 Task: Select Alcohol. Add to cart, from Goody Goody Liquor for 149 Hardman Road, Brattleboro, Vermont 05301, Cell Number 802-818-8313, following items : Heineken - 2, Peller Family Cabernet Merlot 12.5% - 1, Coke_x000D_
 - 6, Miller Lite 6 Pack Cans - 1, Bulleit Bourbon 750ml - 1
Action: Mouse moved to (449, 105)
Screenshot: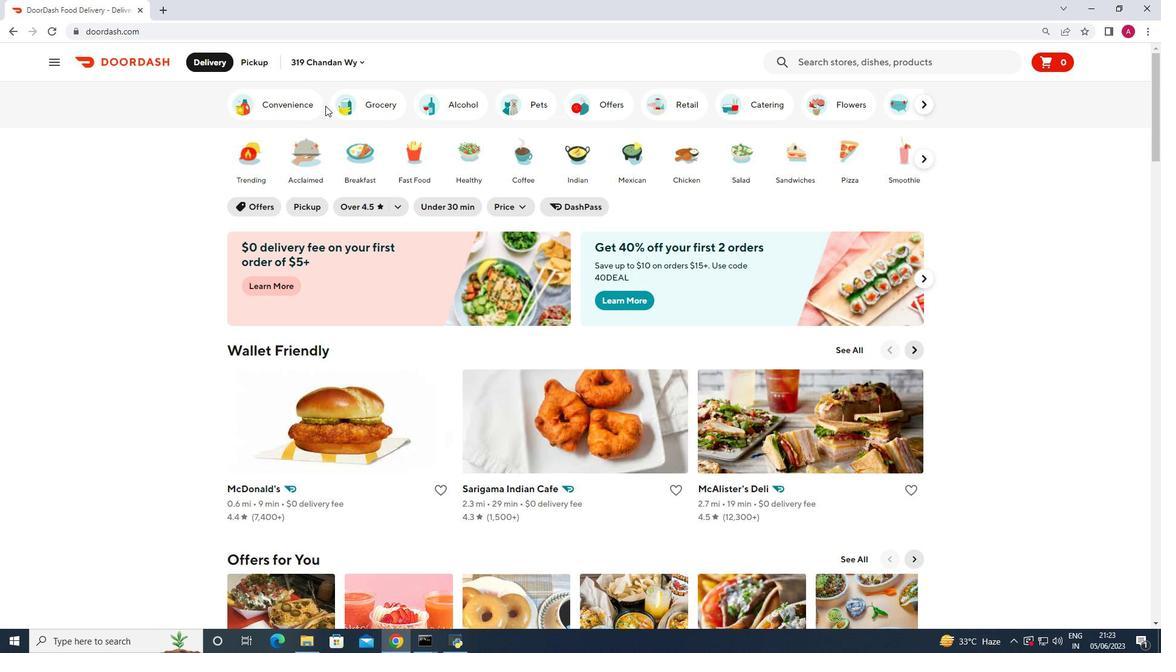 
Action: Mouse pressed left at (449, 105)
Screenshot: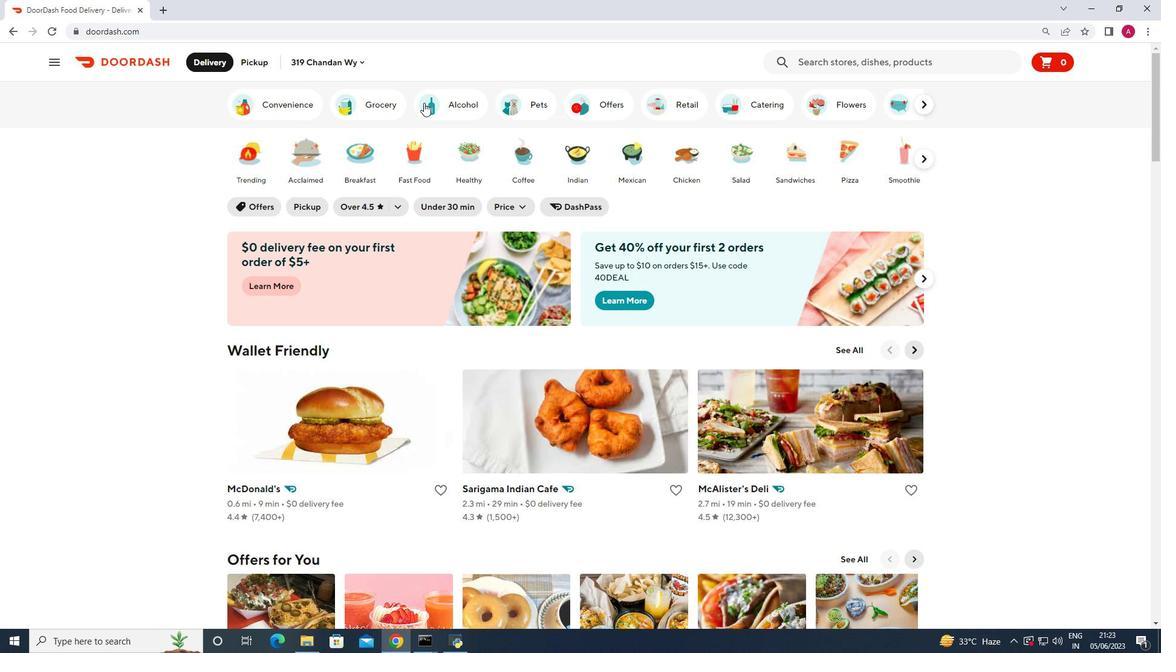 
Action: Mouse moved to (477, 256)
Screenshot: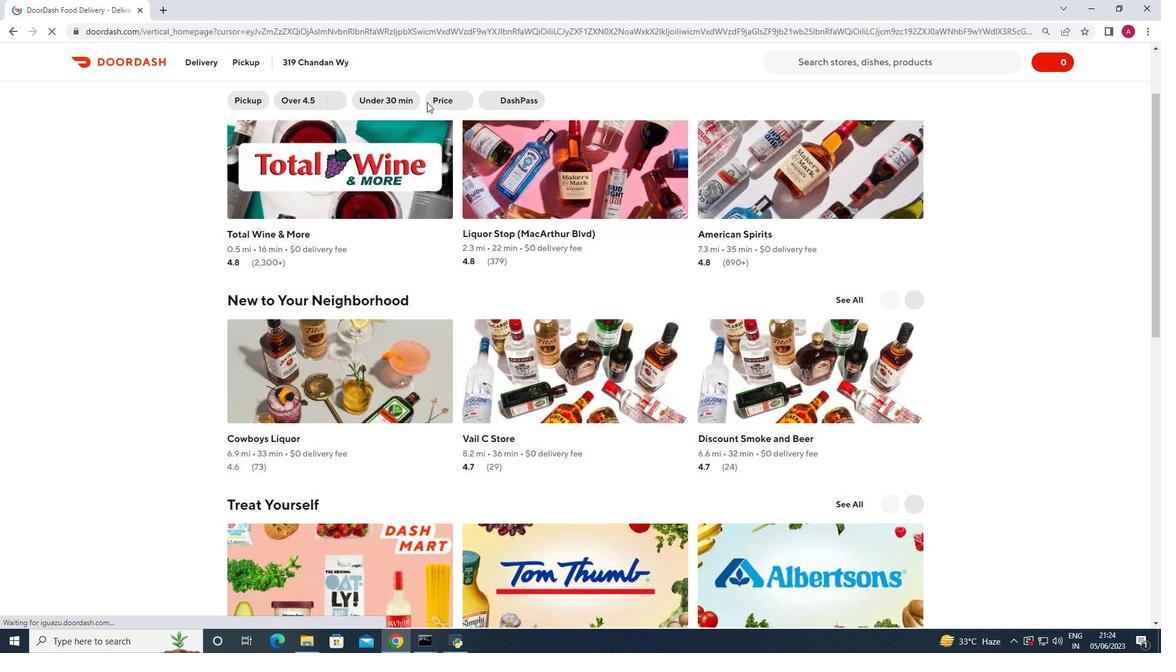 
Action: Mouse scrolled (477, 255) with delta (0, 0)
Screenshot: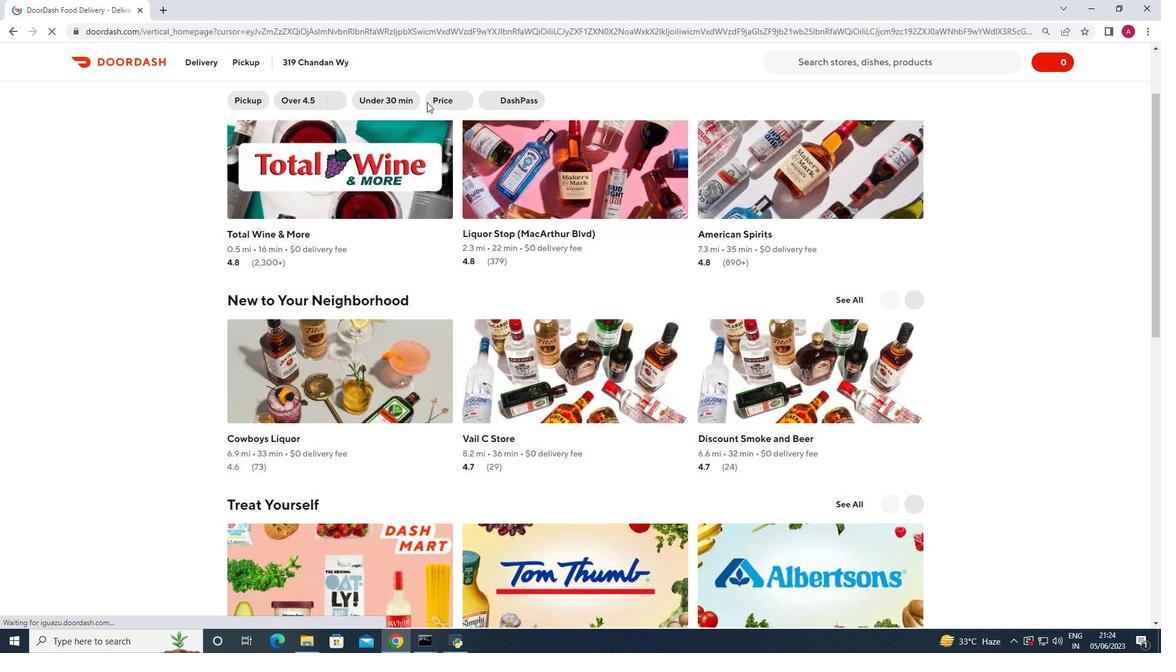 
Action: Mouse moved to (478, 261)
Screenshot: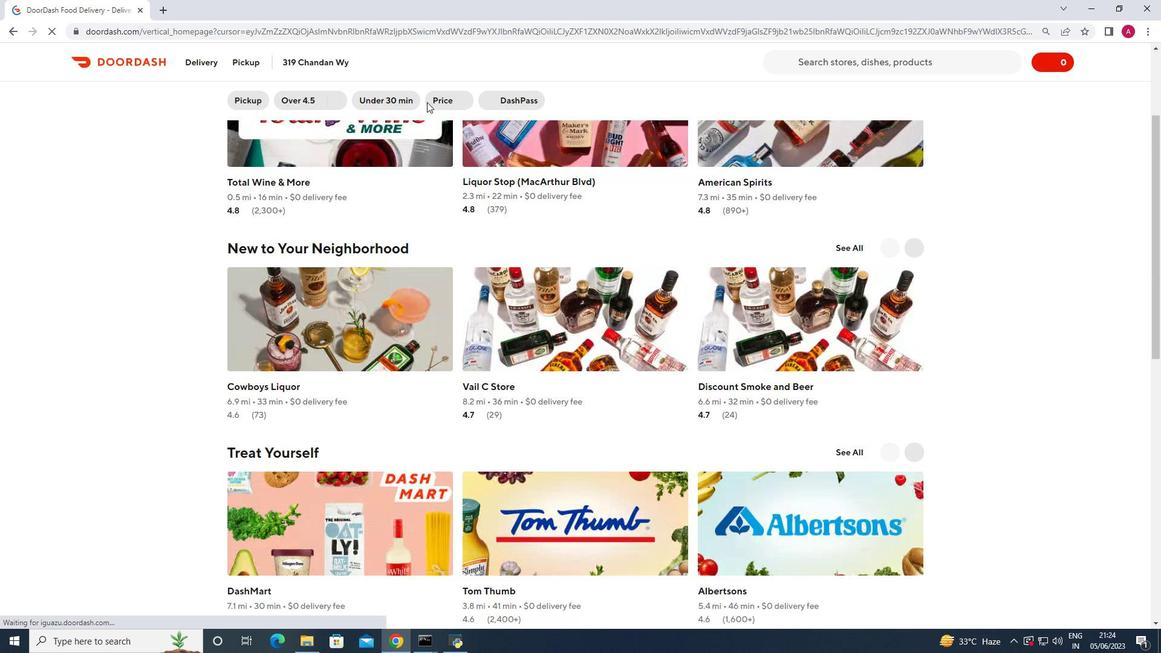 
Action: Mouse scrolled (478, 260) with delta (0, 0)
Screenshot: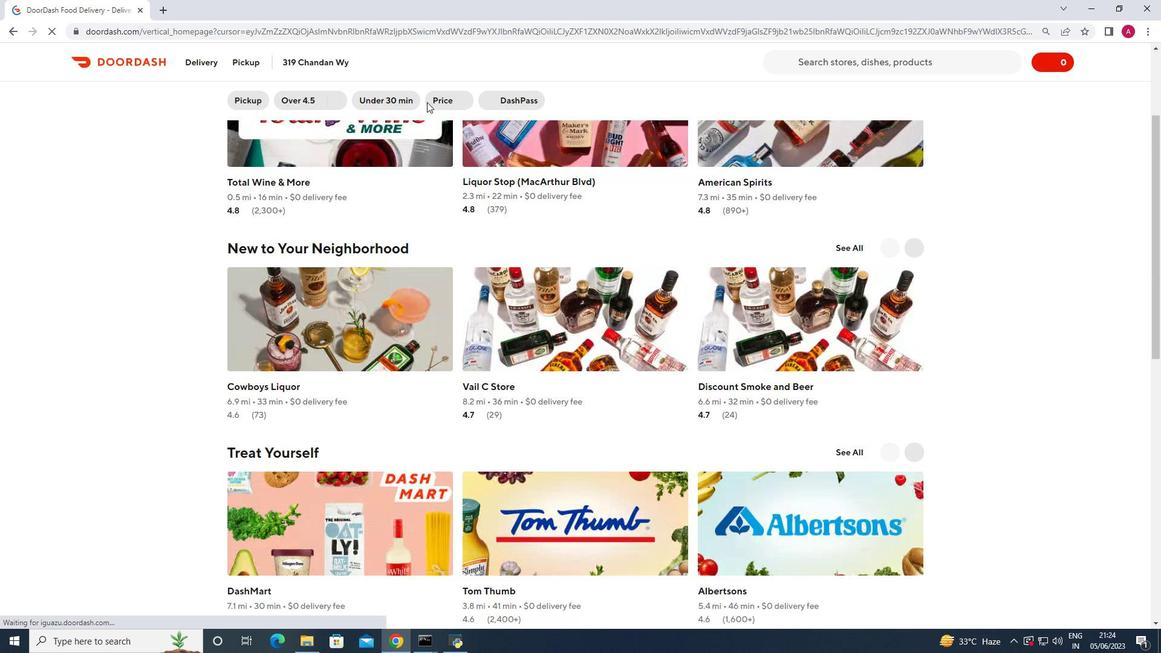 
Action: Mouse moved to (478, 263)
Screenshot: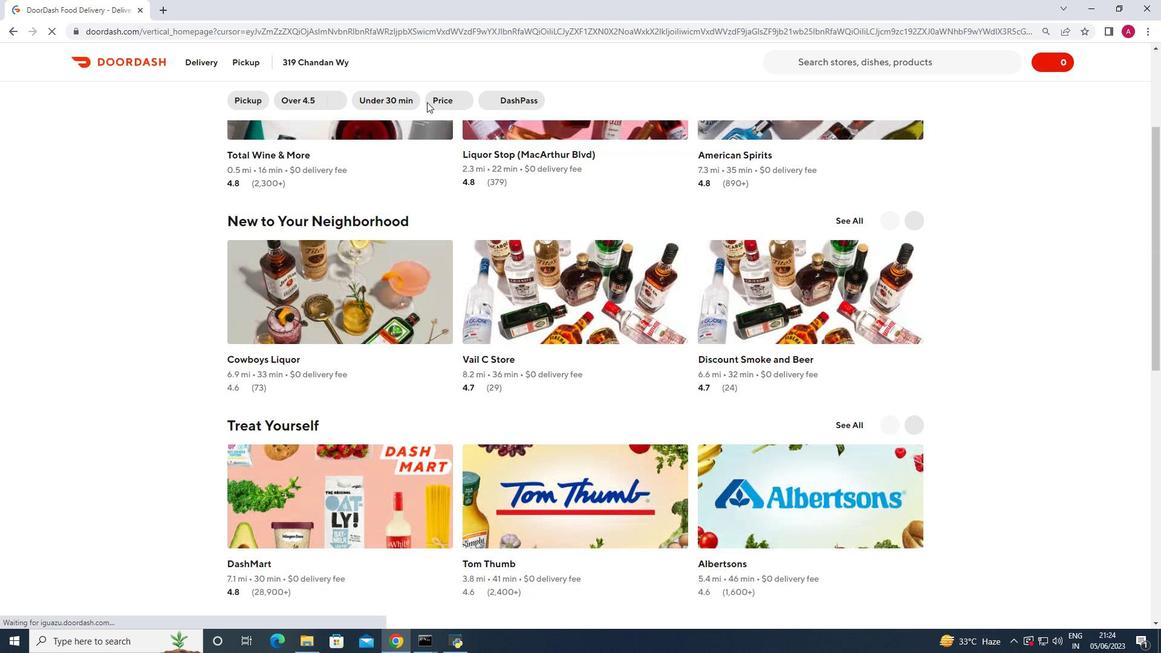 
Action: Mouse scrolled (478, 262) with delta (0, 0)
Screenshot: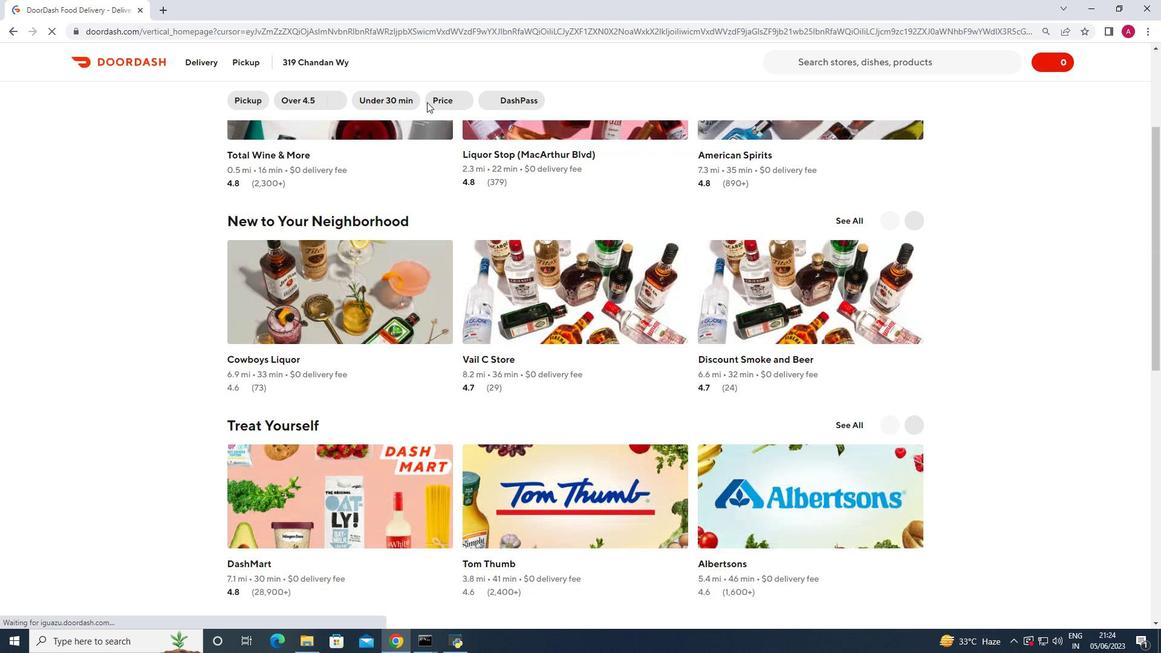 
Action: Mouse moved to (485, 294)
Screenshot: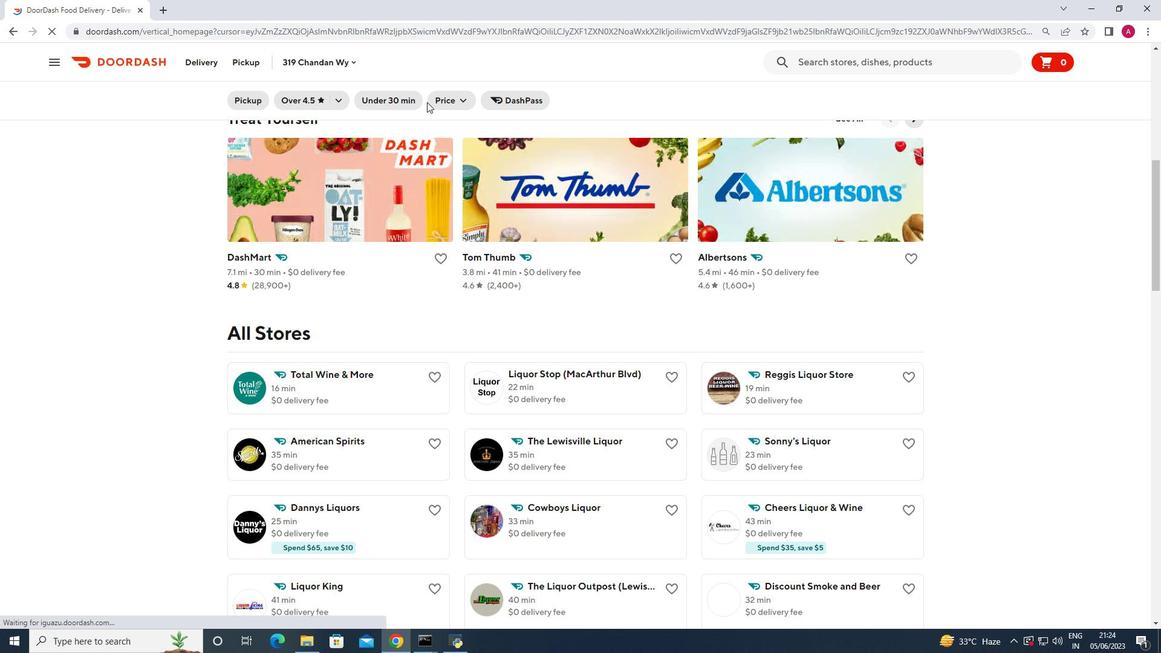 
Action: Mouse scrolled (485, 293) with delta (0, 0)
Screenshot: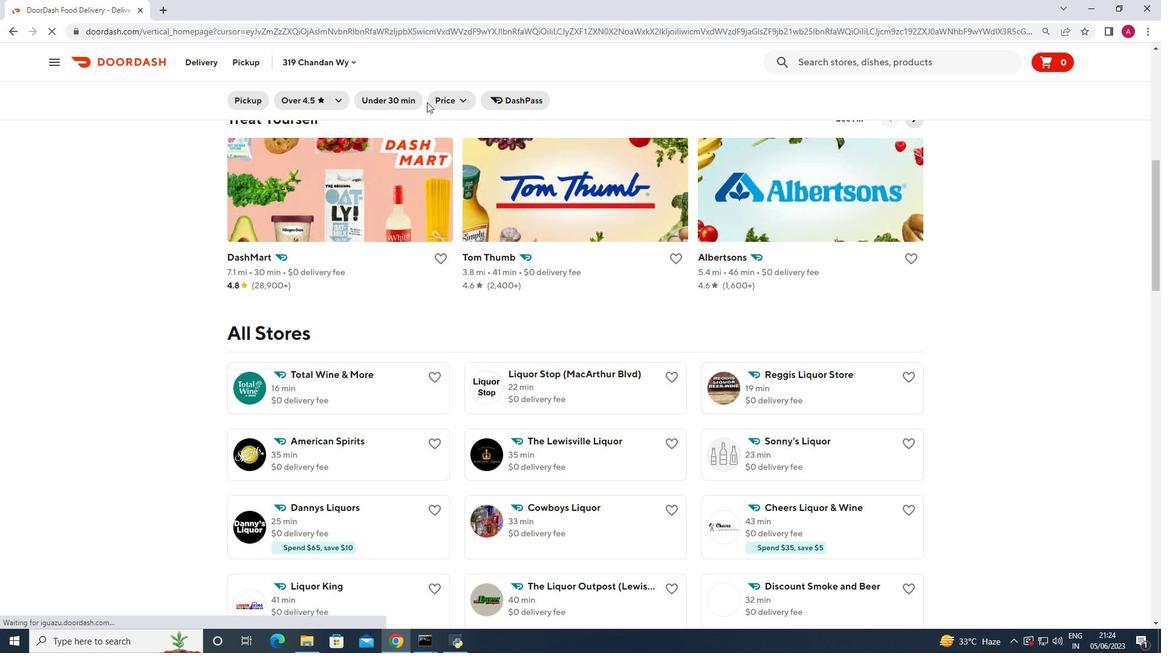 
Action: Mouse scrolled (485, 293) with delta (0, 0)
Screenshot: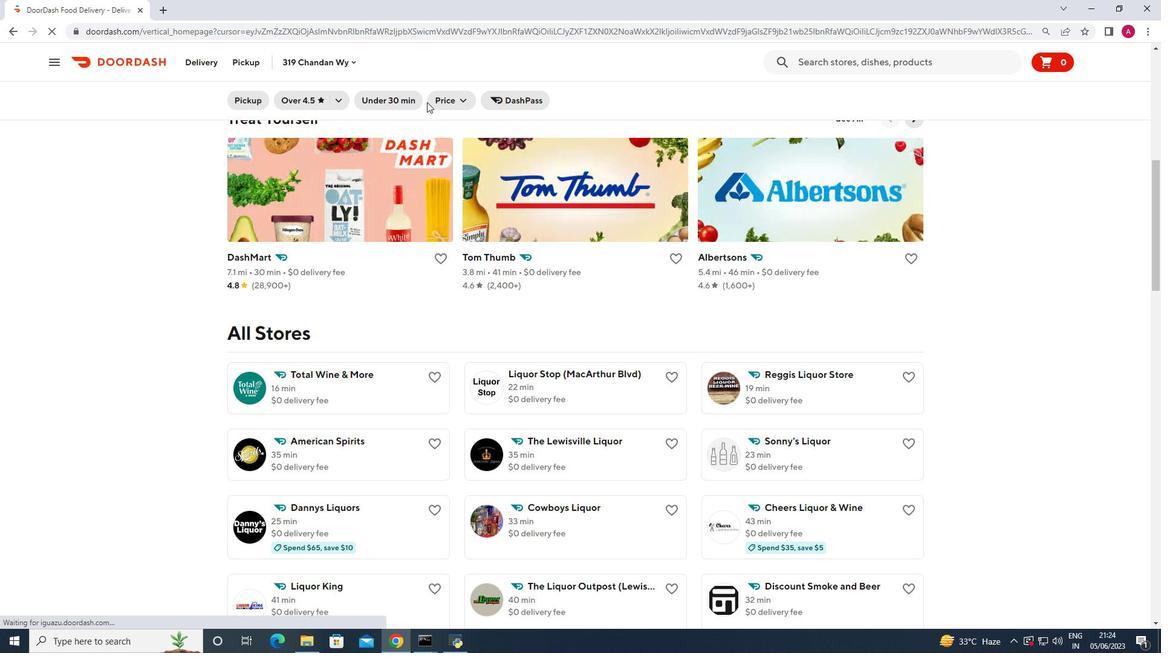 
Action: Mouse scrolled (485, 293) with delta (0, 0)
Screenshot: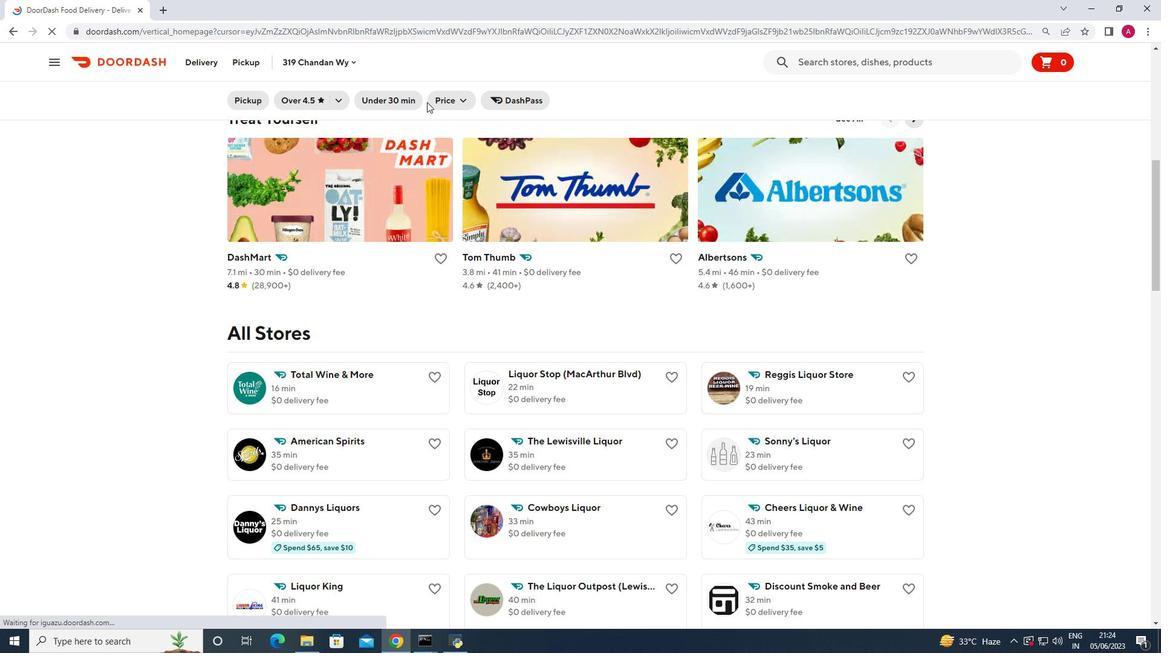 
Action: Mouse scrolled (485, 293) with delta (0, 0)
Screenshot: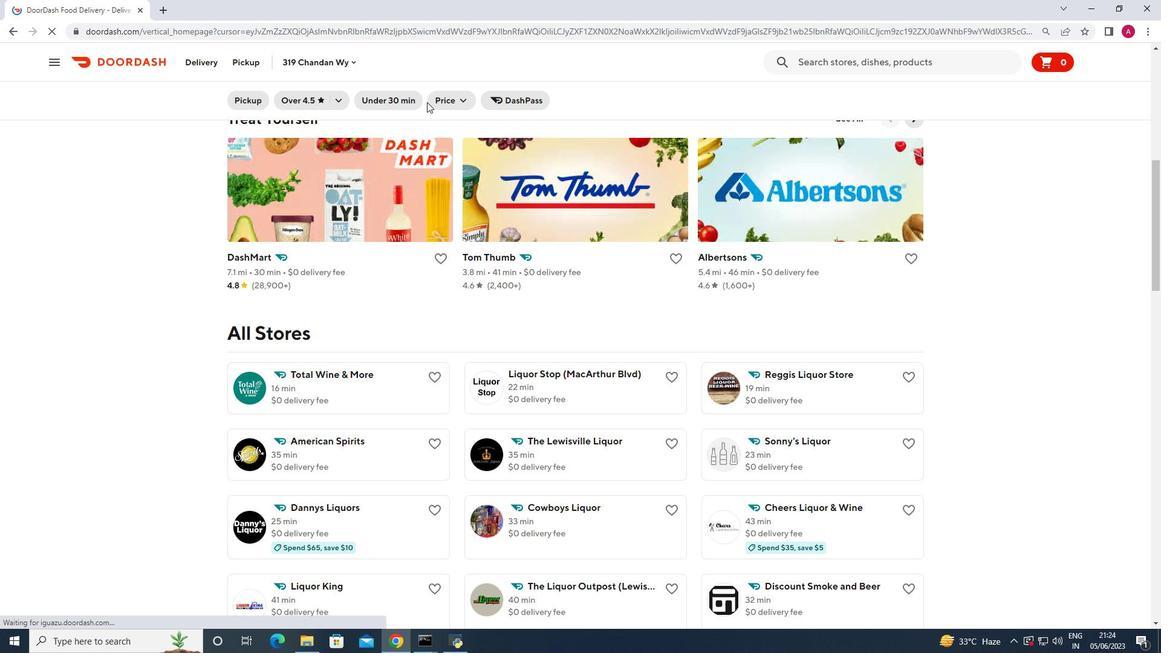 
Action: Mouse scrolled (485, 293) with delta (0, 0)
Screenshot: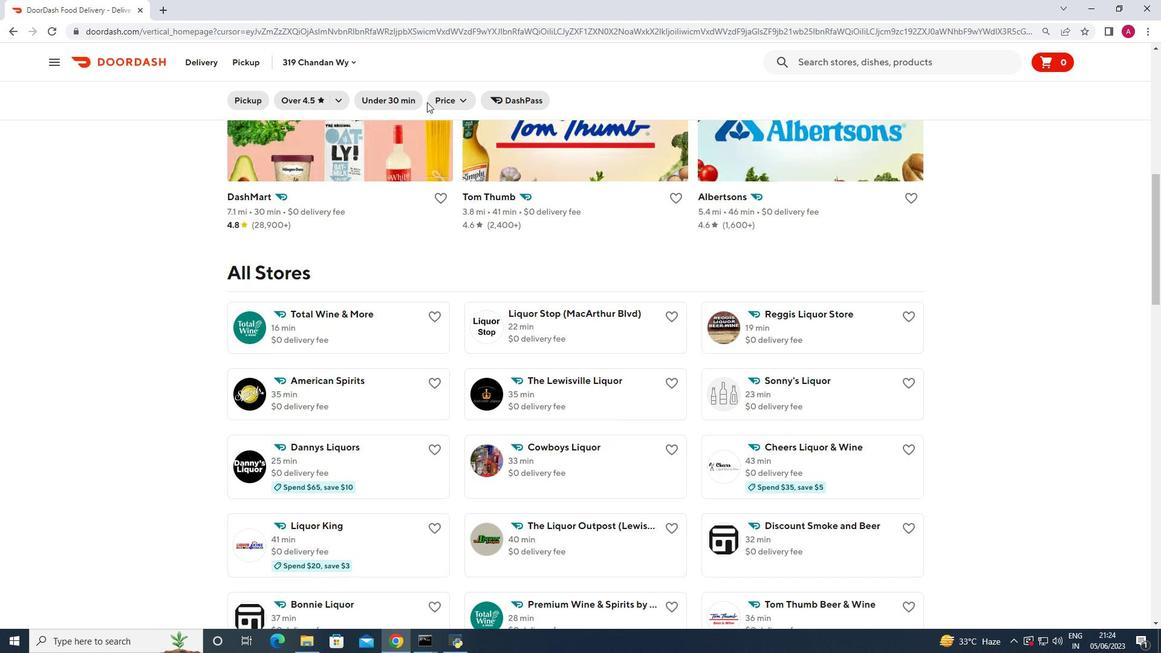 
Action: Mouse scrolled (485, 293) with delta (0, 0)
Screenshot: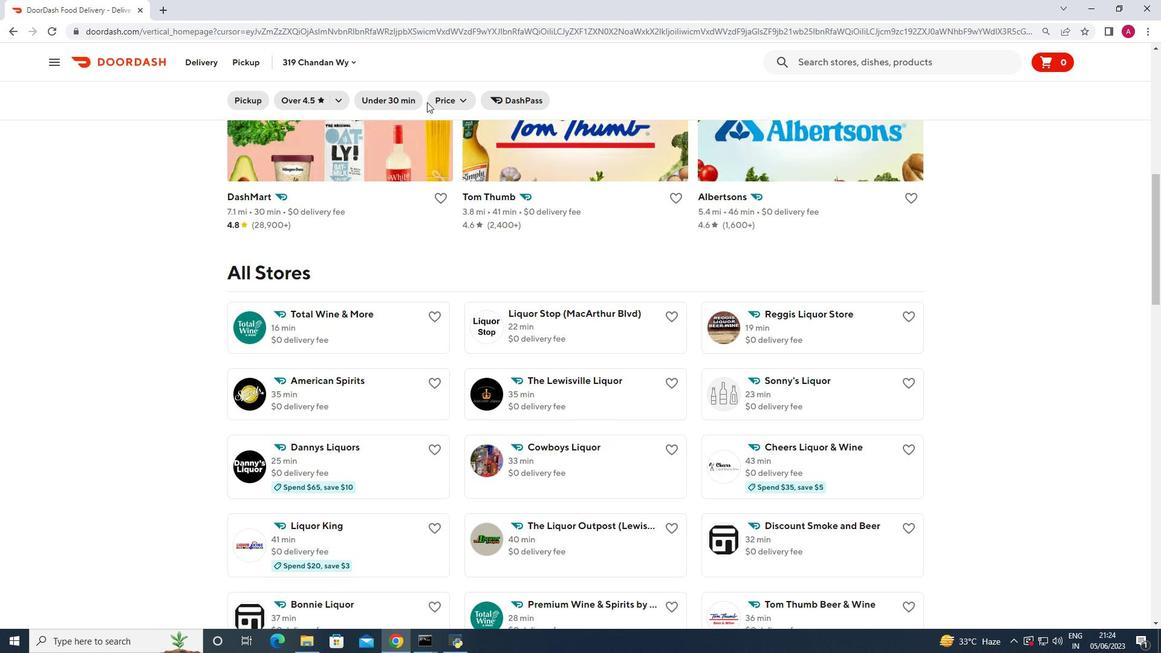 
Action: Mouse scrolled (485, 293) with delta (0, 0)
Screenshot: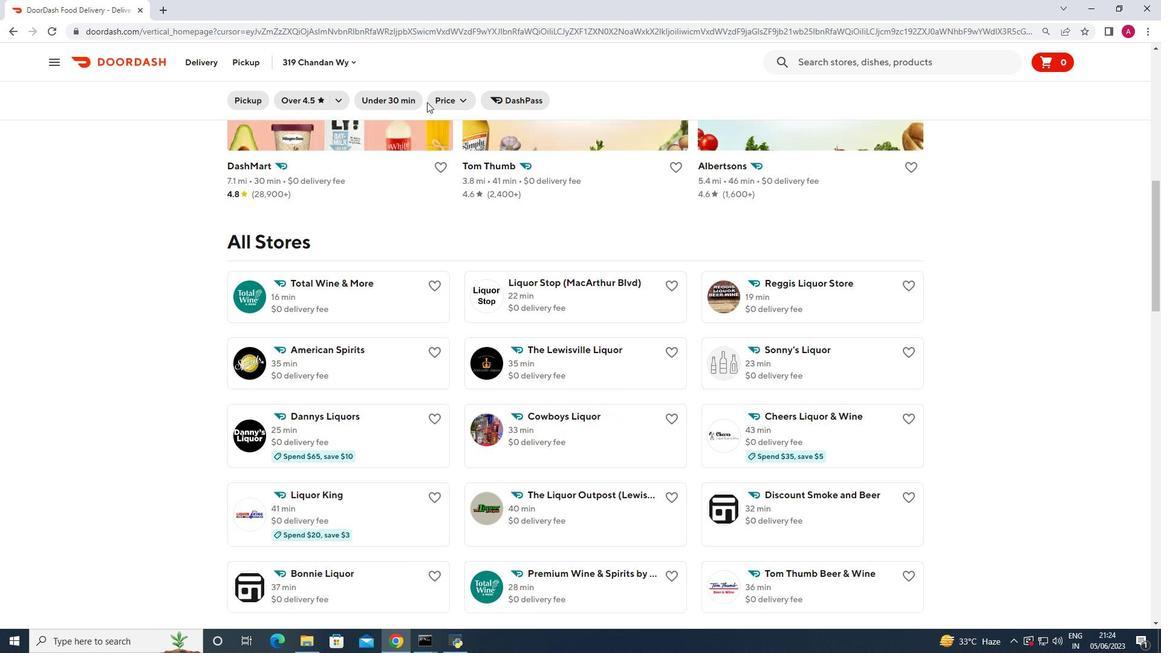 
Action: Mouse scrolled (485, 293) with delta (0, 0)
Screenshot: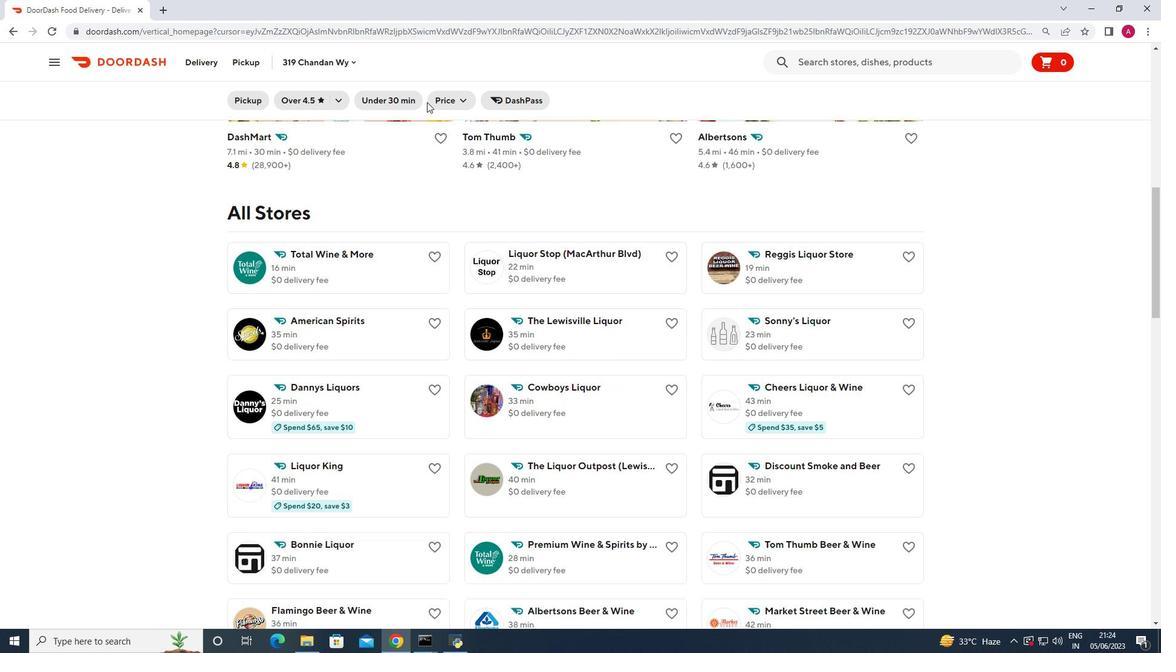 
Action: Mouse scrolled (485, 293) with delta (0, 0)
Screenshot: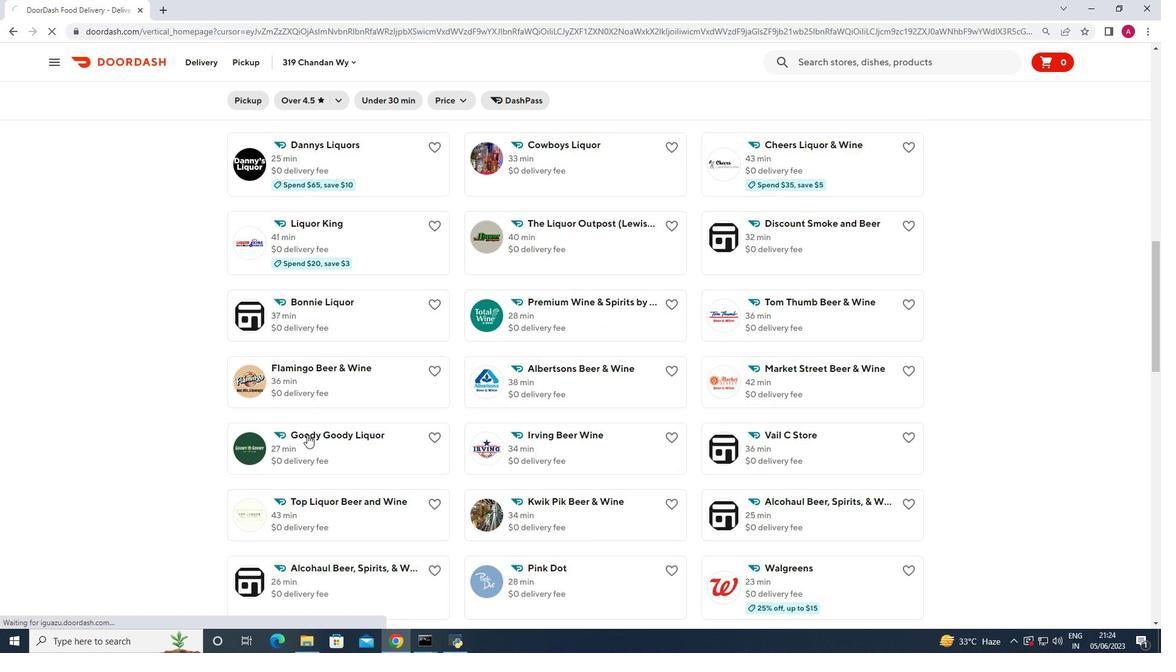 
Action: Mouse scrolled (485, 293) with delta (0, 0)
Screenshot: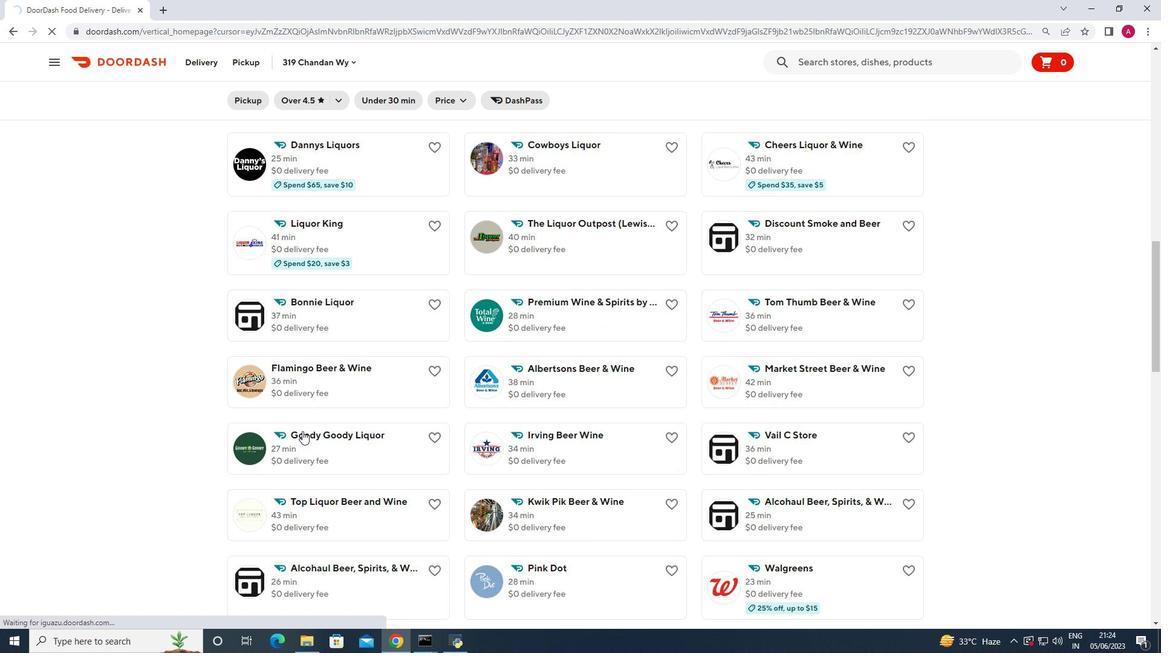 
Action: Mouse scrolled (485, 293) with delta (0, 0)
Screenshot: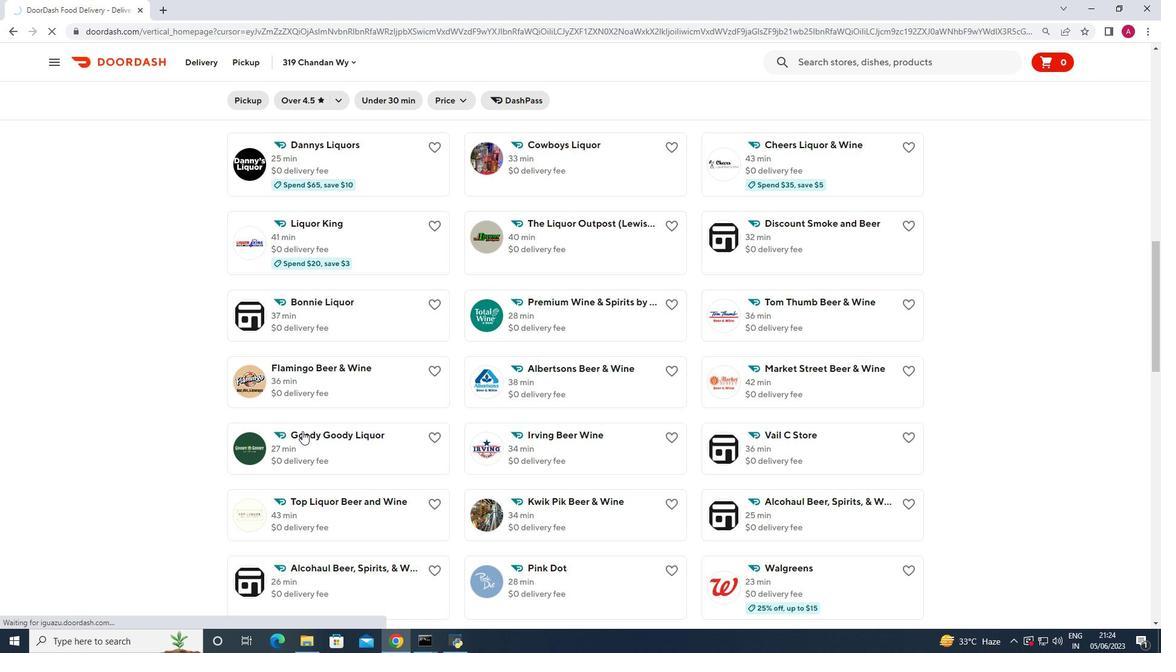
Action: Mouse scrolled (485, 293) with delta (0, 0)
Screenshot: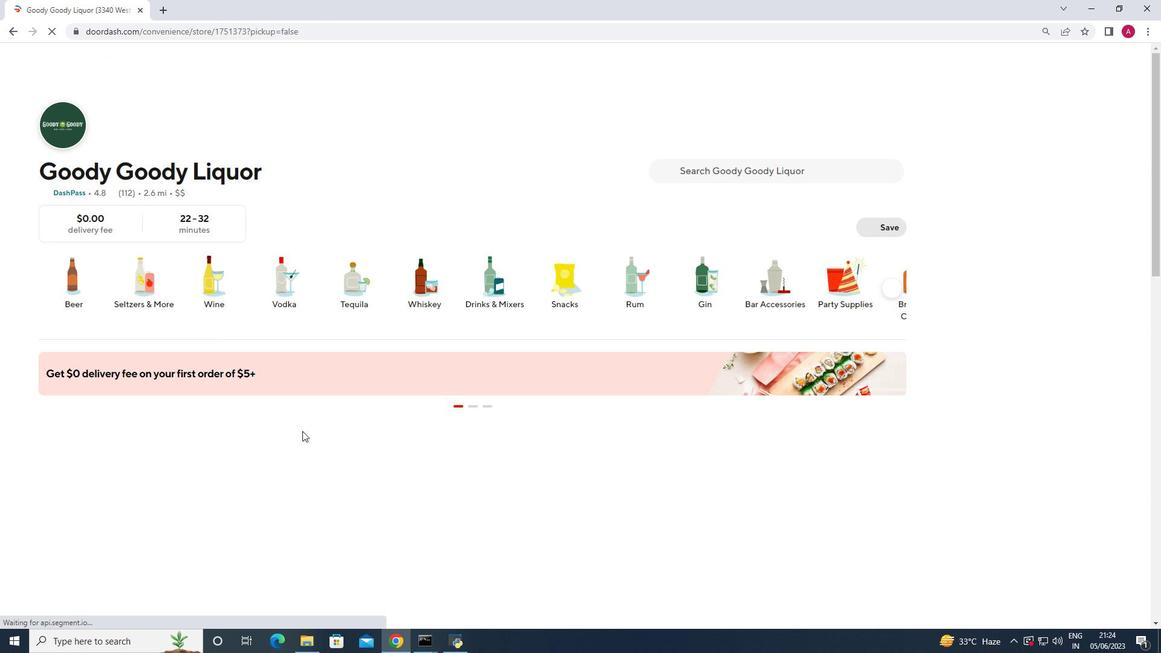
Action: Mouse scrolled (485, 293) with delta (0, 0)
Screenshot: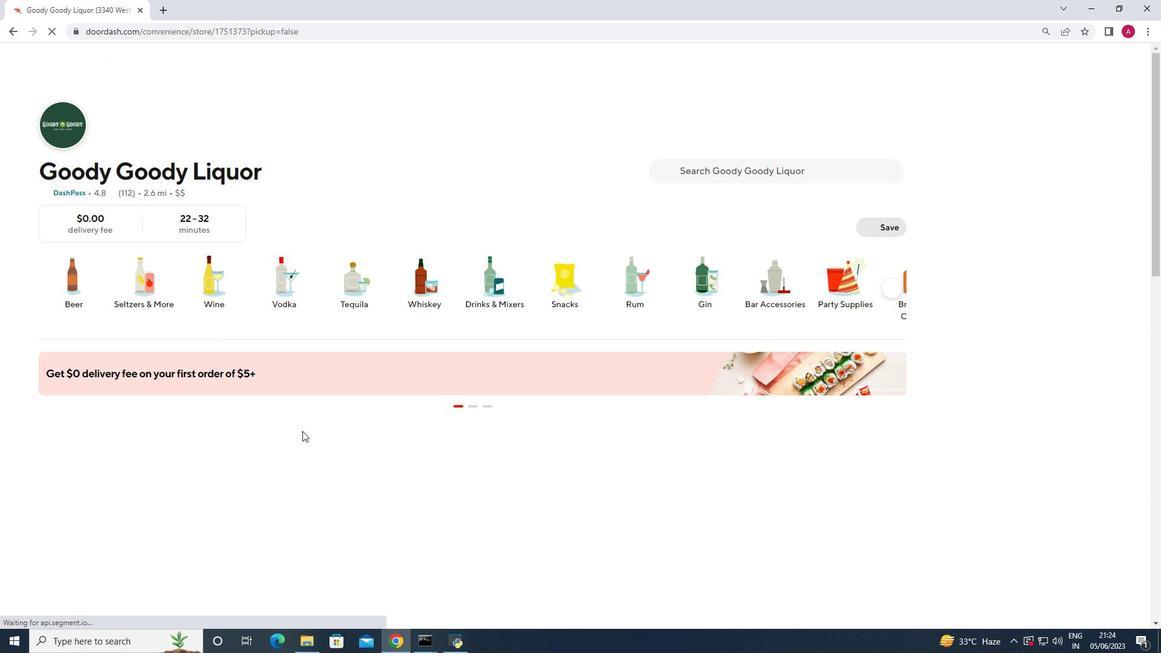 
Action: Mouse moved to (381, 492)
Screenshot: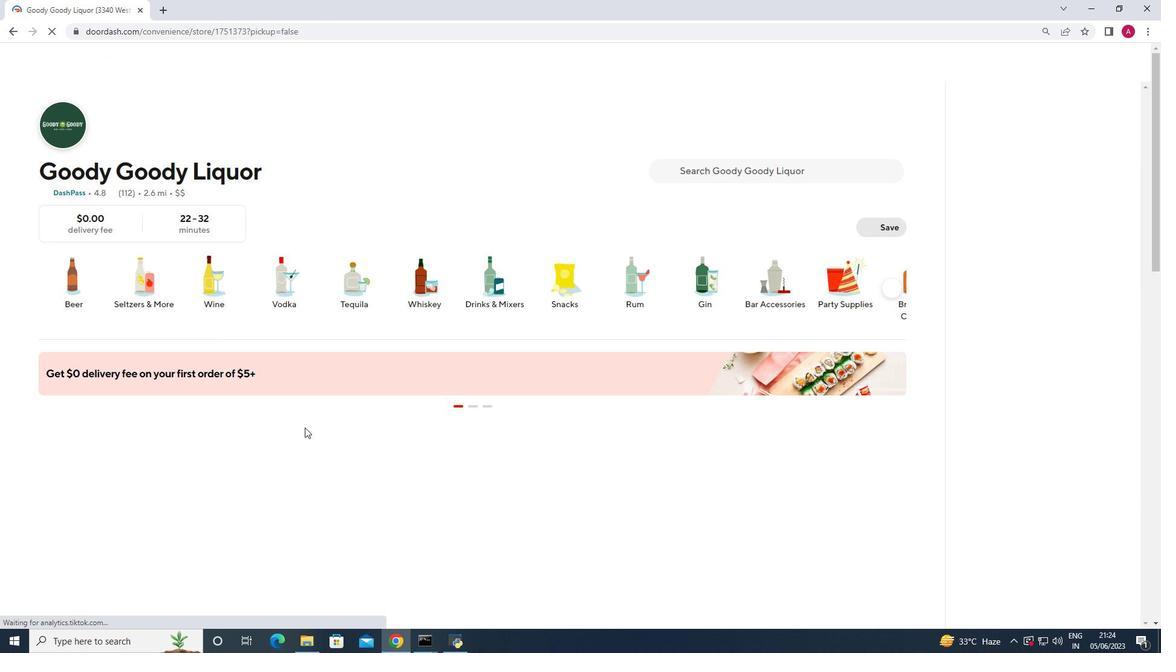 
Action: Mouse pressed left at (381, 492)
Screenshot: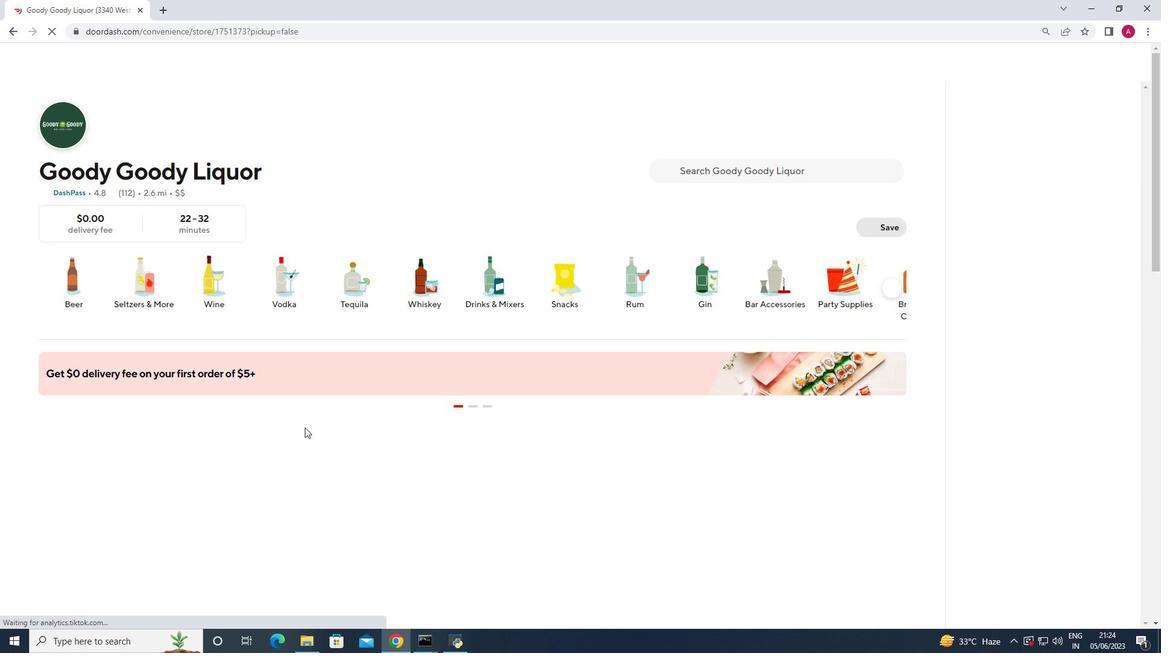 
Action: Mouse moved to (232, 56)
Screenshot: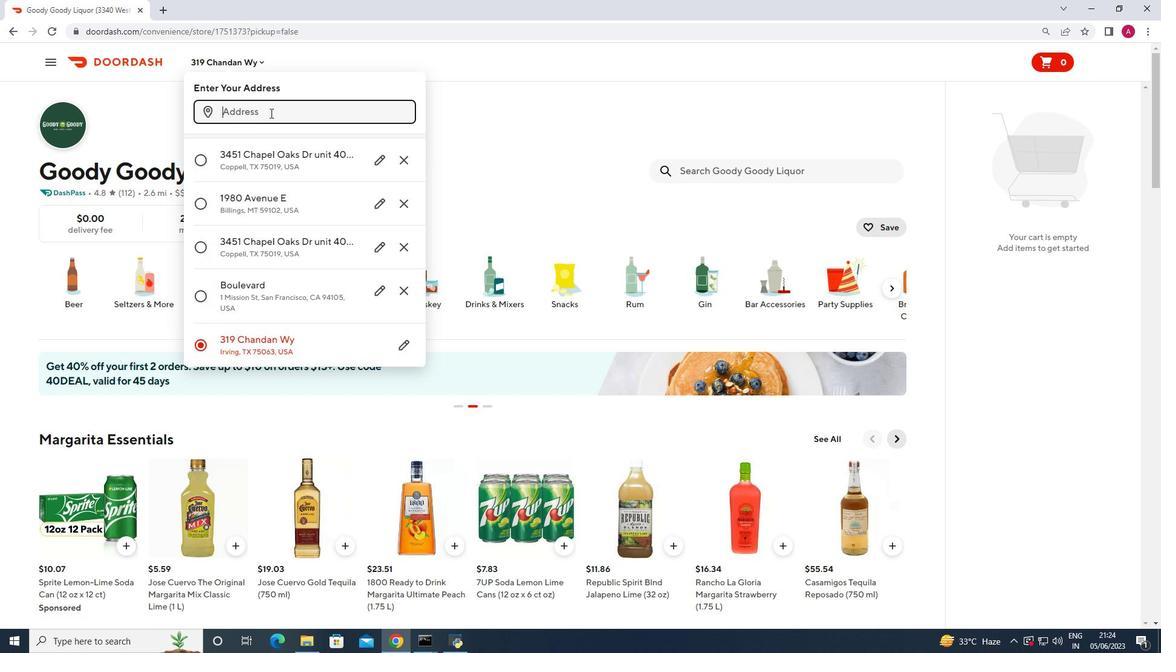 
Action: Mouse pressed left at (232, 56)
Screenshot: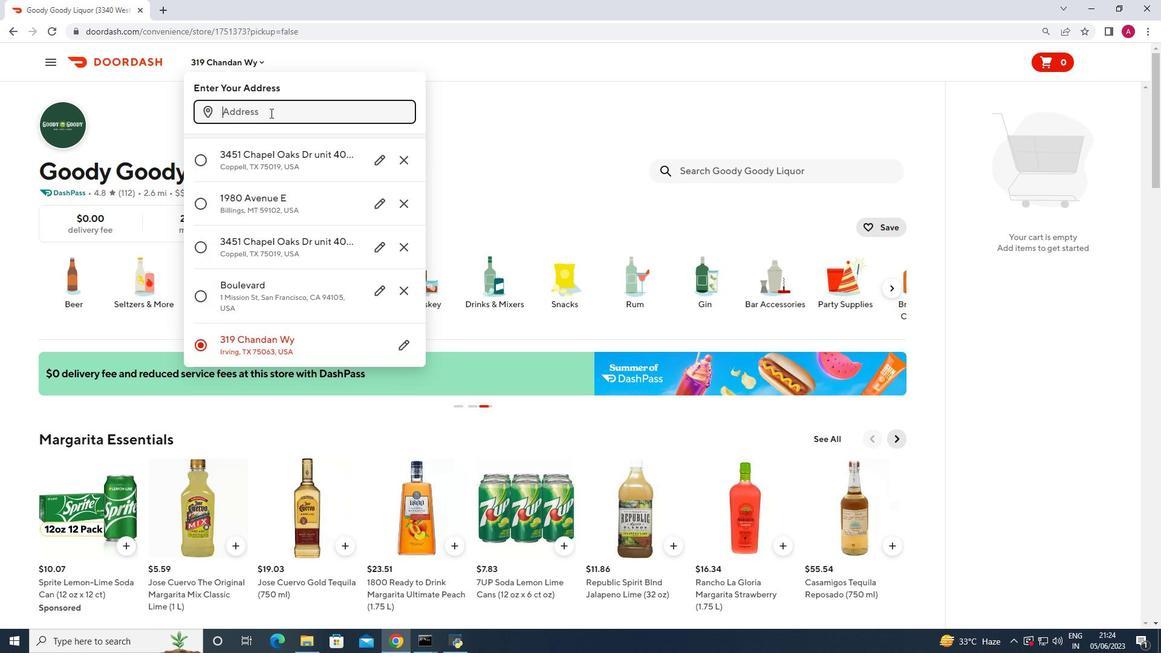 
Action: Mouse moved to (229, 118)
Screenshot: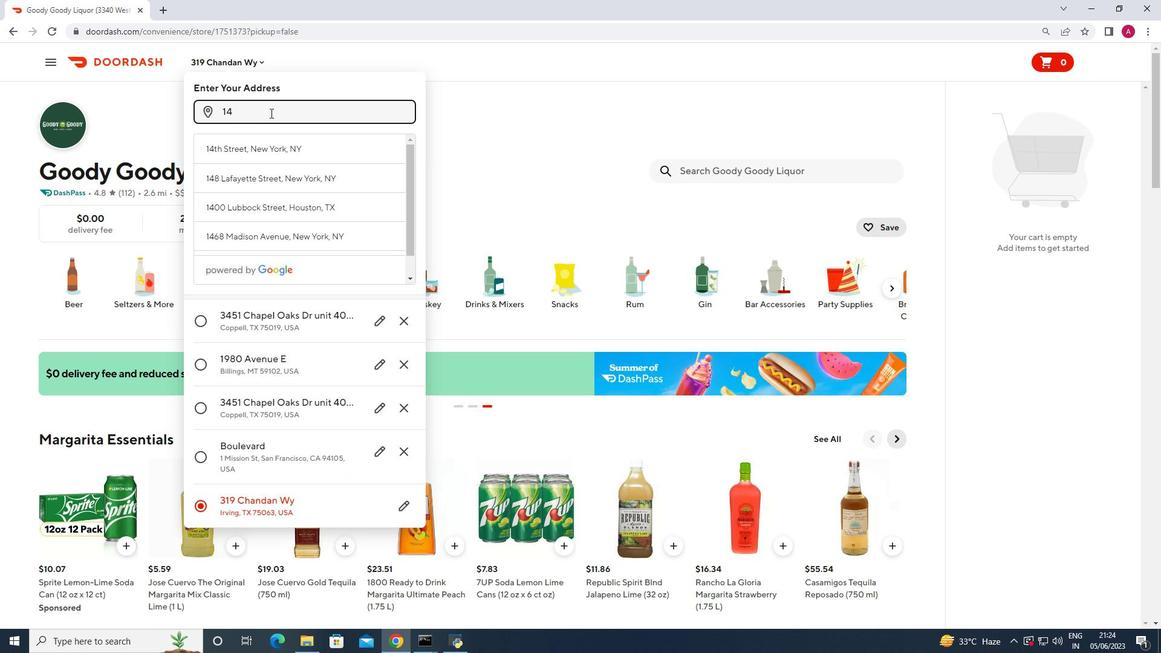 
Action: Mouse pressed left at (229, 118)
Screenshot: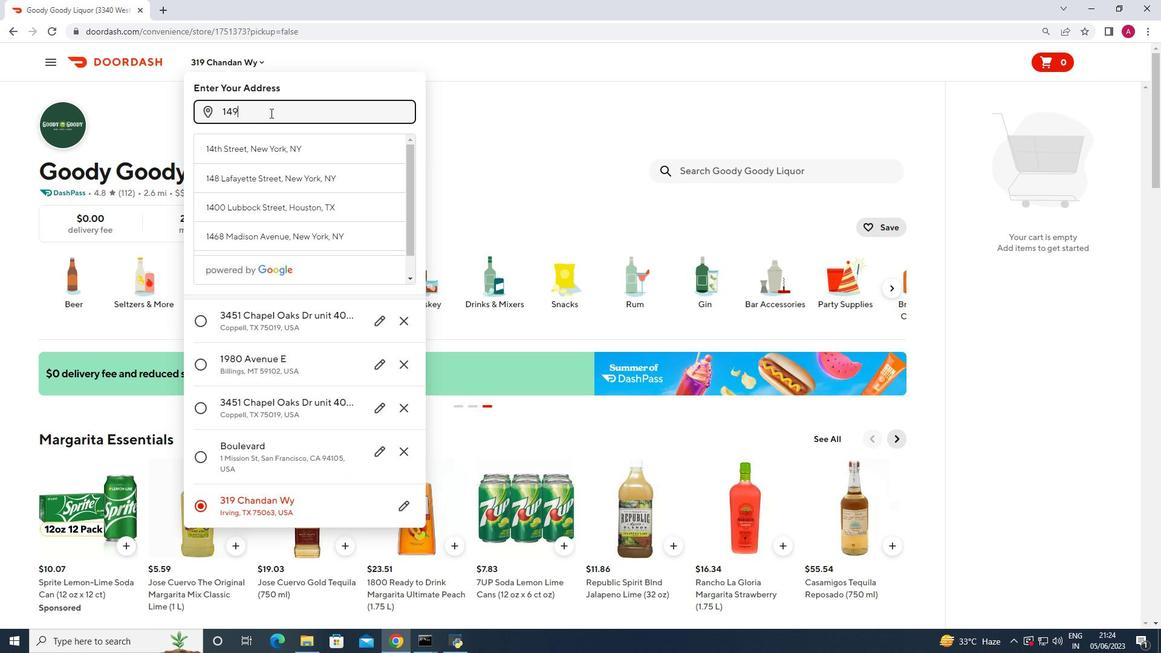 
Action: Mouse moved to (231, 118)
Screenshot: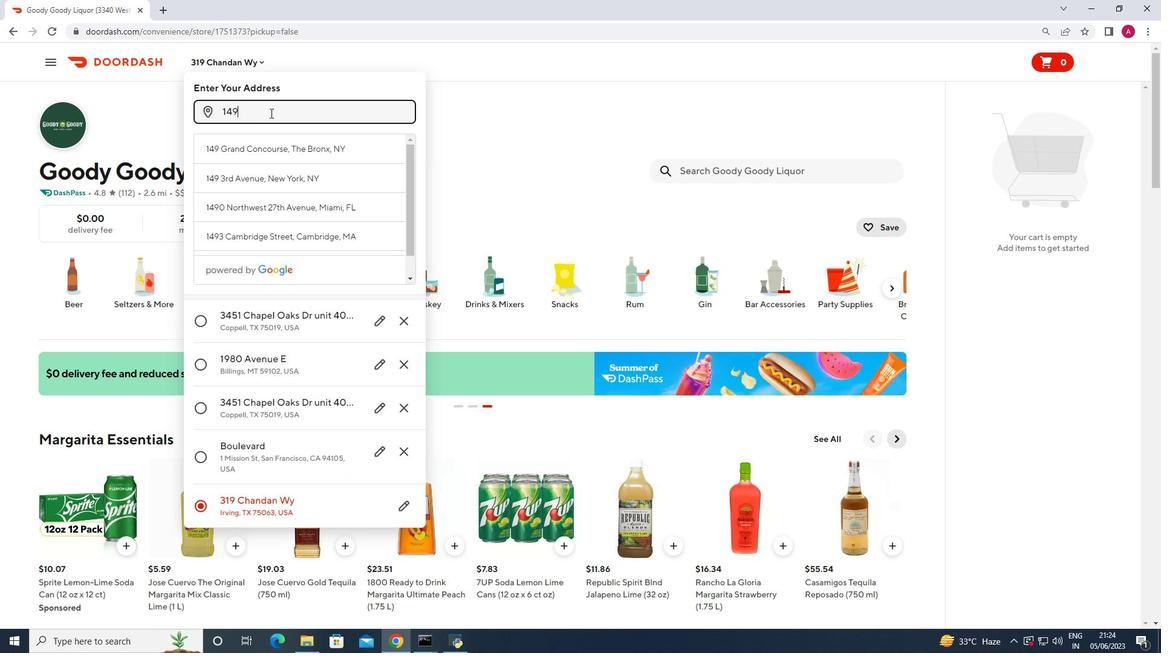 
Action: Key pressed 149<Key.space>hardman<Key.space>road<Key.space>brattleboro<Key.space>vermont<Key.space>05301<Key.enter>
Screenshot: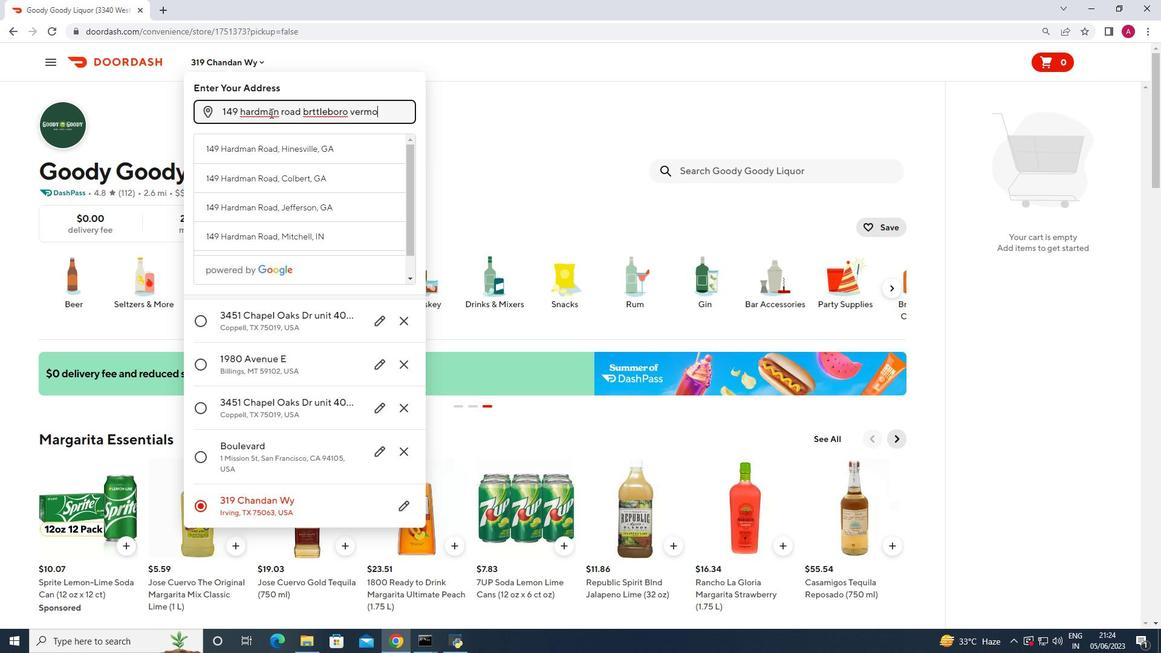 
Action: Mouse moved to (347, 442)
Screenshot: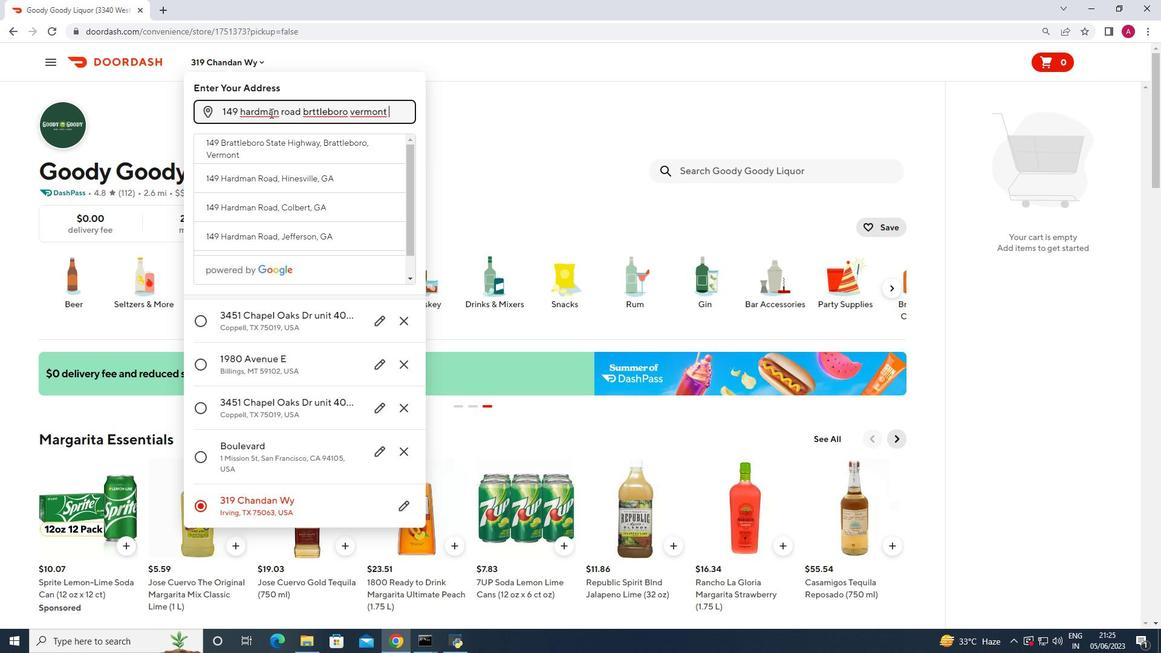 
Action: Mouse scrolled (347, 442) with delta (0, 0)
Screenshot: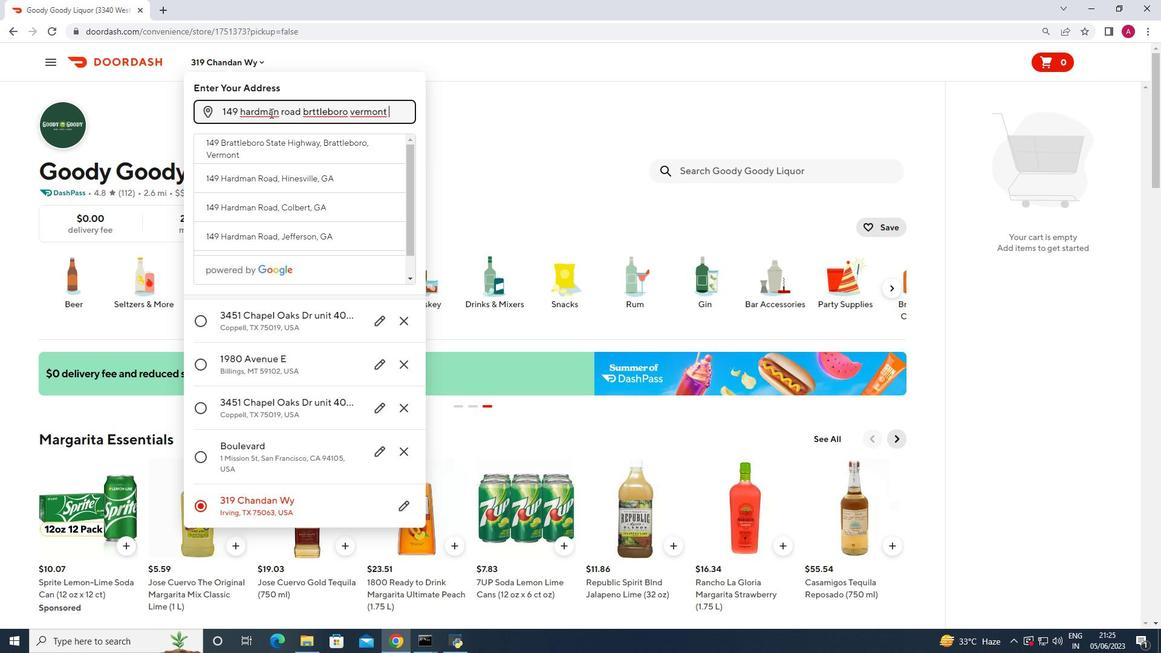 
Action: Mouse moved to (348, 451)
Screenshot: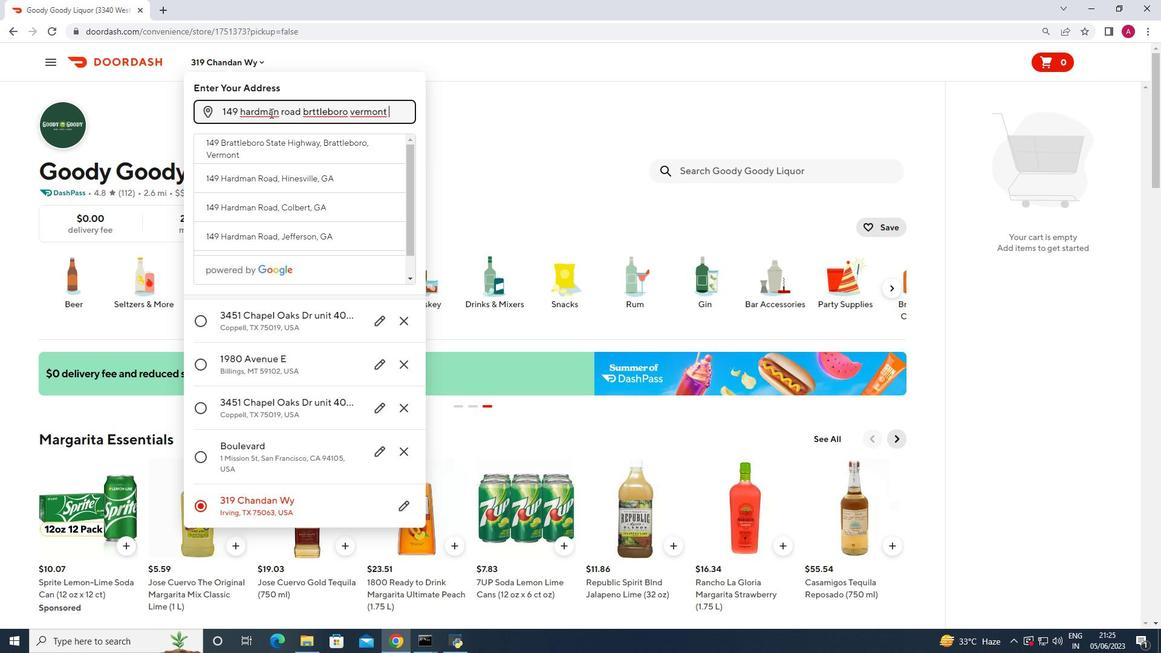 
Action: Mouse scrolled (348, 450) with delta (0, 0)
Screenshot: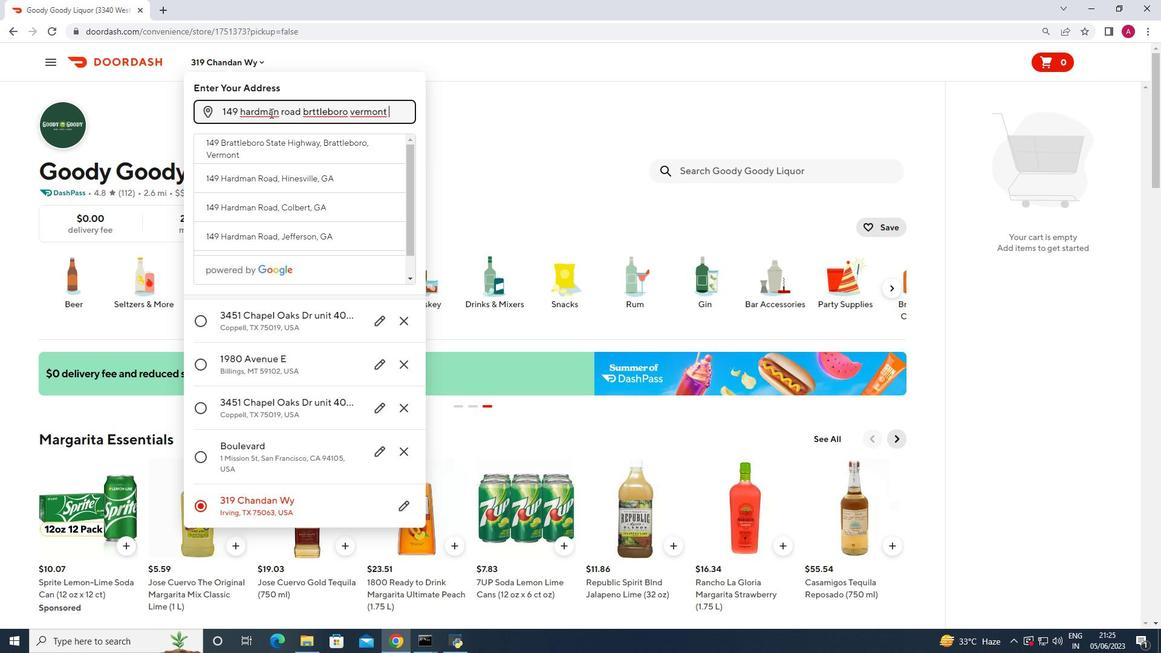 
Action: Mouse moved to (354, 518)
Screenshot: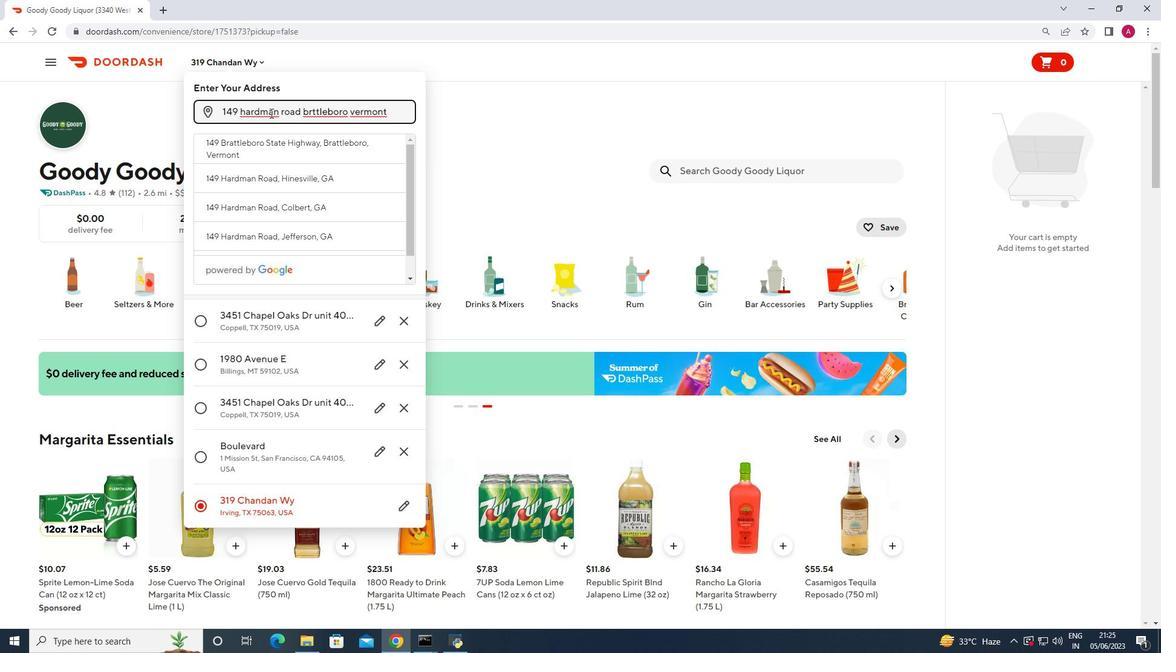 
Action: Mouse pressed left at (354, 518)
Screenshot: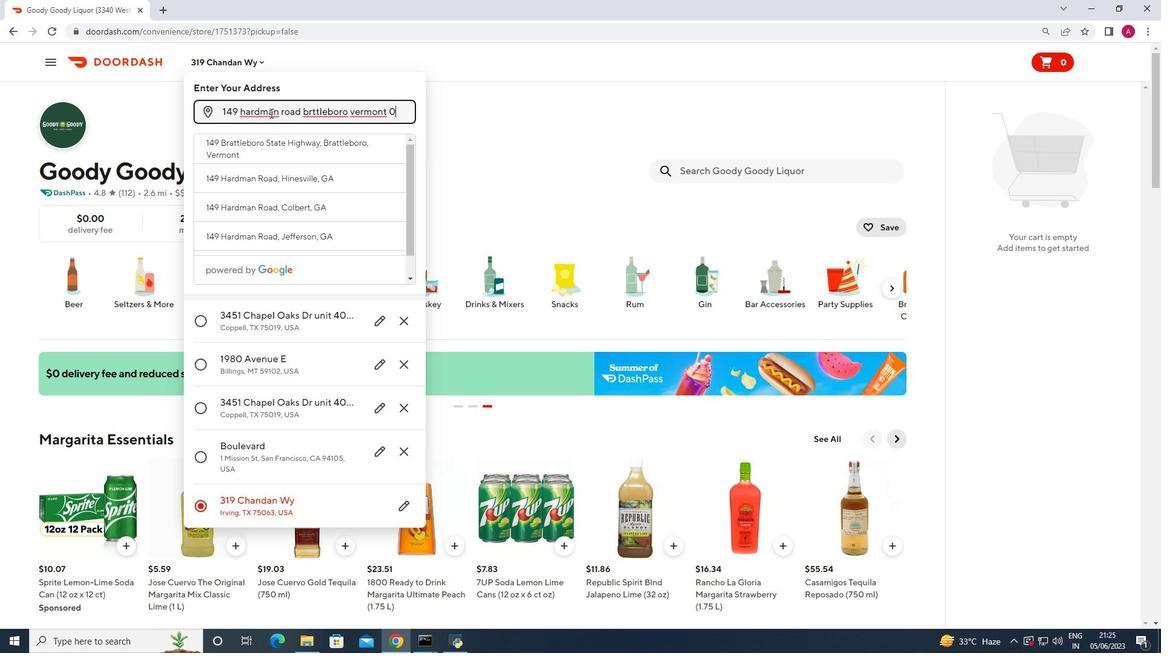 
Action: Mouse moved to (710, 172)
Screenshot: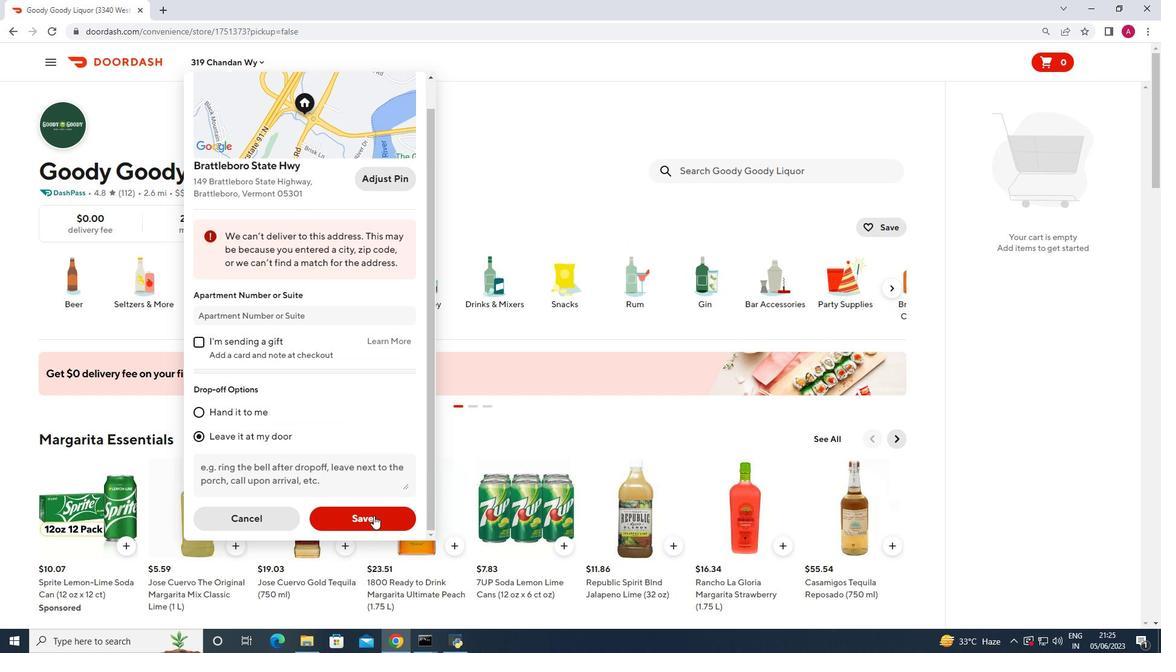 
Action: Mouse pressed left at (710, 172)
Screenshot: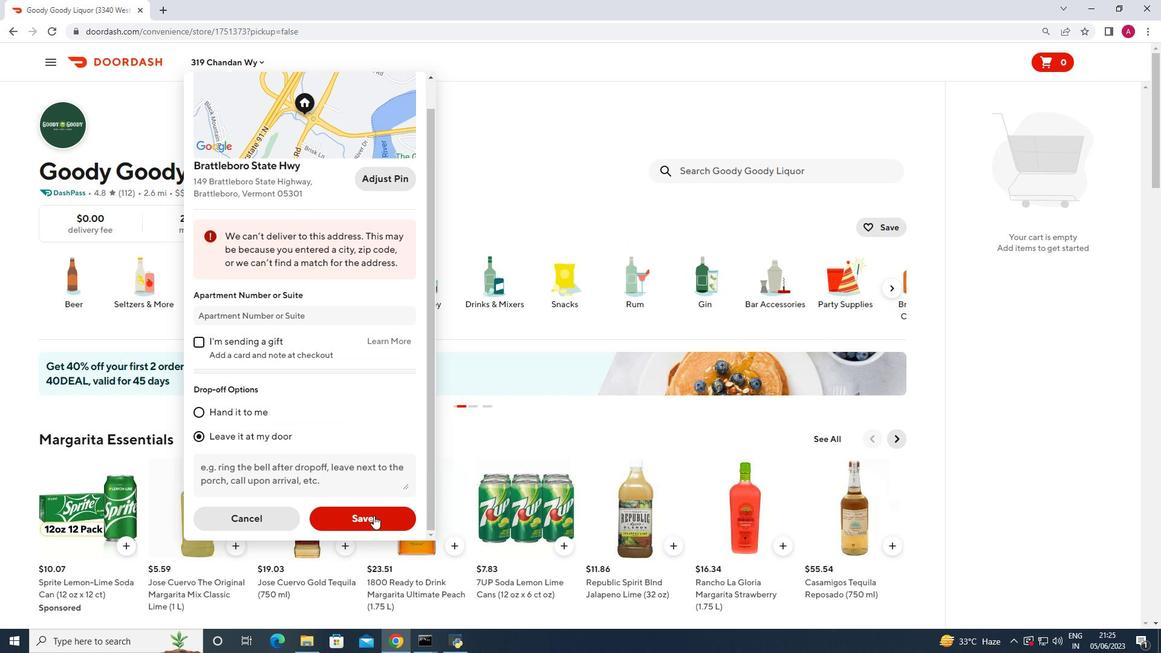 
Action: Key pressed heink<Key.backspace>eken<Key.enter>
Screenshot: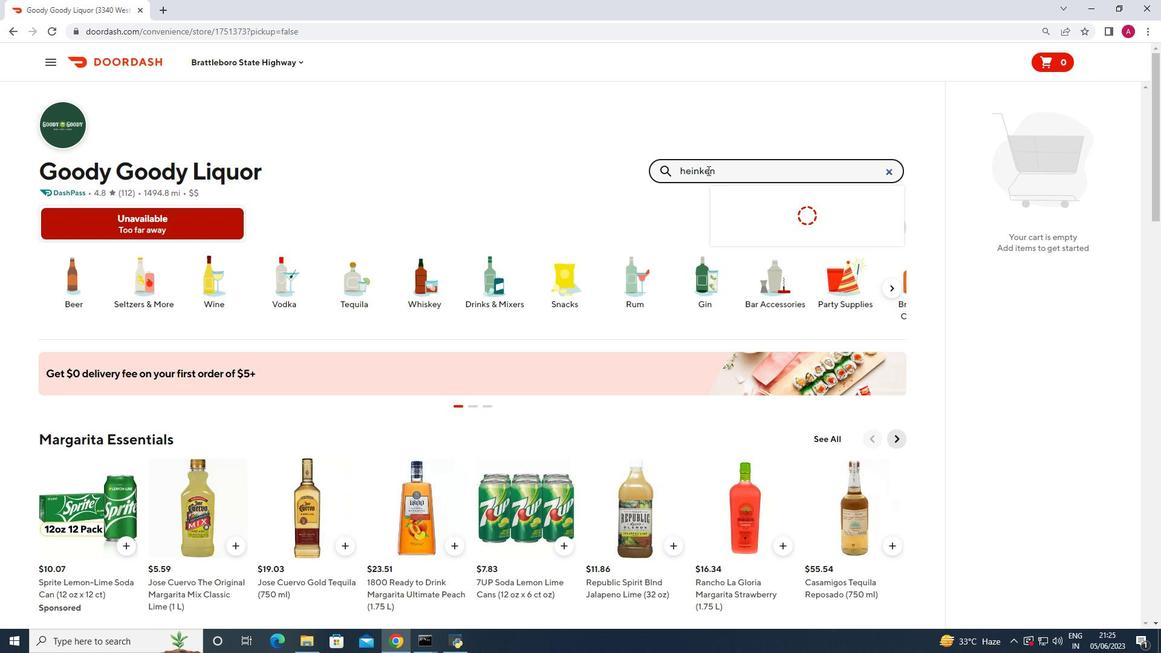 
Action: Mouse moved to (117, 293)
Screenshot: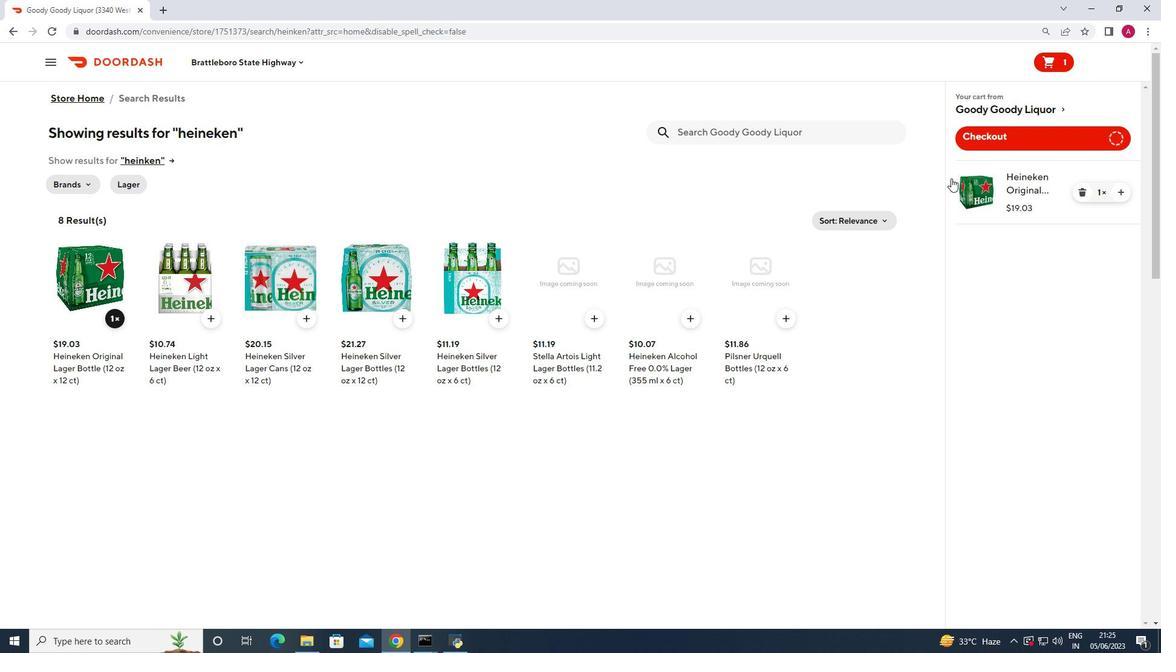 
Action: Mouse pressed left at (117, 293)
Screenshot: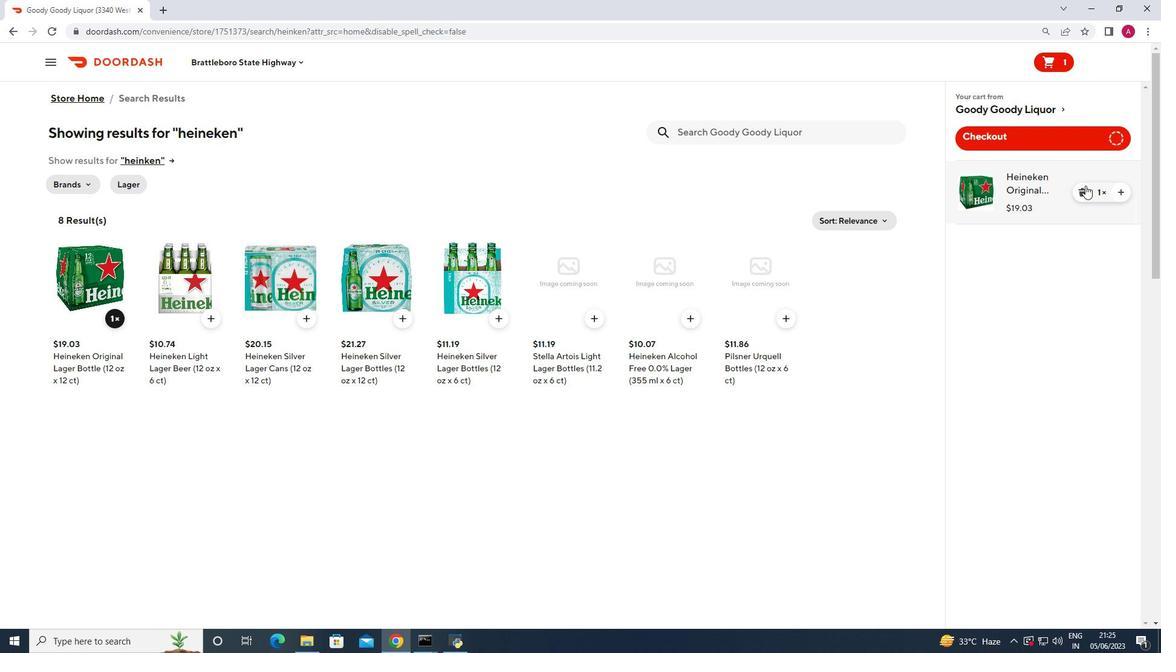 
Action: Mouse moved to (1125, 187)
Screenshot: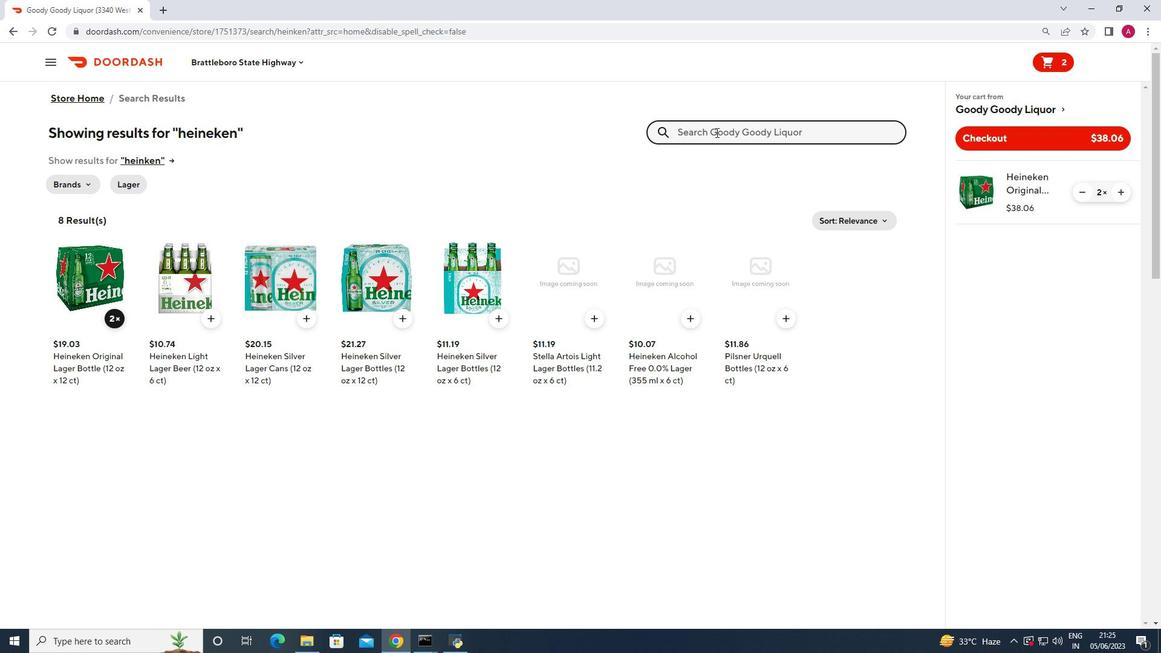 
Action: Mouse pressed left at (1125, 187)
Screenshot: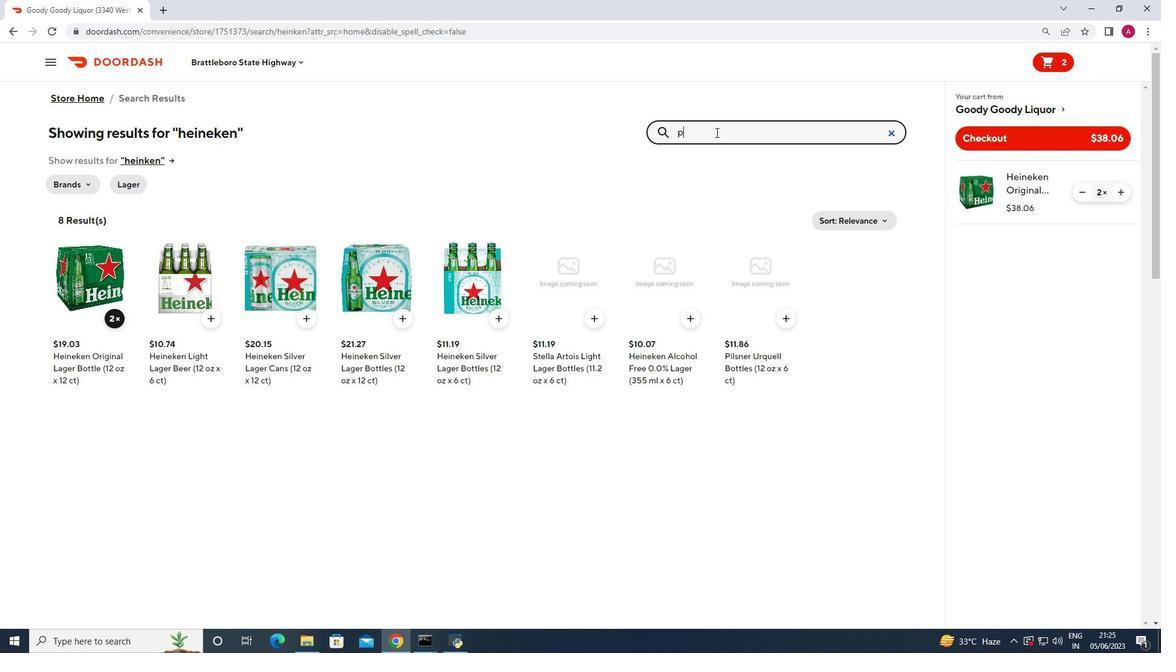 
Action: Mouse moved to (725, 134)
Screenshot: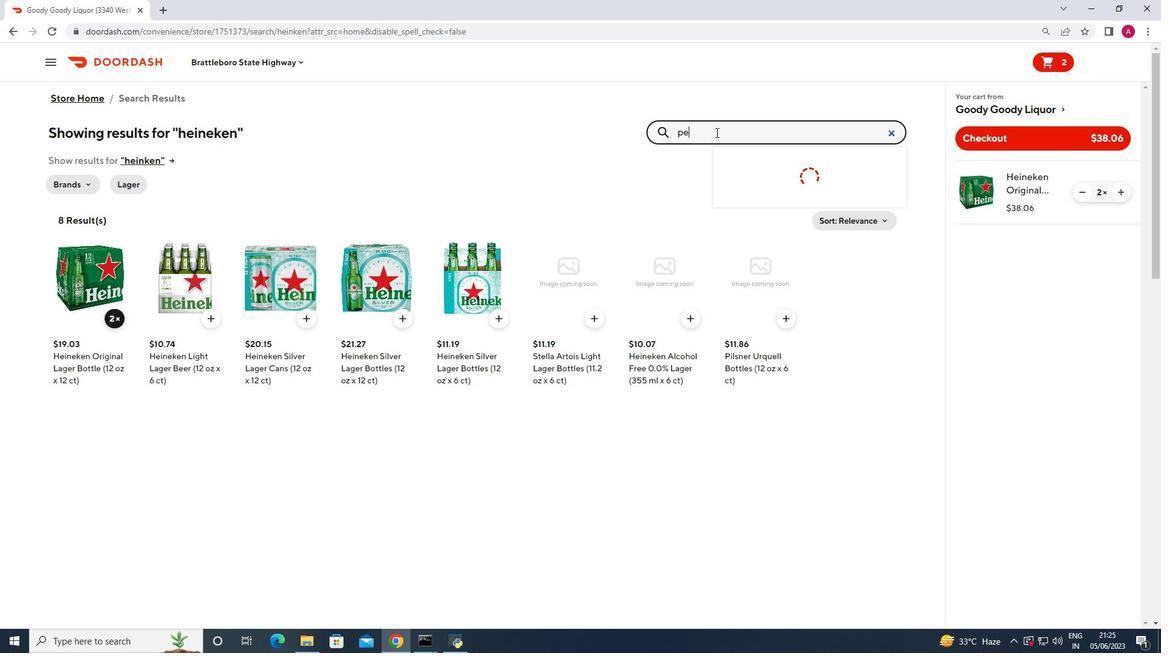 
Action: Mouse pressed left at (725, 134)
Screenshot: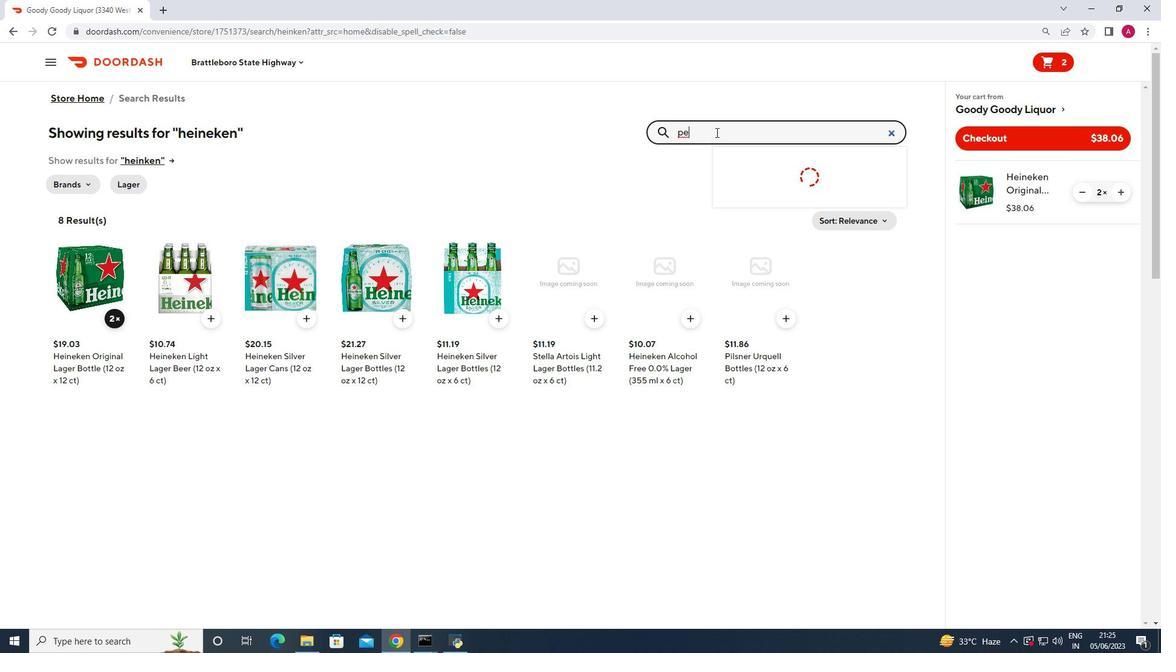 
Action: Key pressed peller<Key.space>faimly<Key.space>cbernet<Key.space>merlot<Key.space>12.5<Key.shift>%<Key.space><Key.enter>
Screenshot: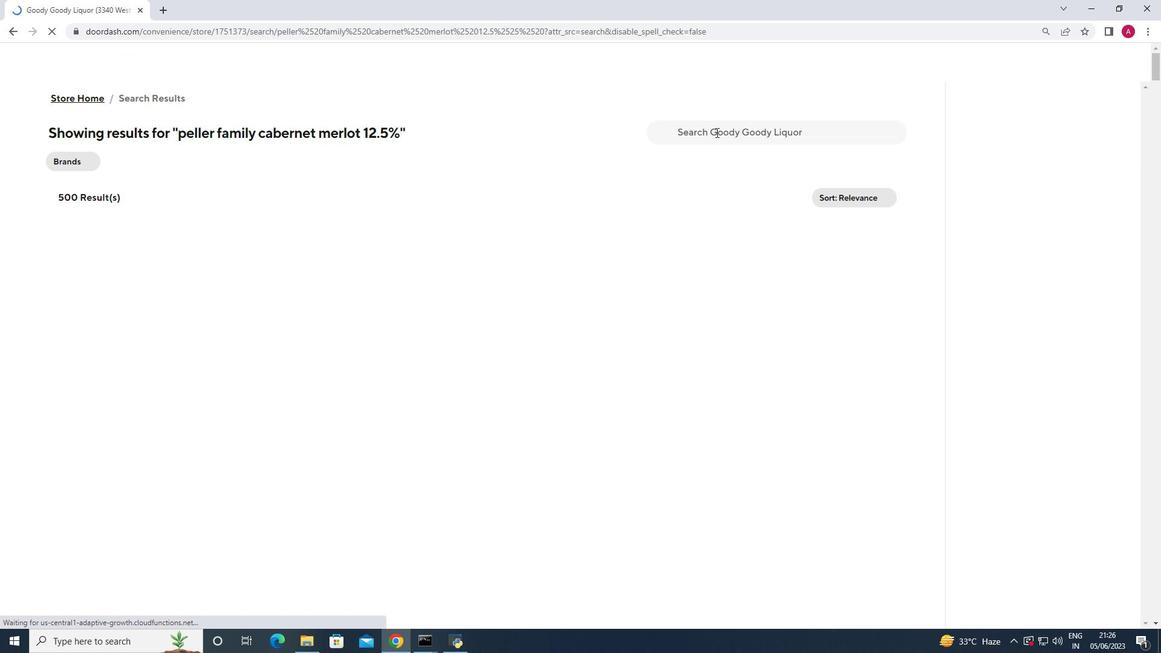 
Action: Mouse moved to (729, 128)
Screenshot: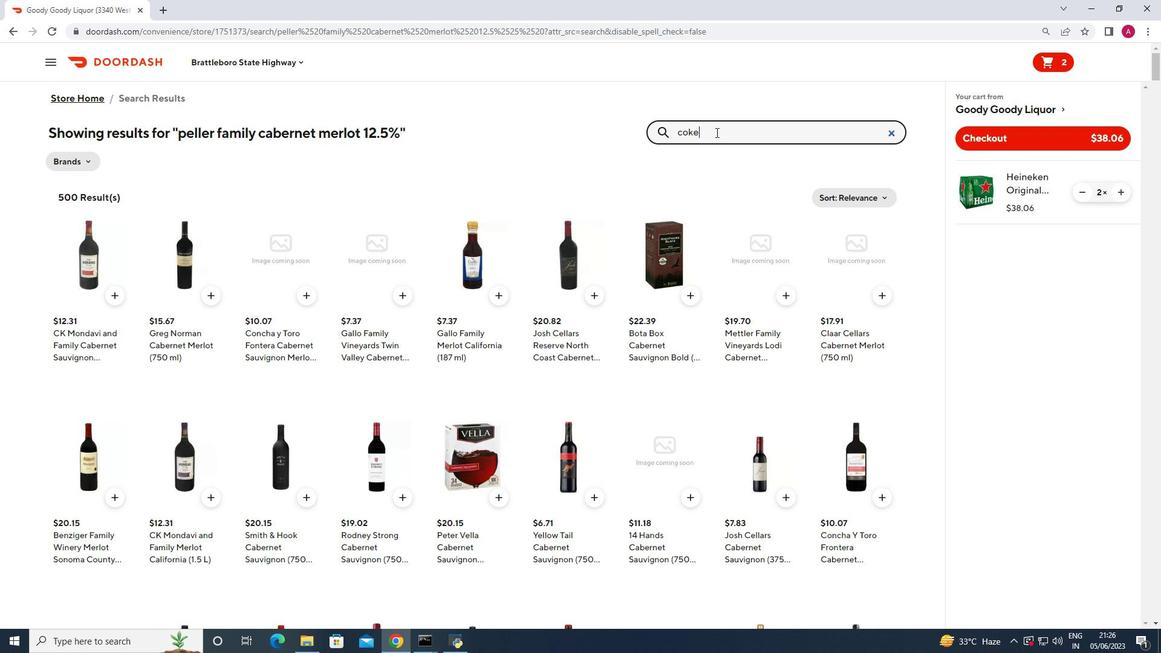 
Action: Mouse pressed left at (729, 128)
Screenshot: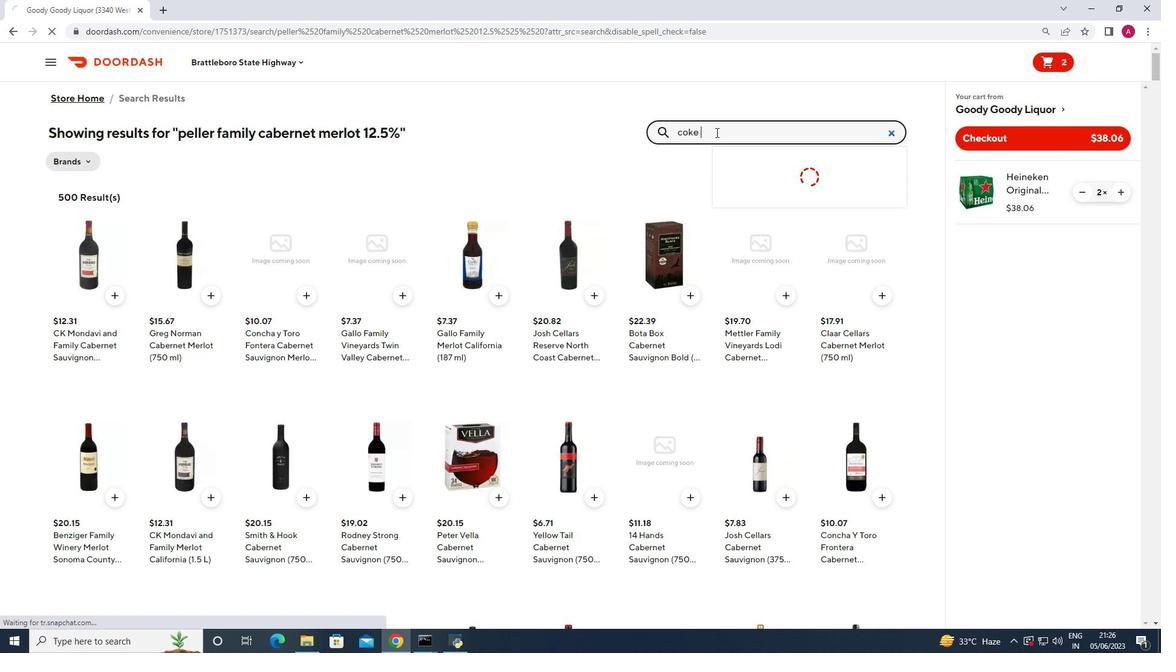 
Action: Key pressed coke<Key.enter>
Screenshot: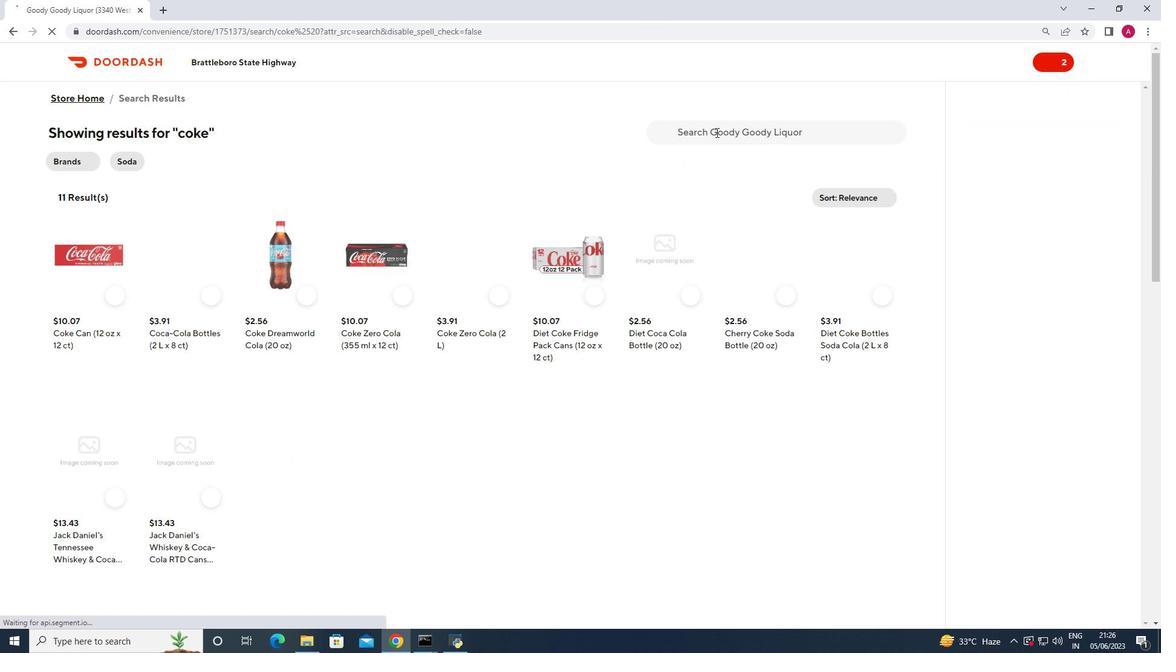 
Action: Mouse moved to (119, 293)
Screenshot: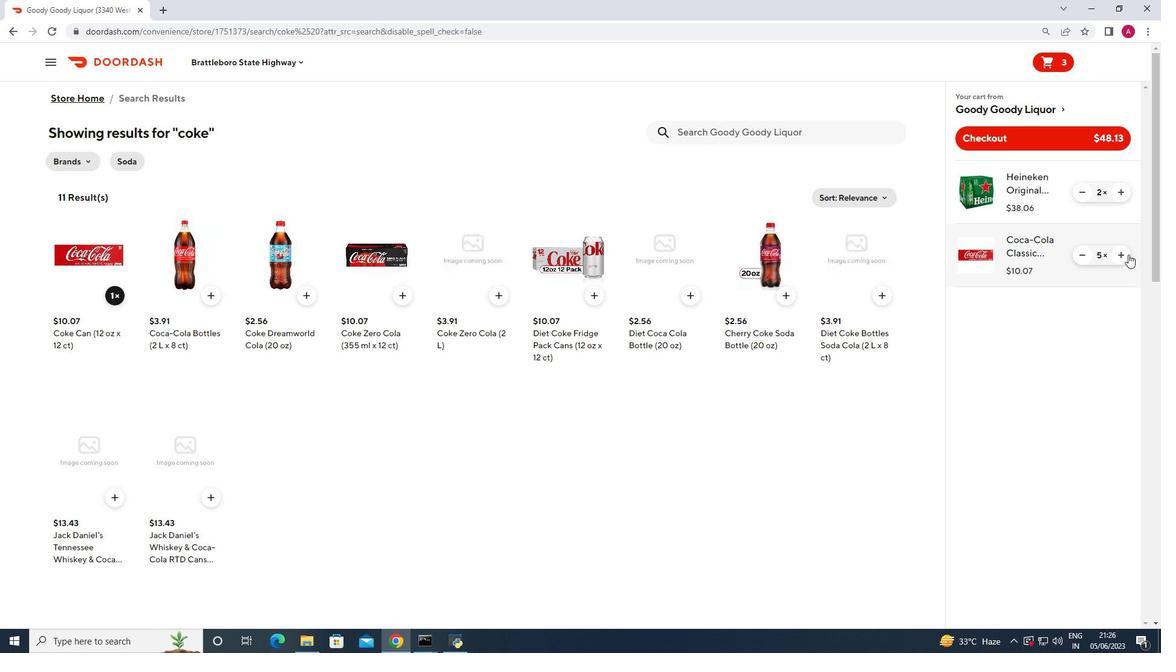 
Action: Mouse pressed left at (119, 293)
Screenshot: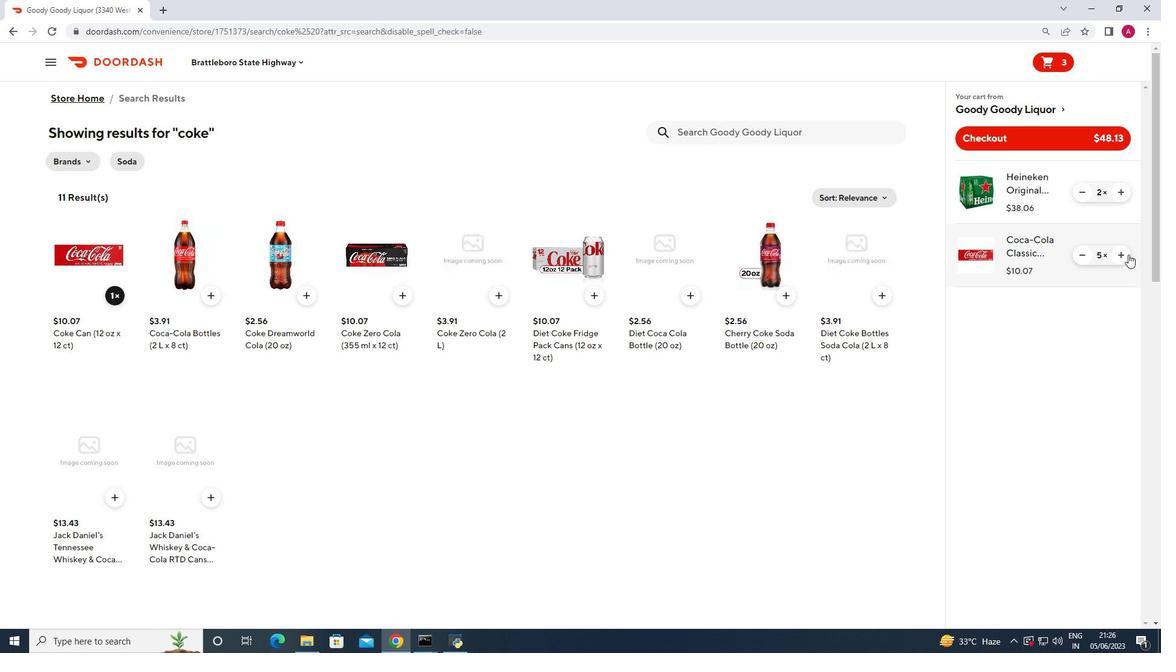 
Action: Mouse moved to (1125, 253)
Screenshot: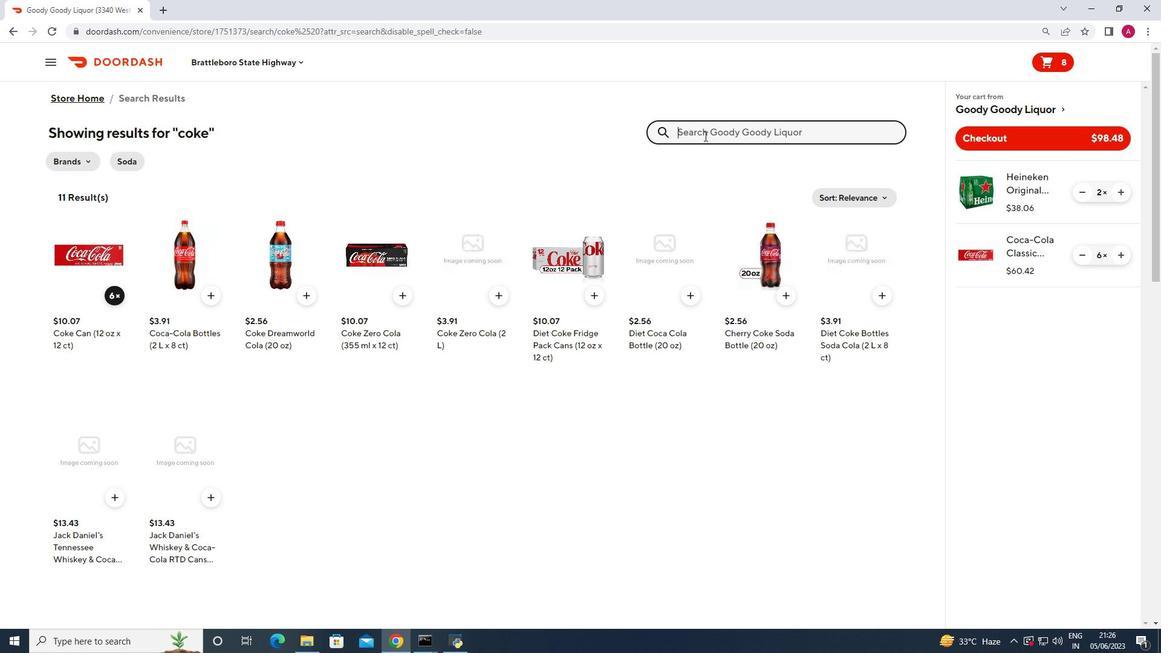 
Action: Mouse pressed left at (1125, 253)
Screenshot: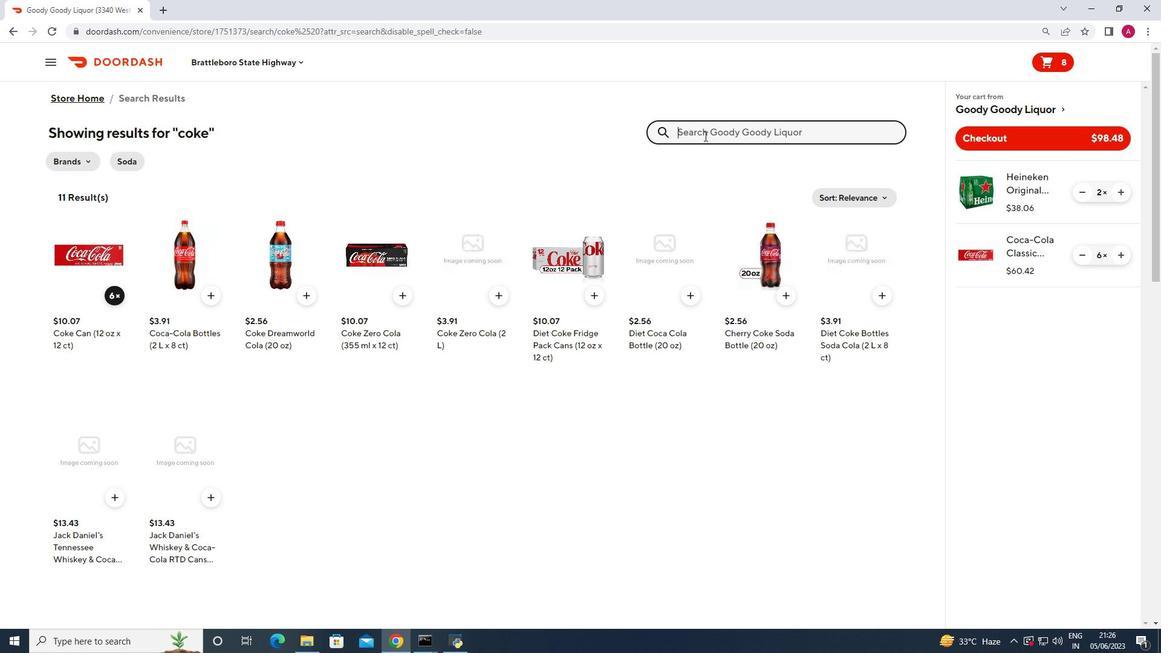 
Action: Mouse pressed left at (1125, 253)
Screenshot: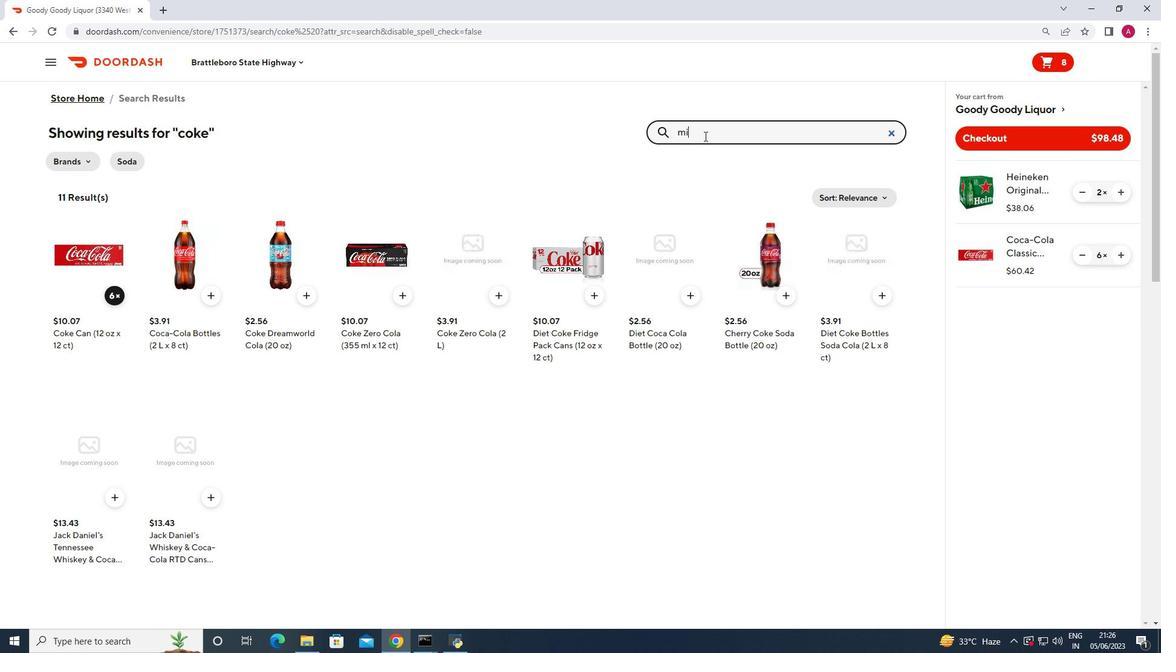 
Action: Mouse pressed left at (1125, 253)
Screenshot: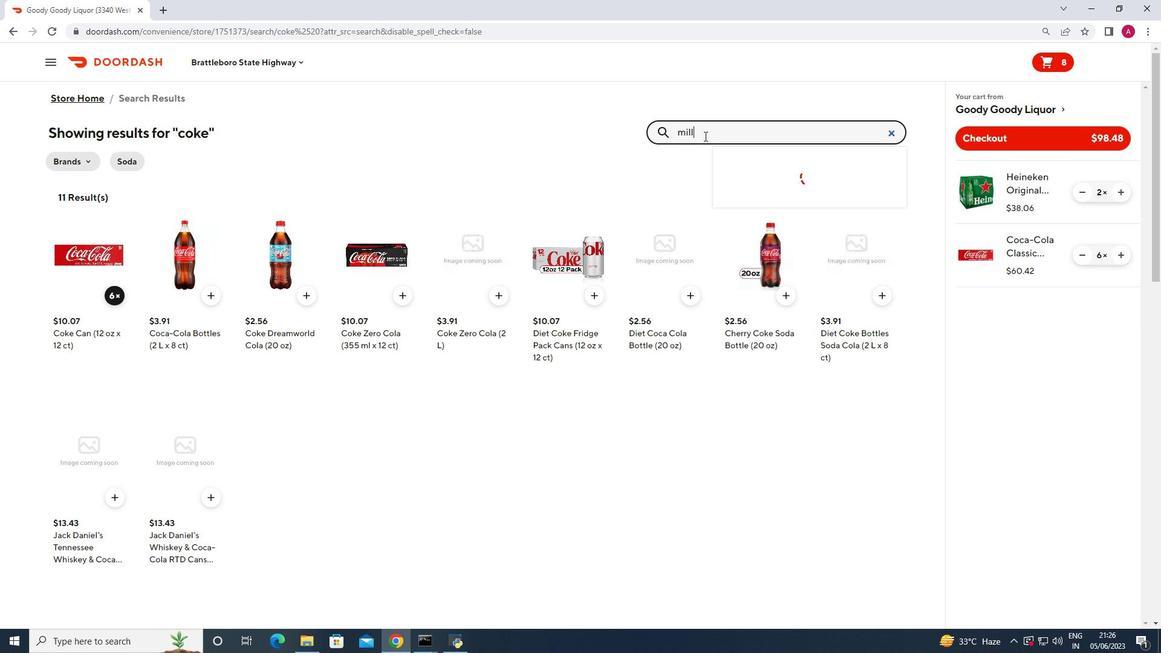 
Action: Mouse pressed left at (1125, 253)
Screenshot: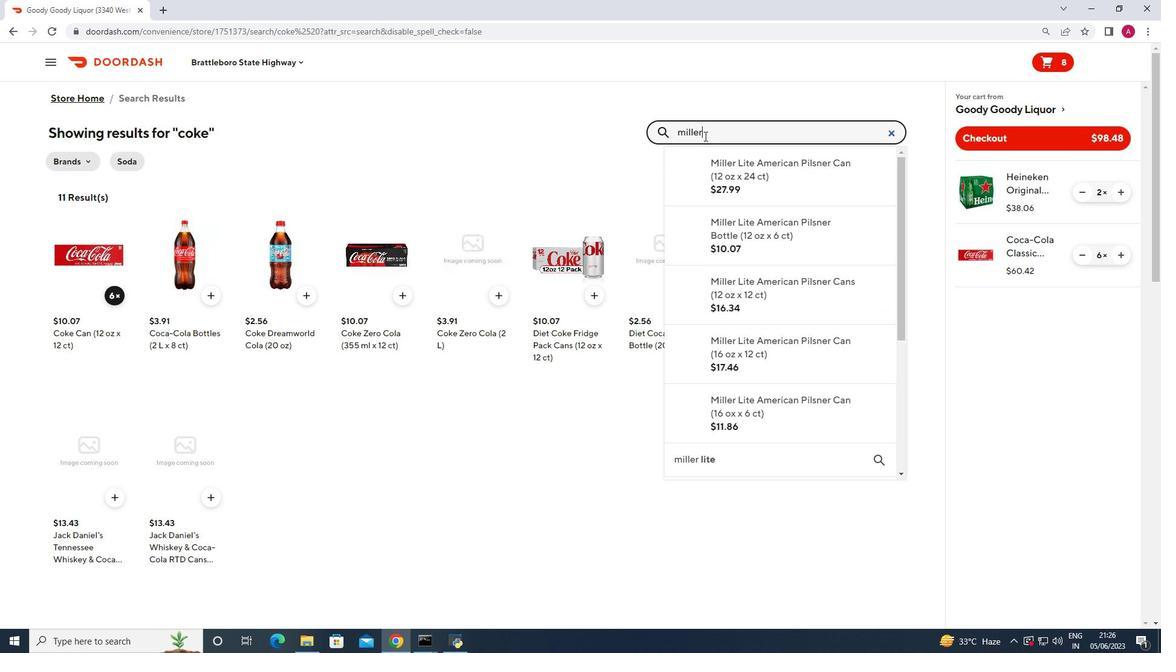 
Action: Mouse pressed left at (1125, 253)
Screenshot: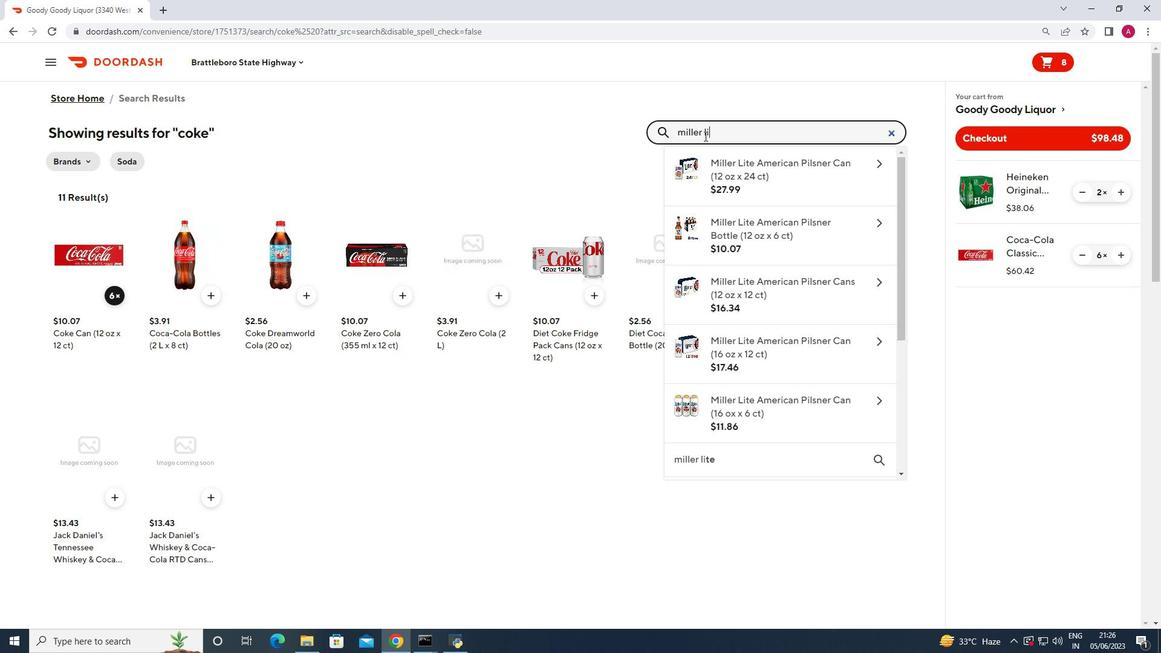 
Action: Mouse moved to (720, 130)
Screenshot: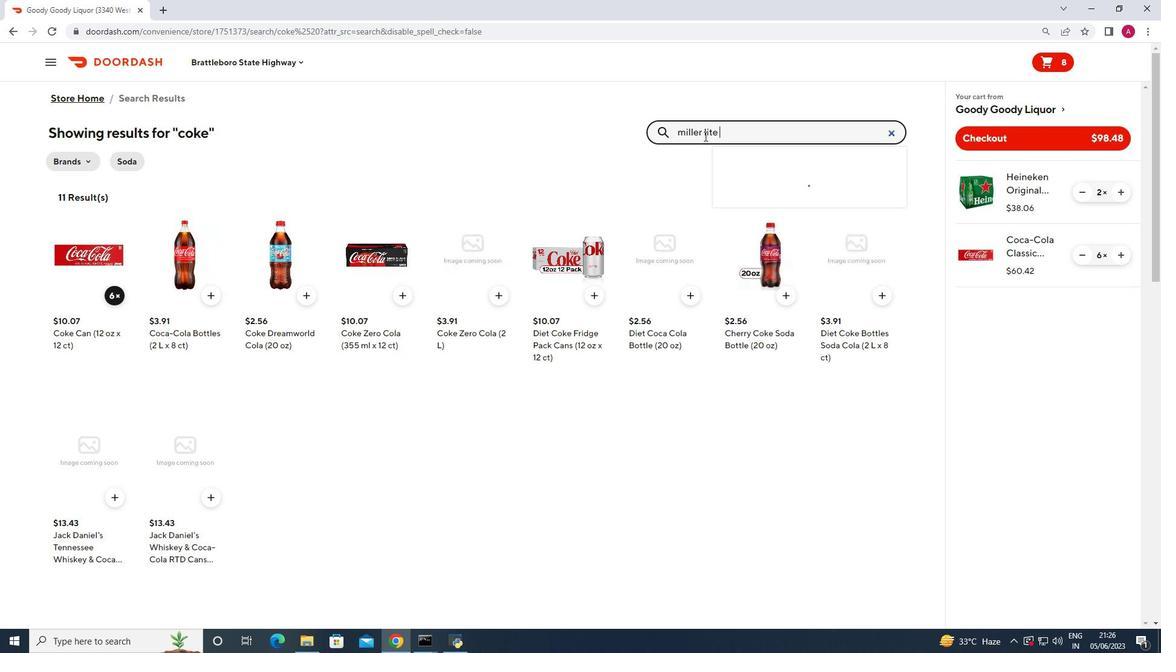 
Action: Mouse pressed left at (720, 130)
Screenshot: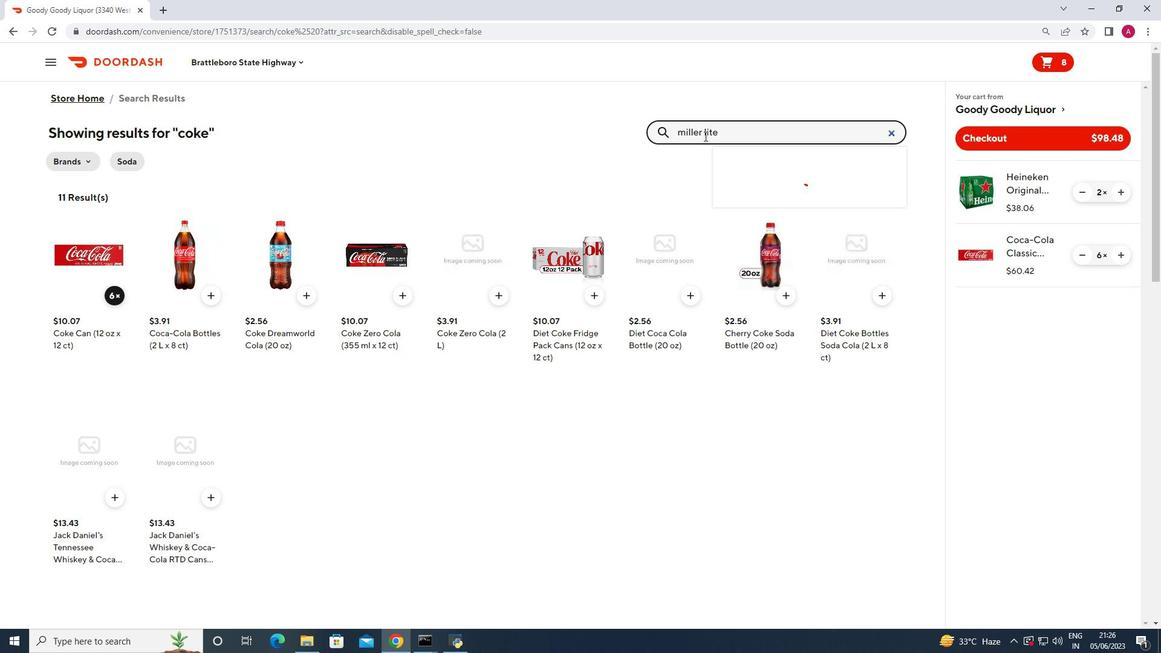 
Action: Key pressed miller<Key.space>lite<Key.space>6<Key.space>pack<Key.space>cans<Key.space><Key.enter>
Screenshot: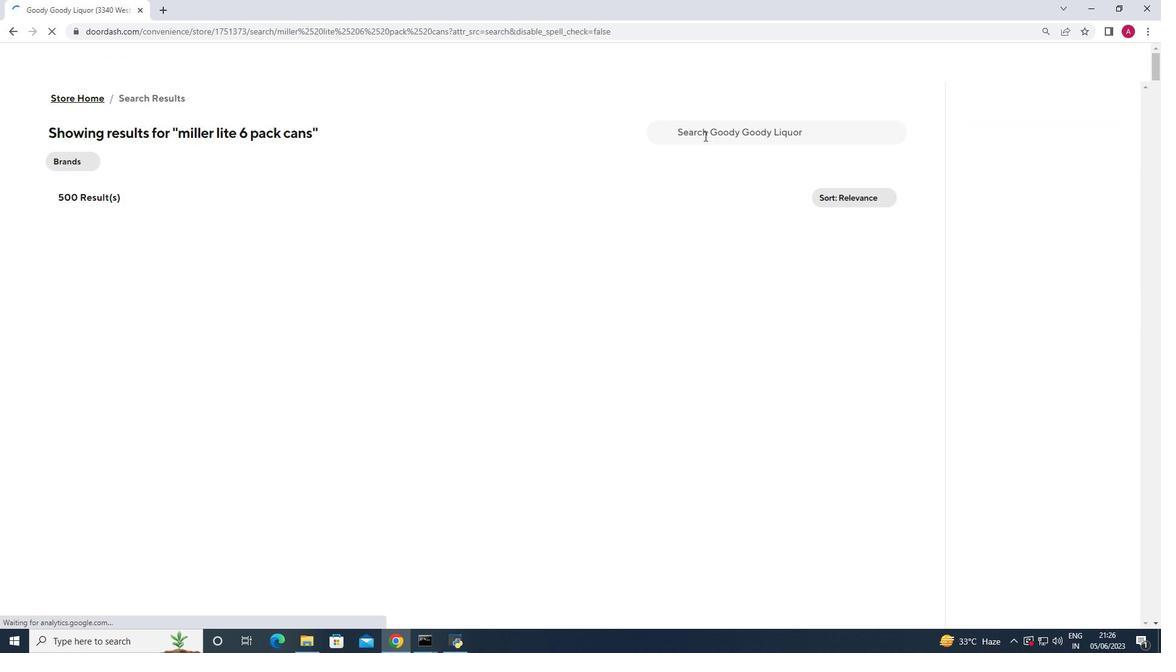 
Action: Mouse pressed left at (720, 130)
Screenshot: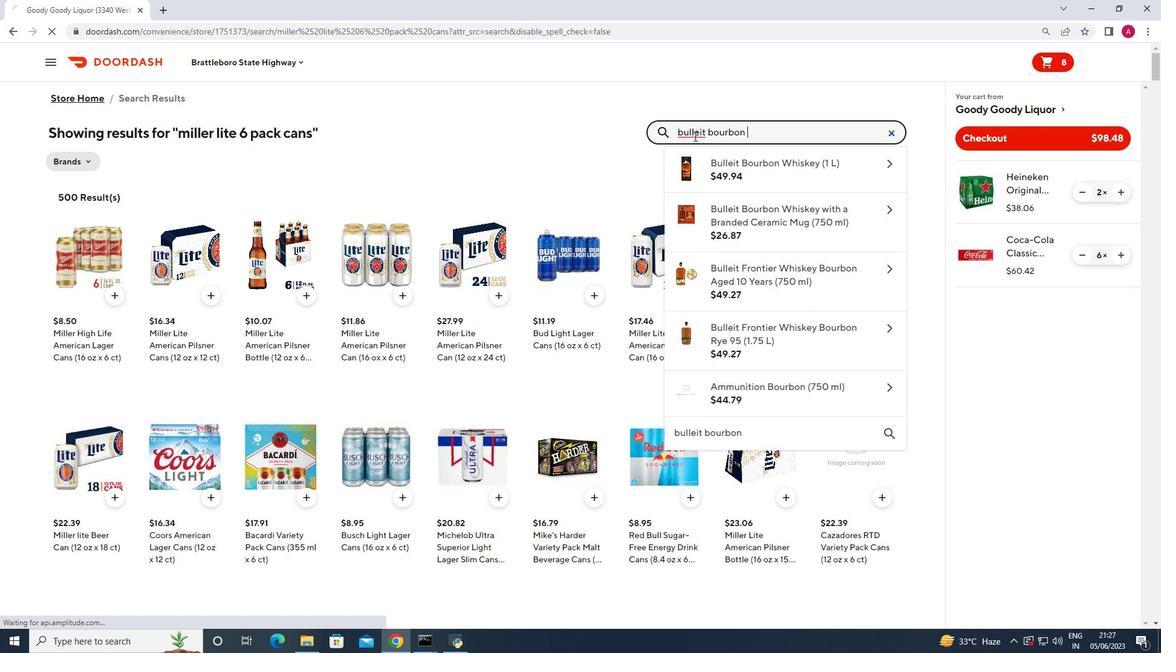 
Action: Key pressed bulleit<Key.space>bourbon<Key.space><Key.enter>
Screenshot: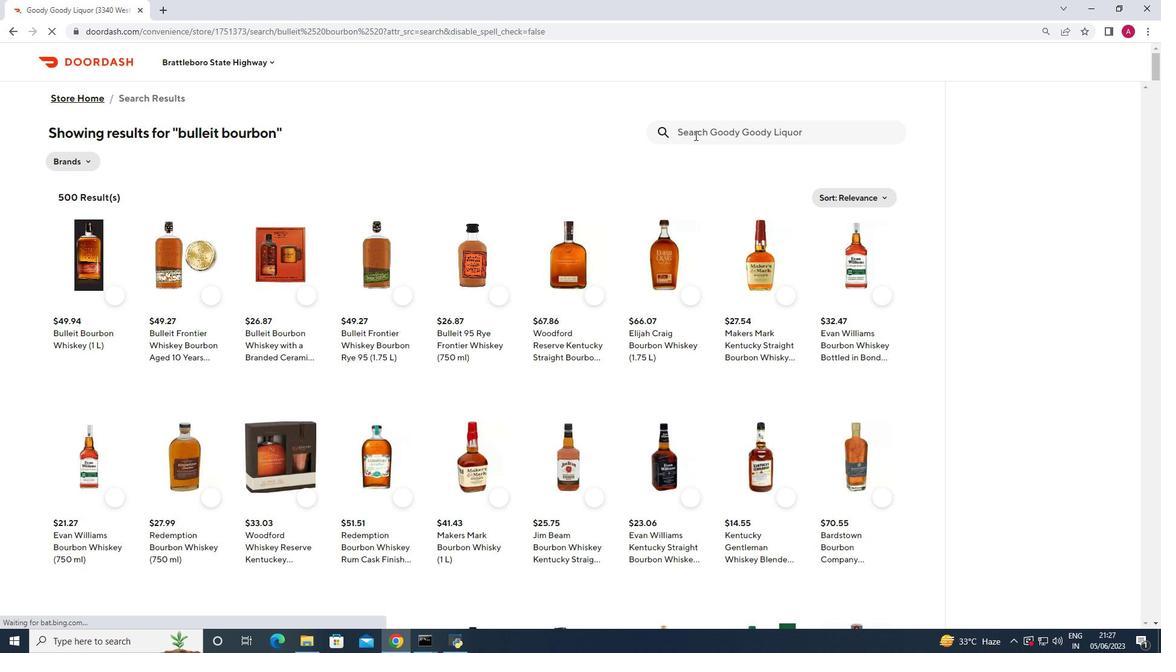 
Action: Mouse moved to (423, 102)
Screenshot: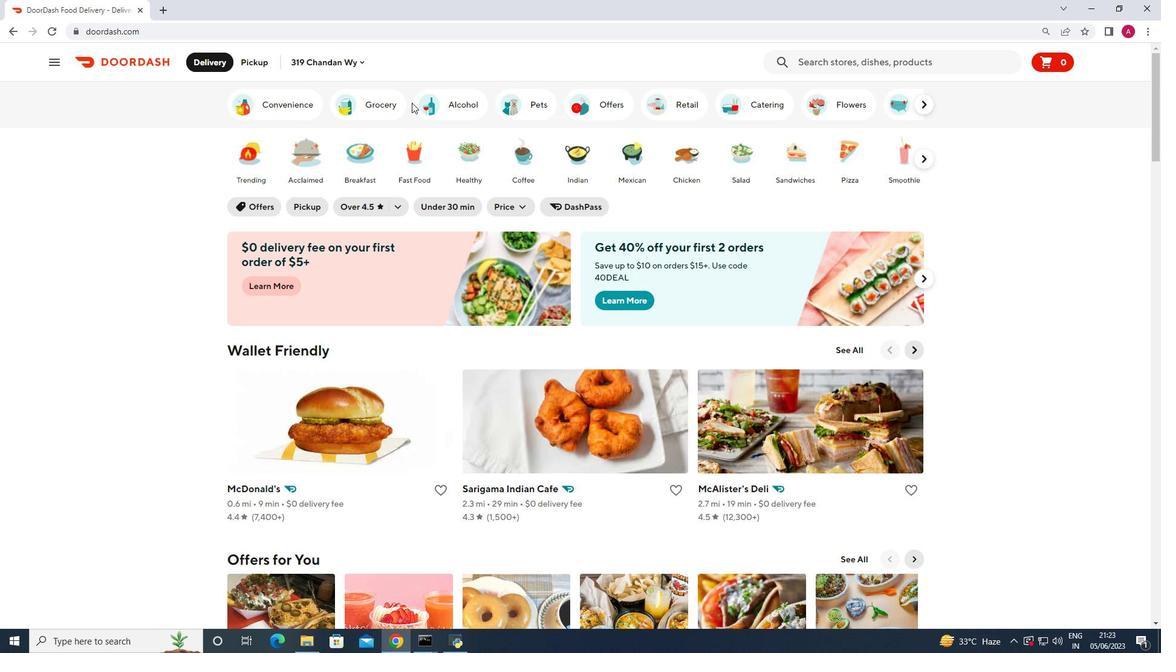 
Action: Mouse pressed left at (423, 102)
Screenshot: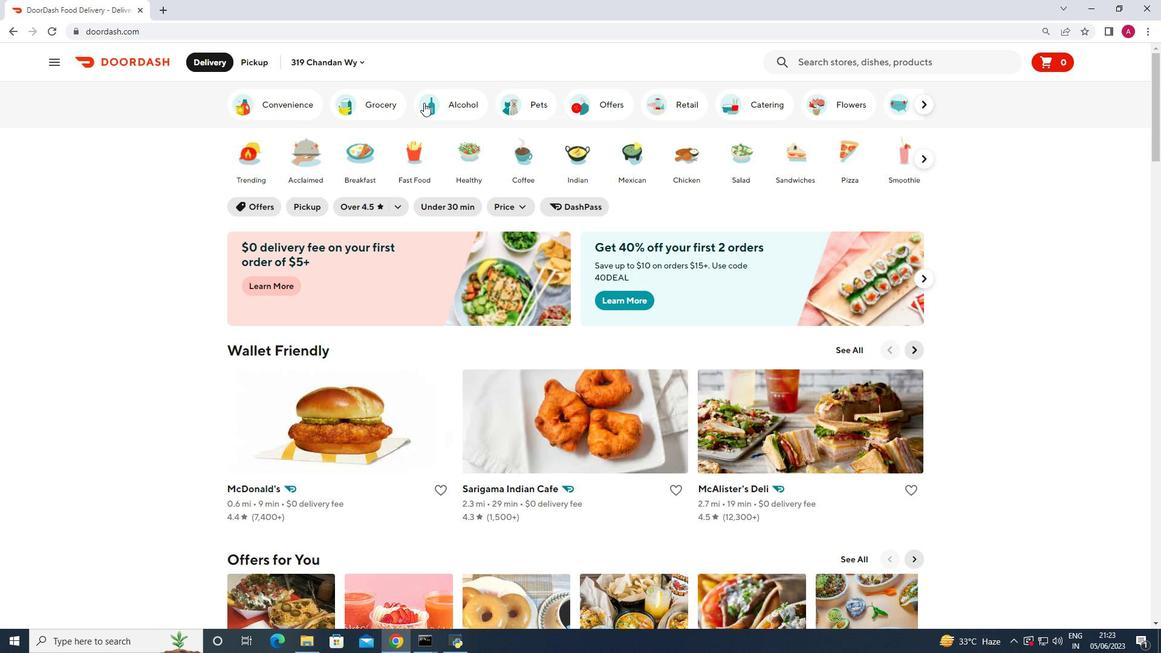 
Action: Mouse moved to (426, 102)
Screenshot: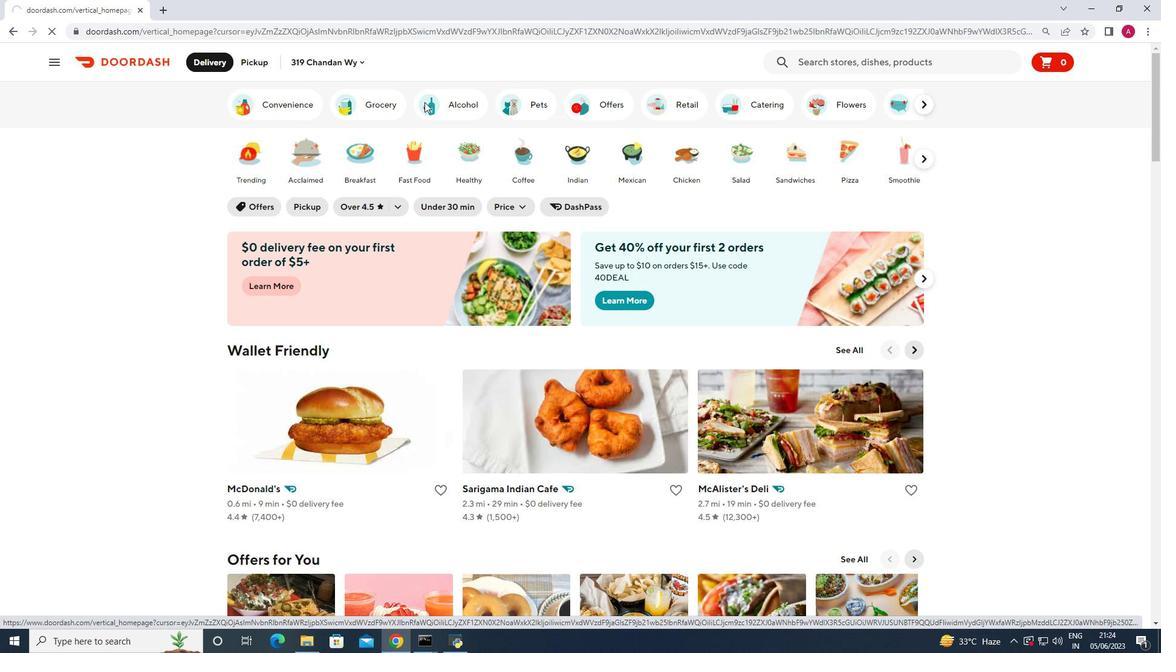 
Action: Mouse scrolled (426, 101) with delta (0, 0)
Screenshot: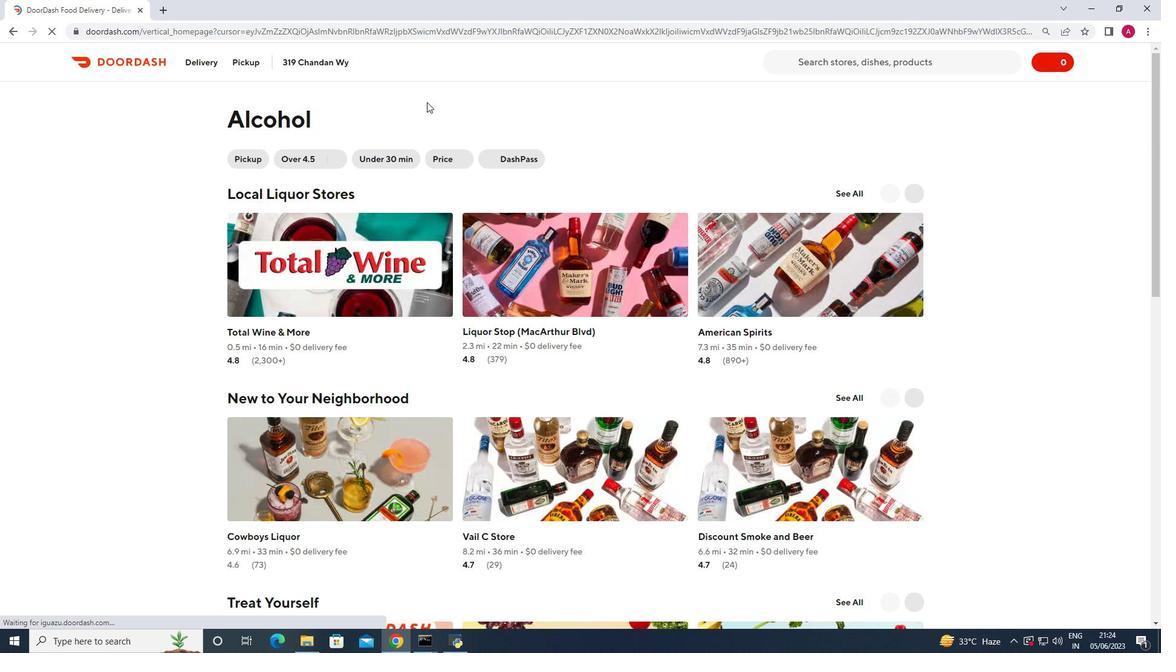
Action: Mouse scrolled (426, 101) with delta (0, 0)
Screenshot: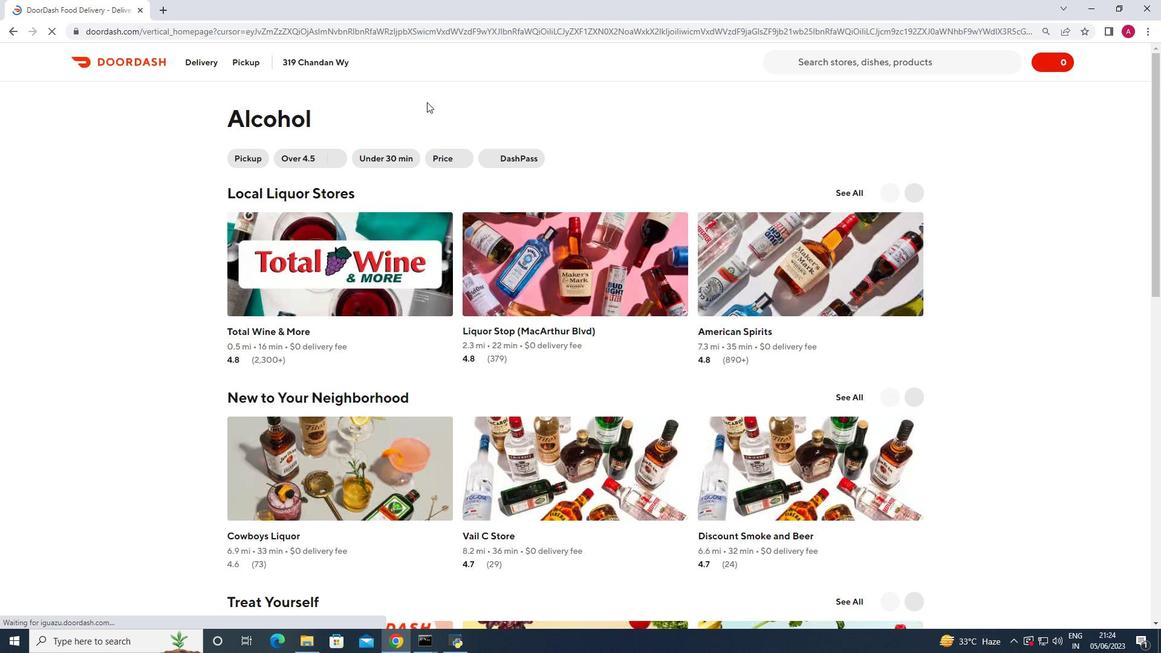 
Action: Mouse scrolled (426, 101) with delta (0, 0)
Screenshot: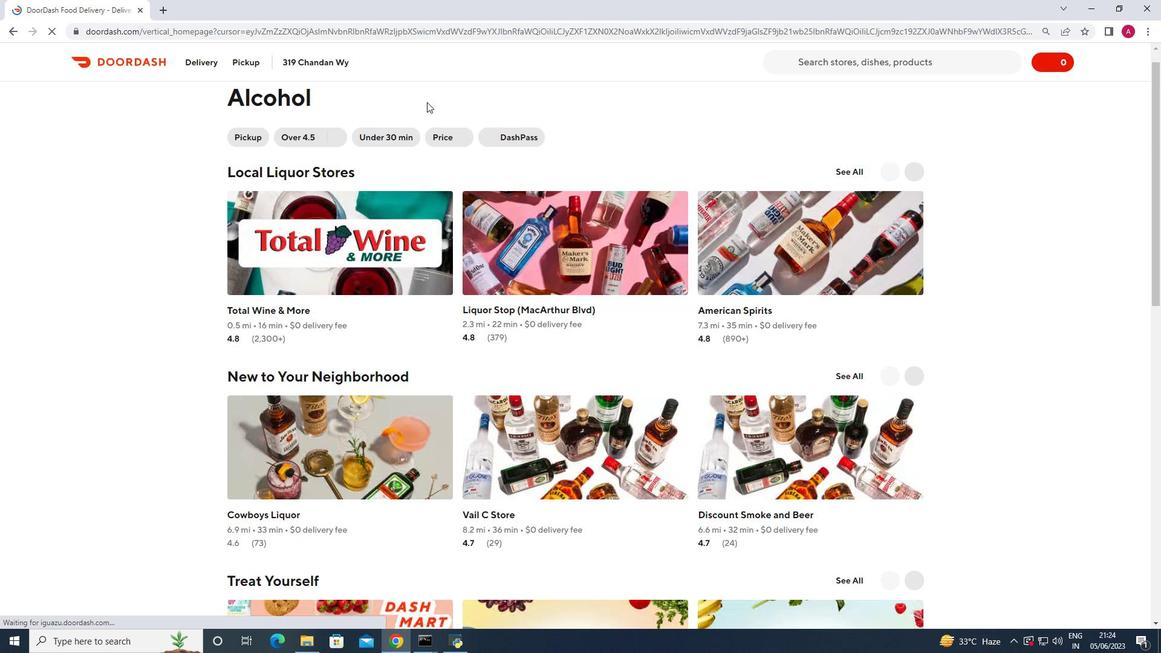 
Action: Mouse scrolled (426, 101) with delta (0, 0)
Screenshot: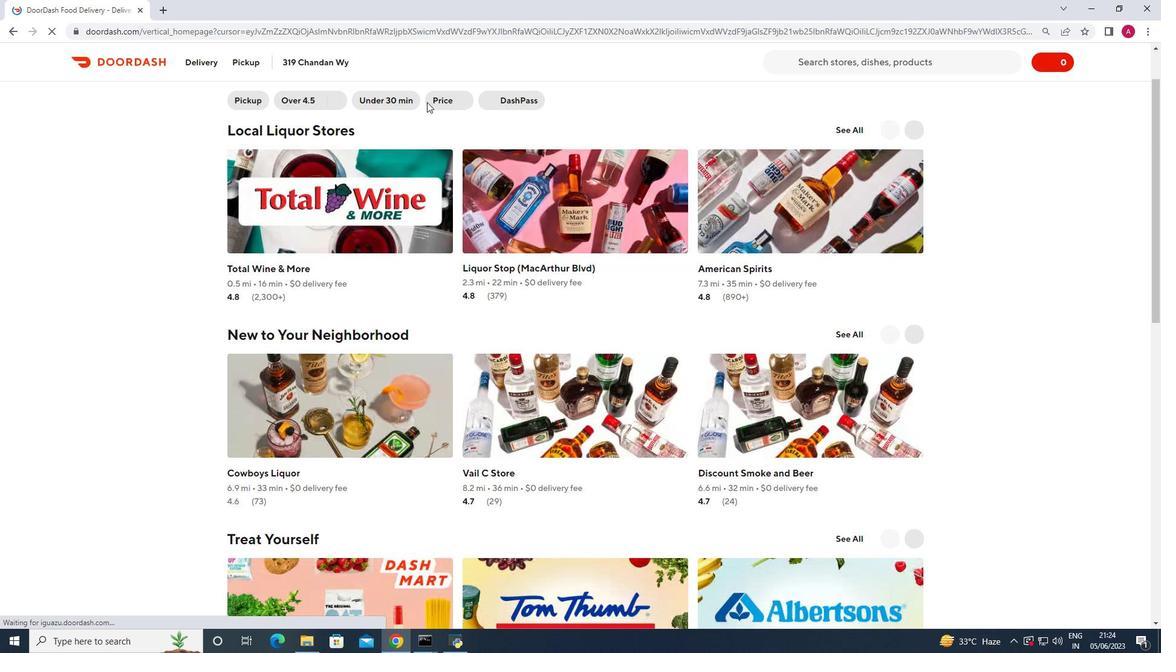 
Action: Mouse scrolled (426, 101) with delta (0, 0)
Screenshot: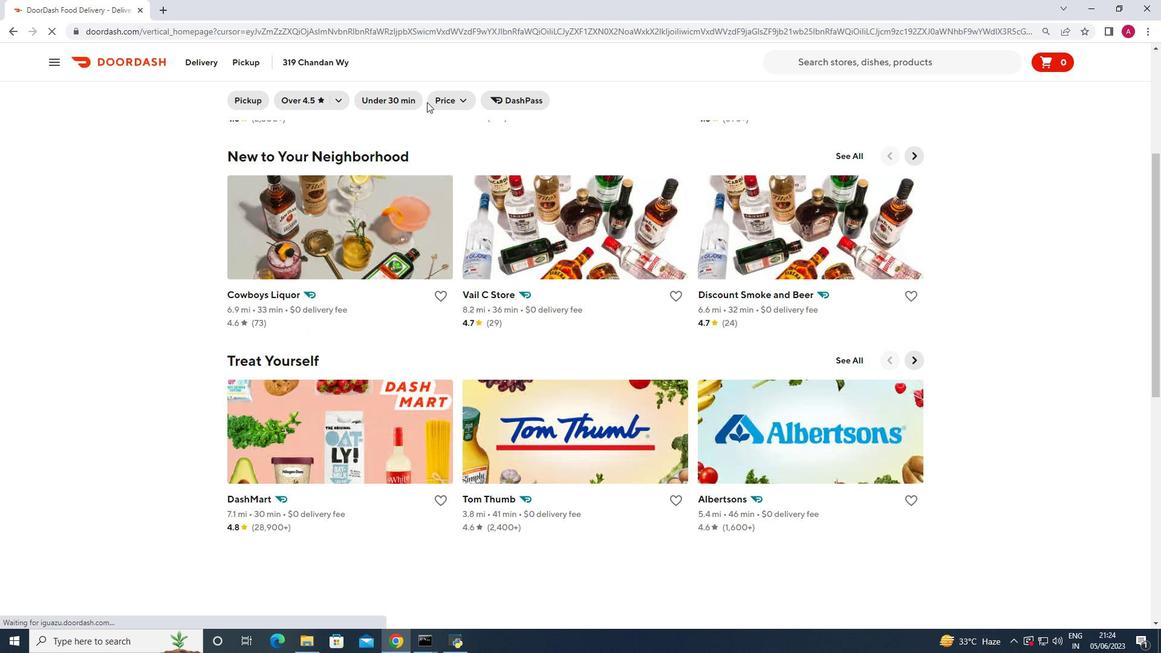 
Action: Mouse scrolled (426, 101) with delta (0, 0)
Screenshot: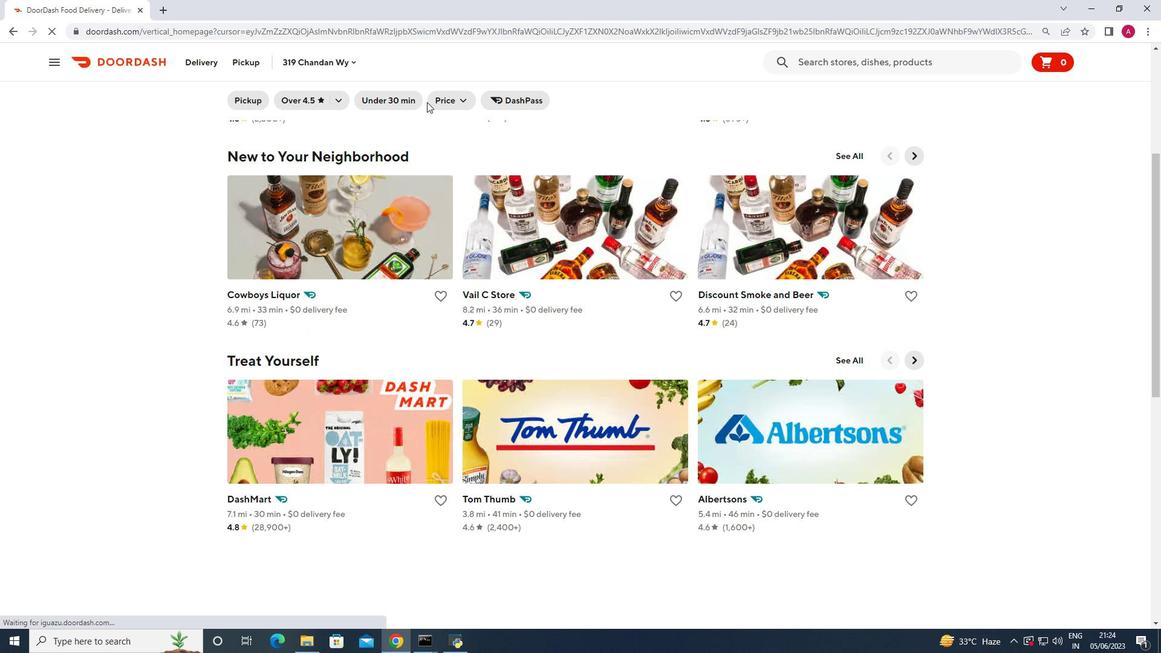 
Action: Mouse scrolled (426, 101) with delta (0, 0)
Screenshot: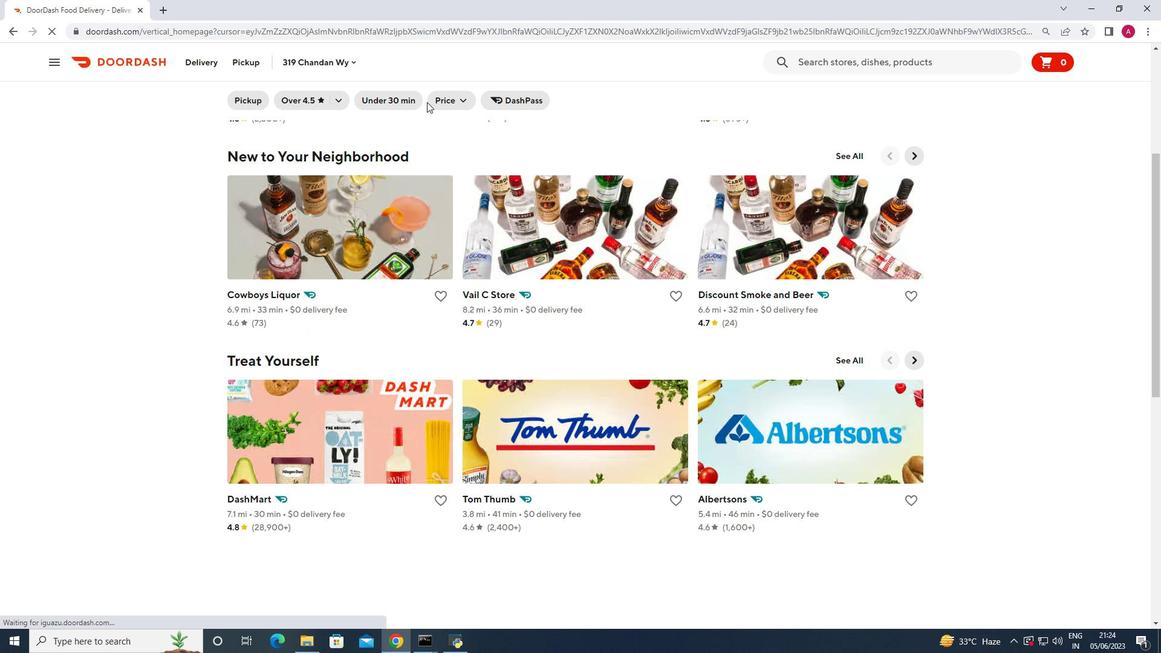 
Action: Mouse scrolled (426, 101) with delta (0, 0)
Screenshot: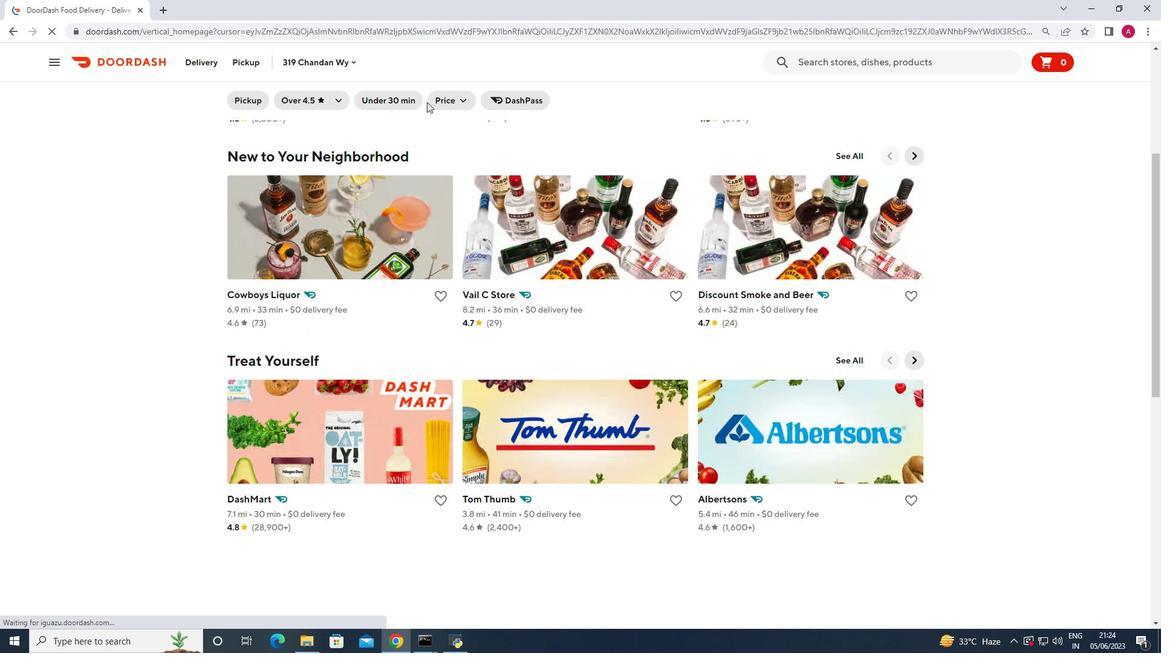 
Action: Mouse scrolled (426, 101) with delta (0, 0)
Screenshot: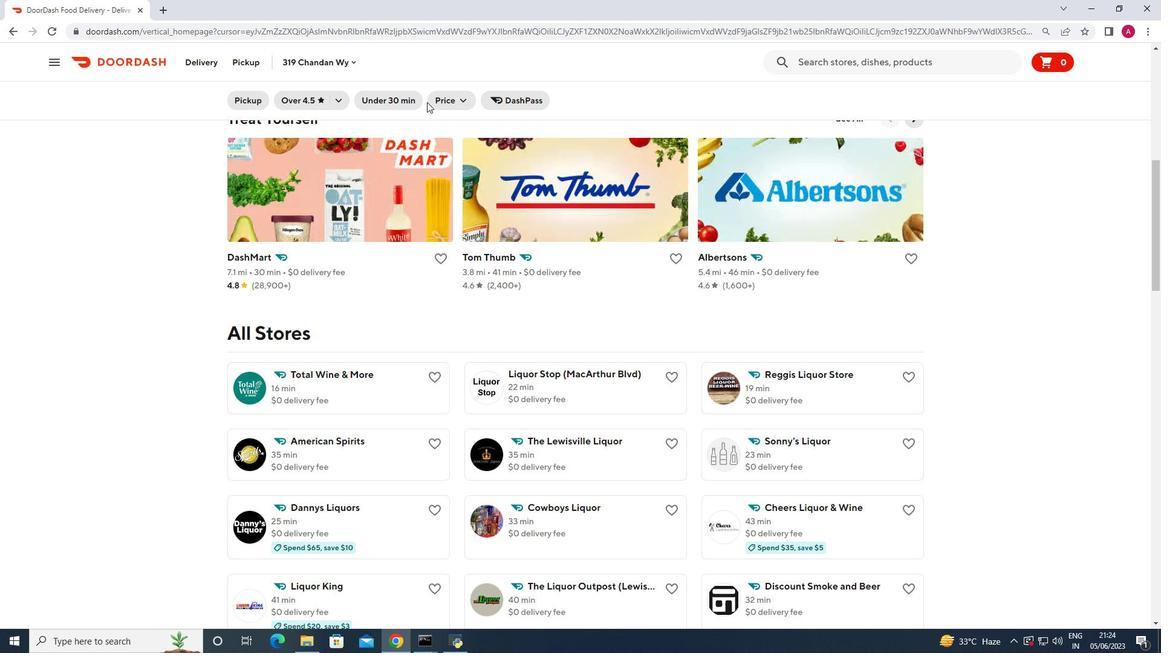 
Action: Mouse scrolled (426, 101) with delta (0, 0)
Screenshot: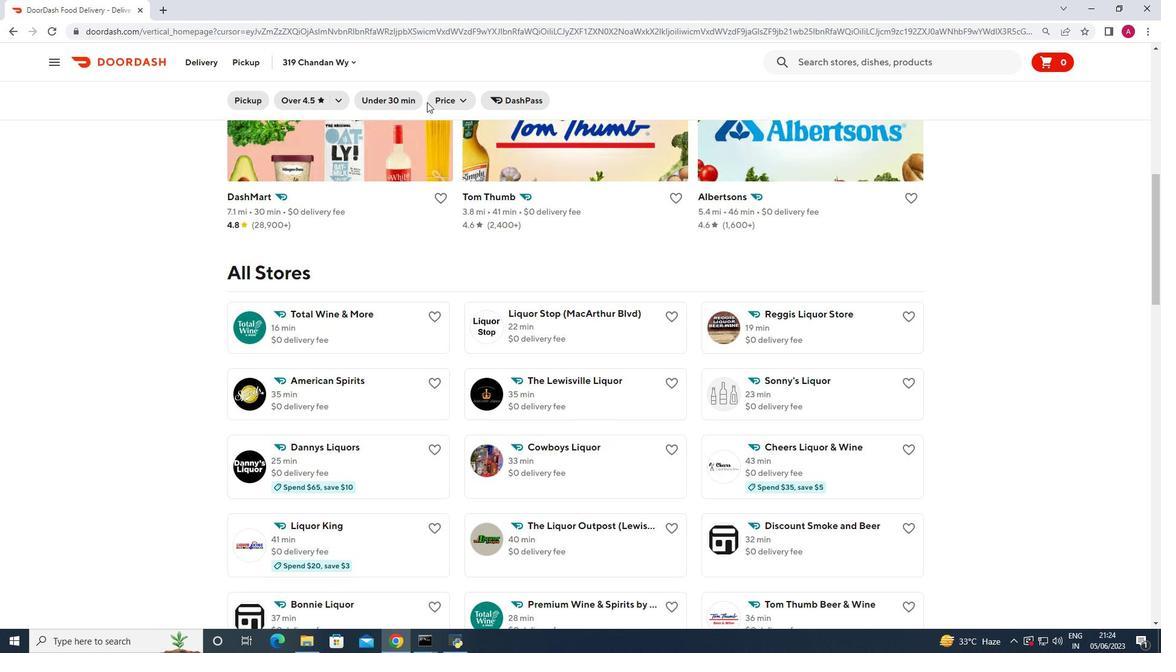 
Action: Mouse scrolled (426, 101) with delta (0, 0)
Screenshot: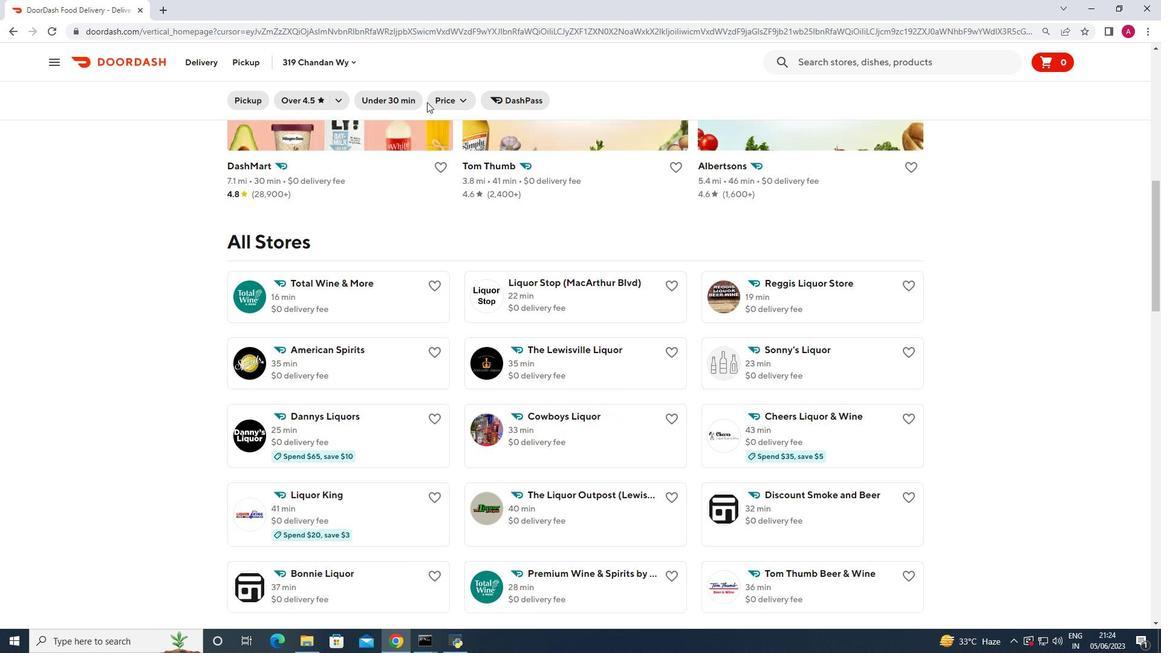 
Action: Mouse scrolled (426, 101) with delta (0, 0)
Screenshot: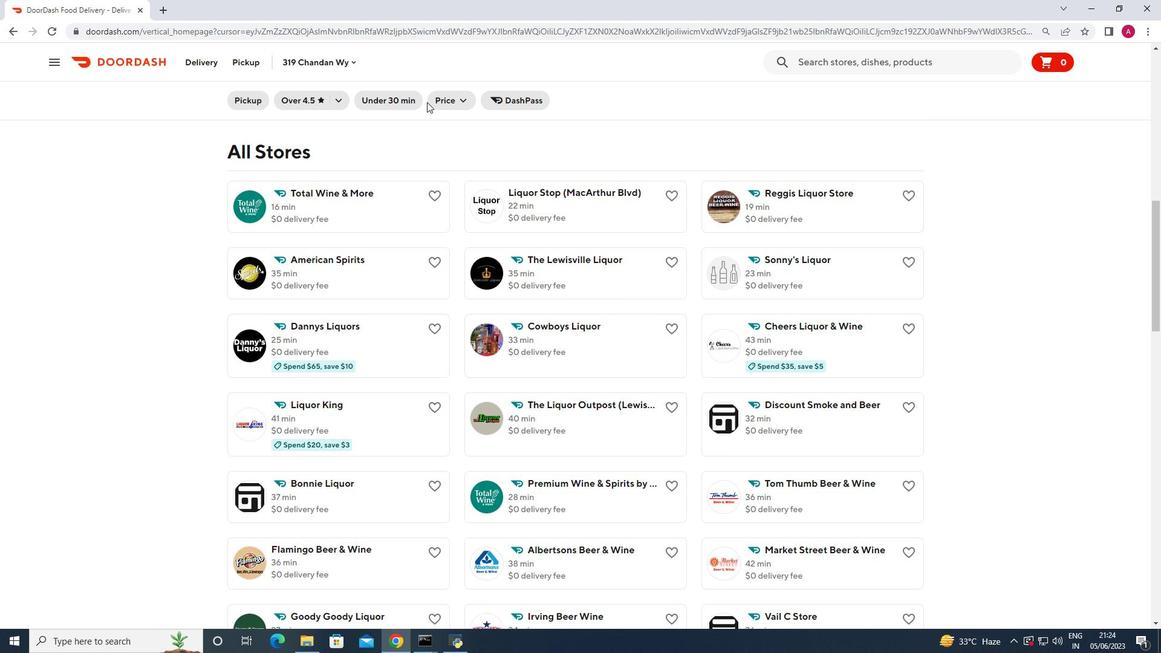 
Action: Mouse scrolled (426, 101) with delta (0, 0)
Screenshot: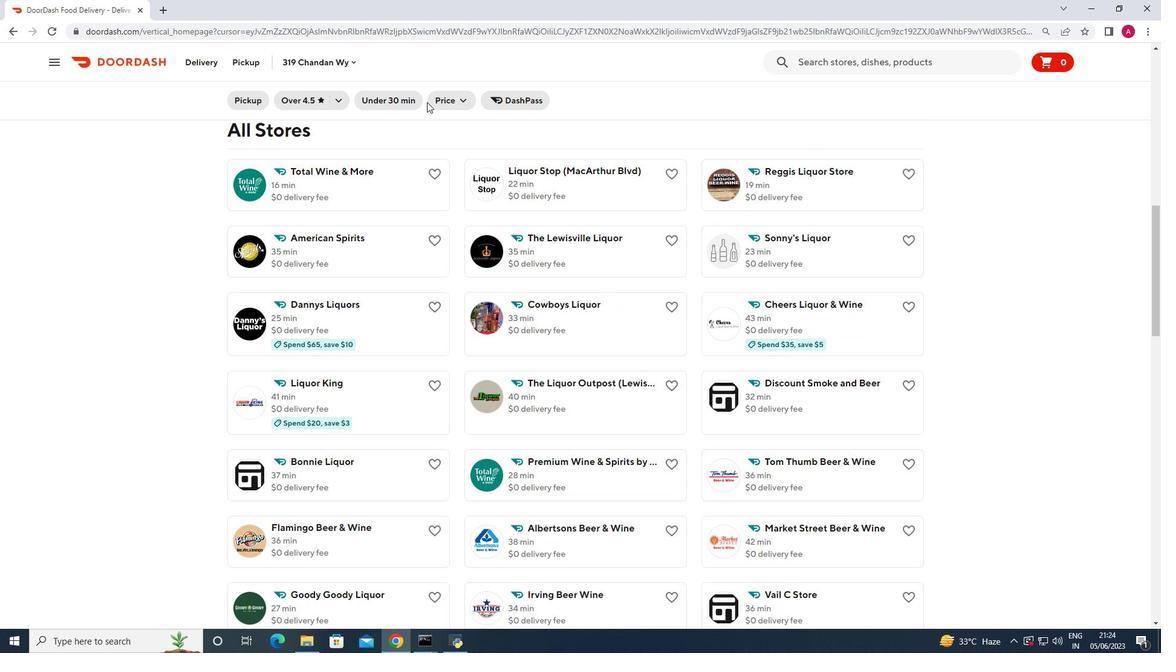 
Action: Mouse scrolled (426, 101) with delta (0, 0)
Screenshot: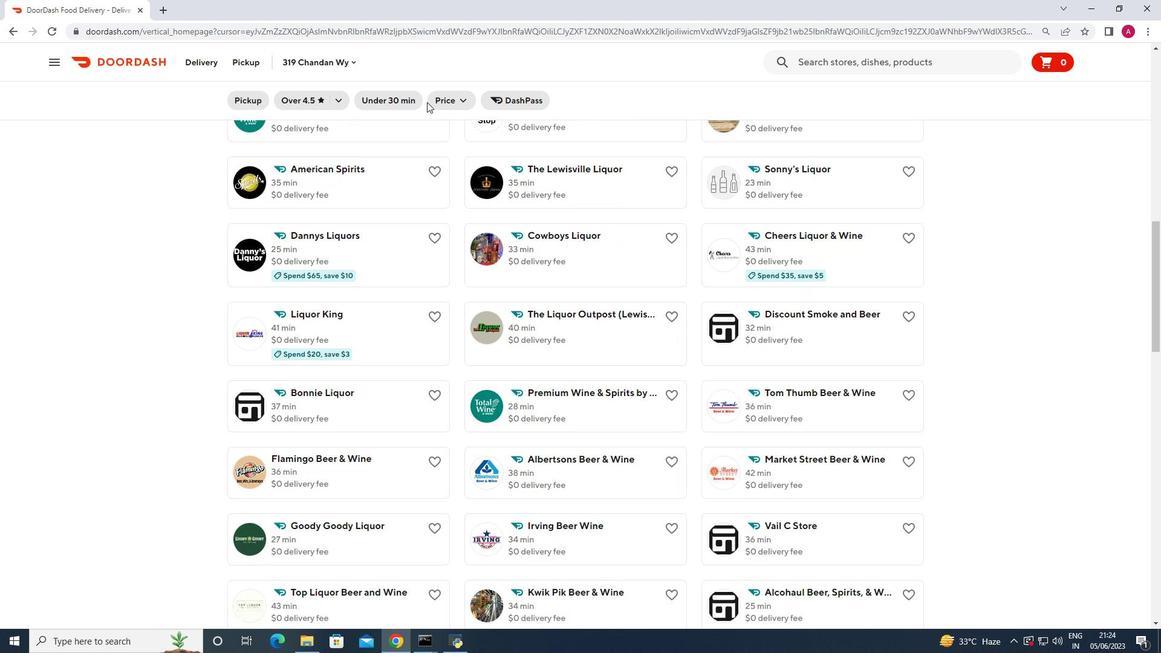 
Action: Mouse moved to (307, 434)
Screenshot: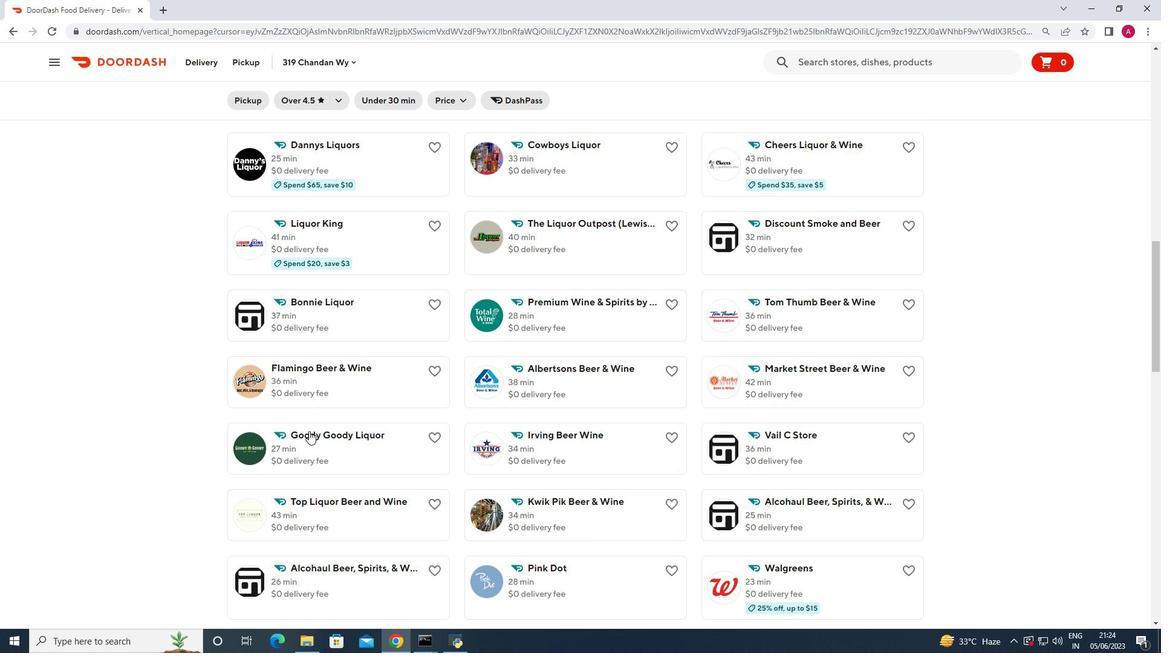 
Action: Mouse pressed left at (307, 434)
Screenshot: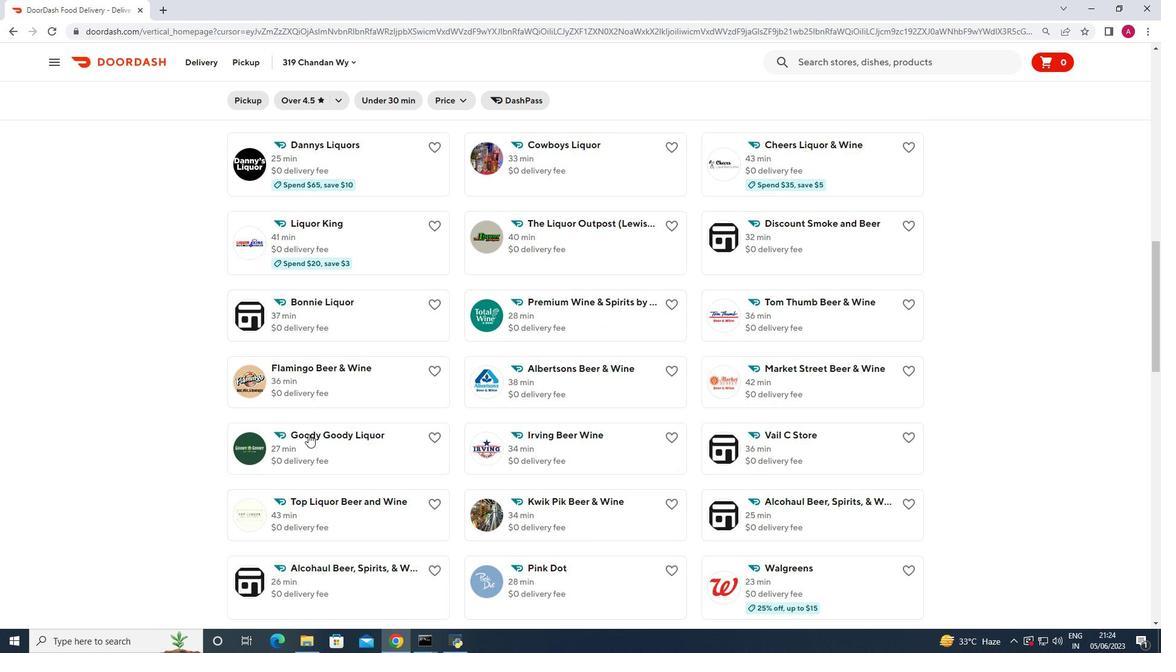 
Action: Mouse moved to (238, 58)
Screenshot: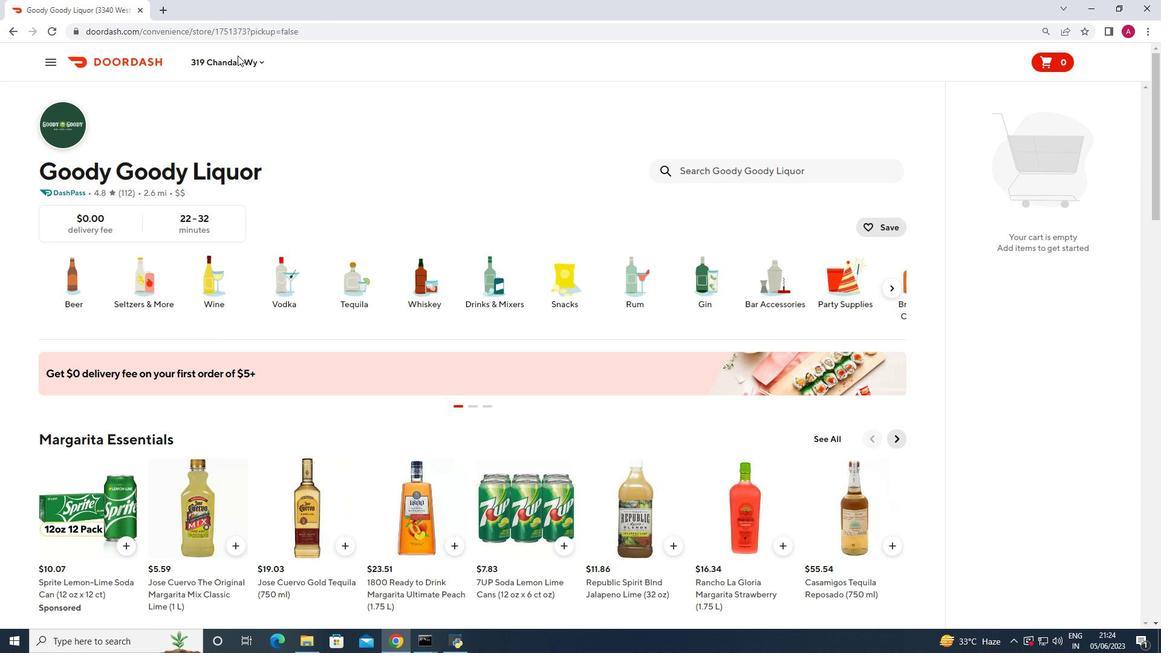 
Action: Mouse pressed left at (238, 58)
Screenshot: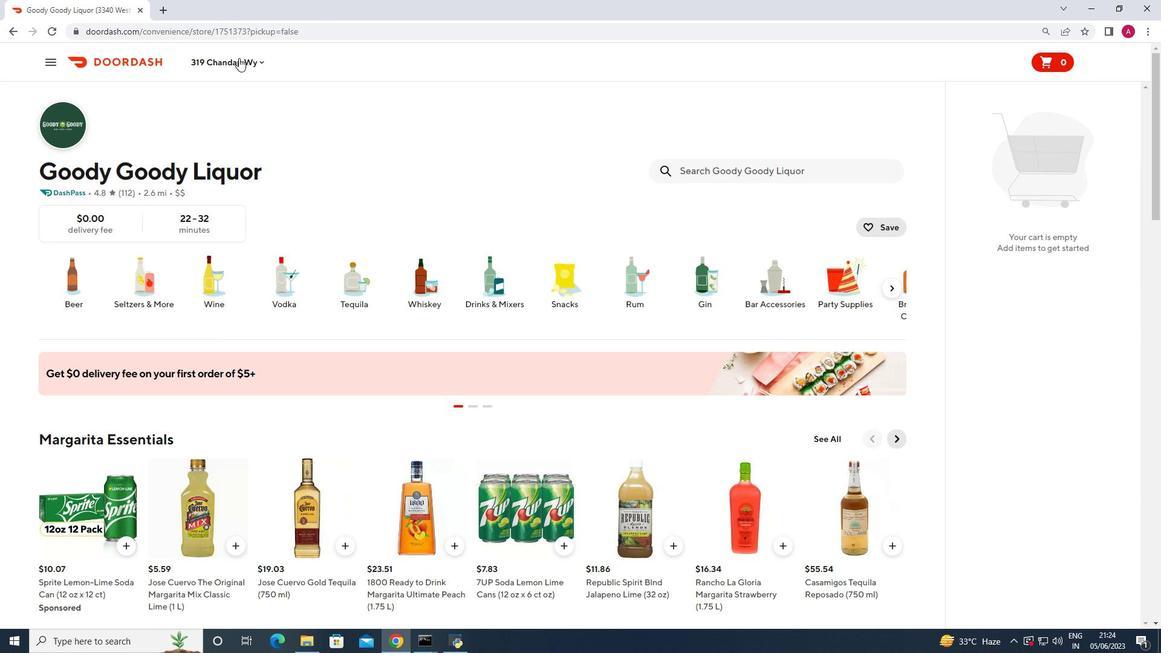 
Action: Mouse moved to (270, 113)
Screenshot: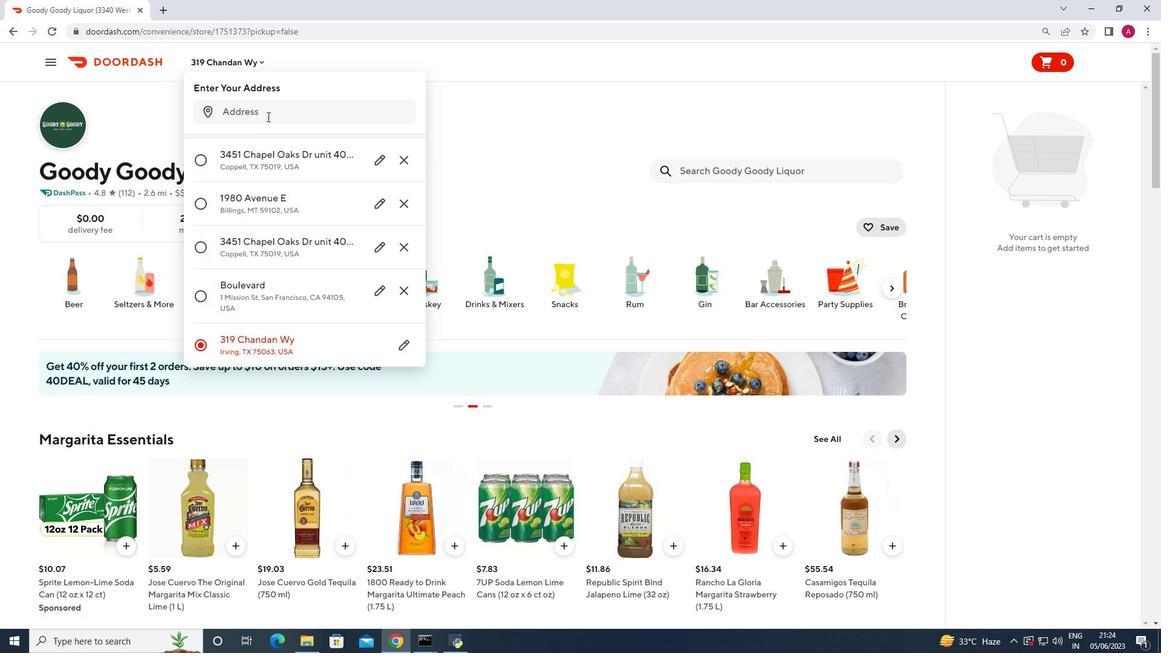 
Action: Mouse pressed left at (270, 113)
Screenshot: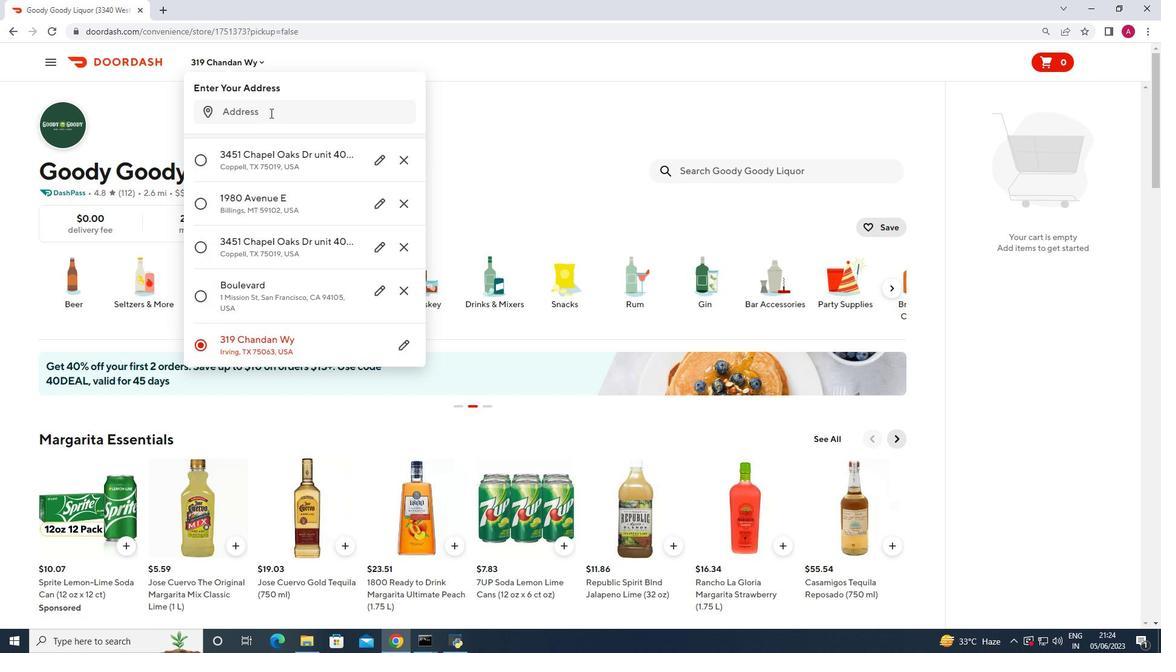 
Action: Key pressed 149<Key.space>hardman<Key.space>road<Key.space>brttel<Key.backspace><Key.backspace>leboro<Key.space>vermont<Key.space>05301<Key.enter>
Screenshot: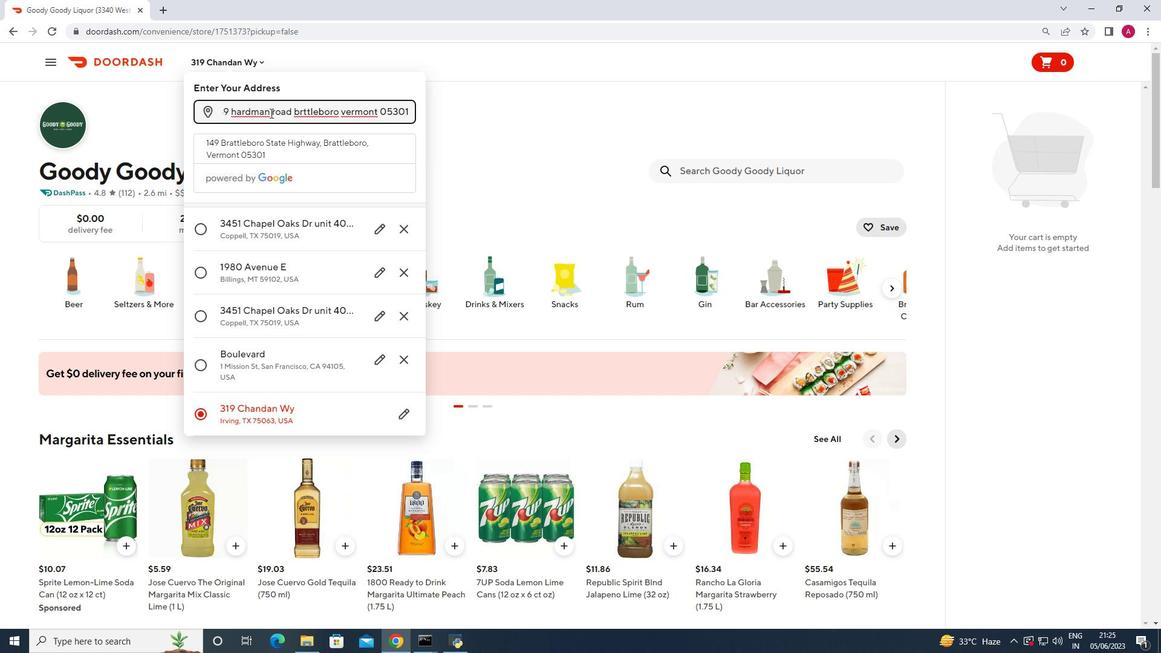 
Action: Mouse moved to (377, 511)
Screenshot: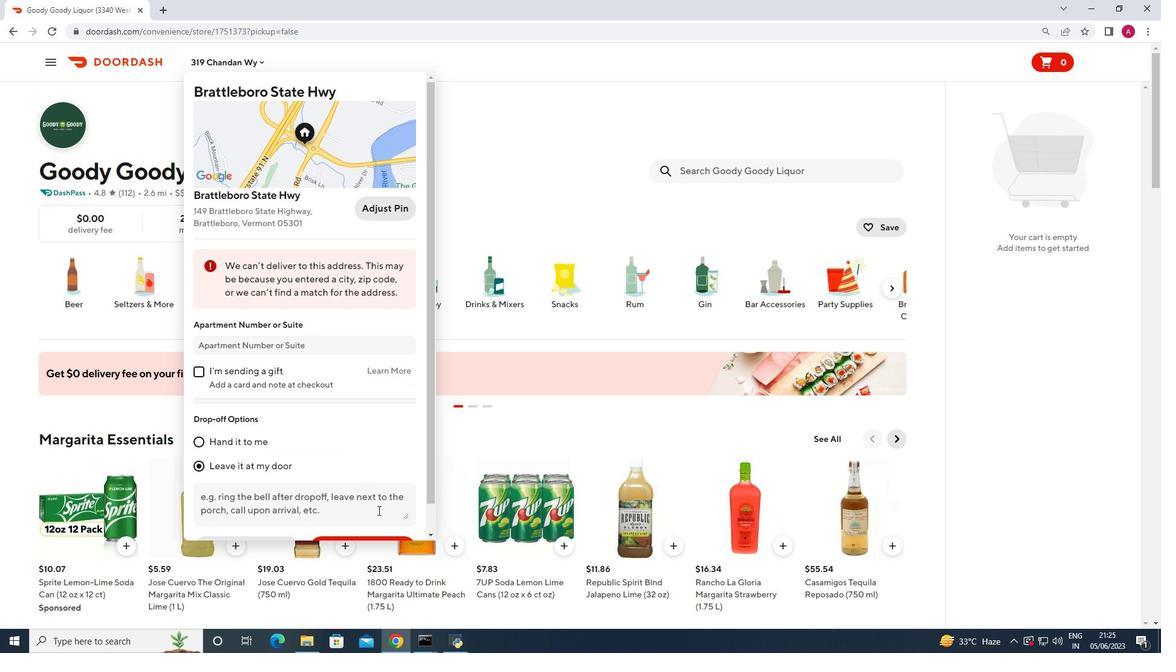 
Action: Mouse scrolled (377, 510) with delta (0, 0)
Screenshot: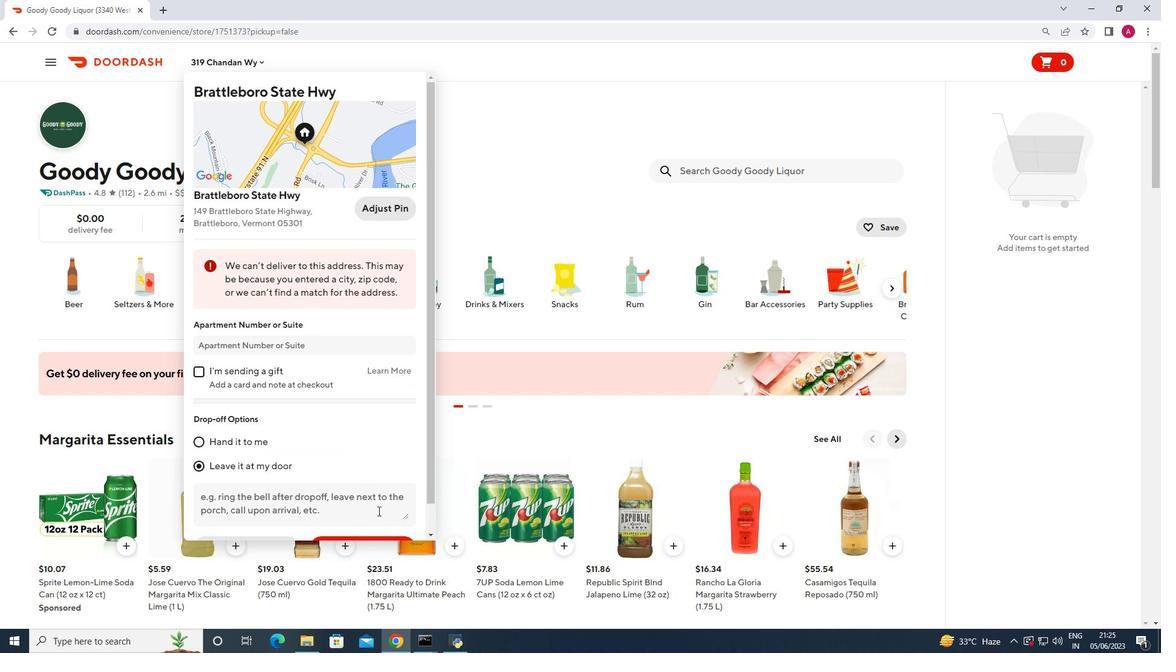 
Action: Mouse moved to (373, 515)
Screenshot: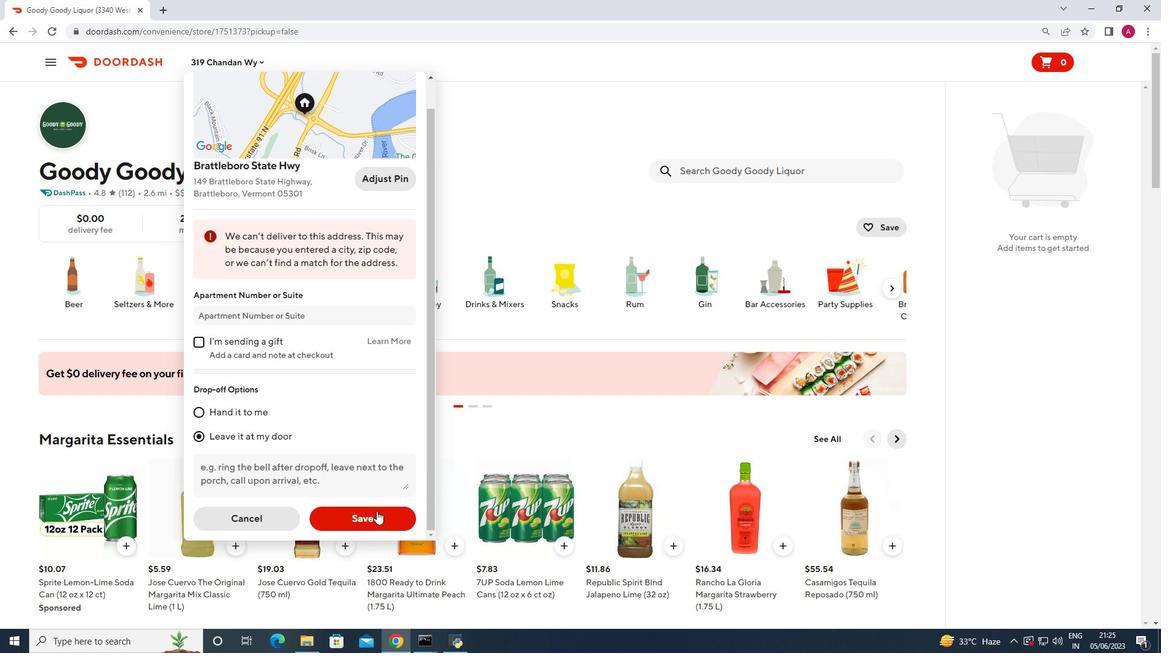 
Action: Mouse pressed left at (373, 515)
Screenshot: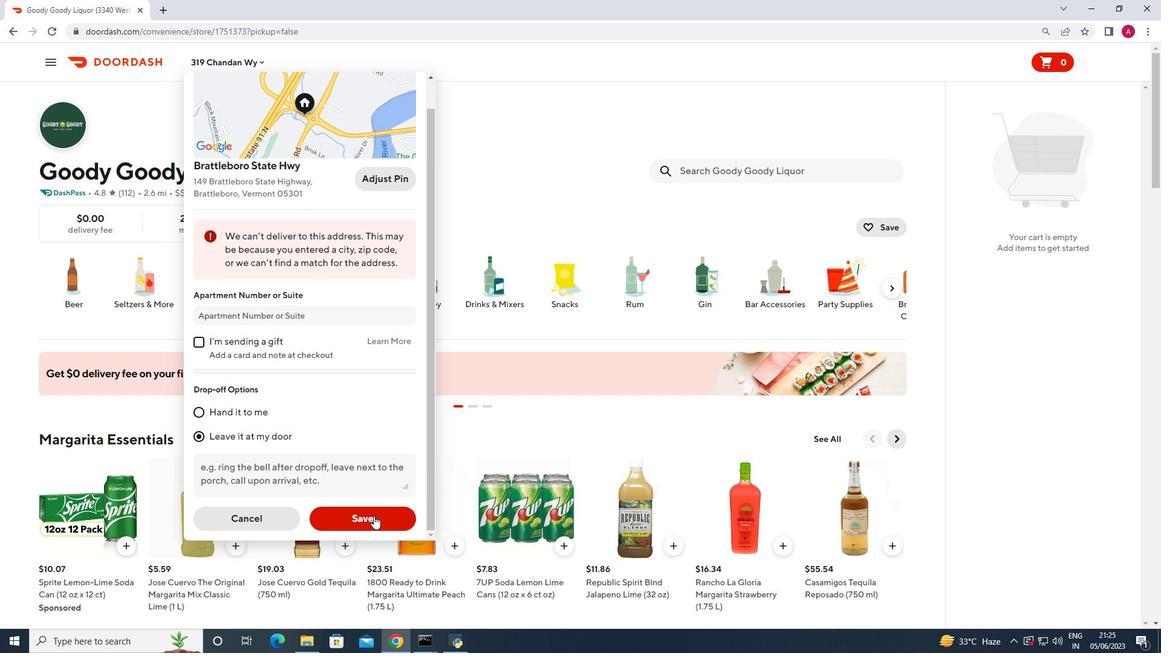 
Action: Mouse moved to (707, 170)
Screenshot: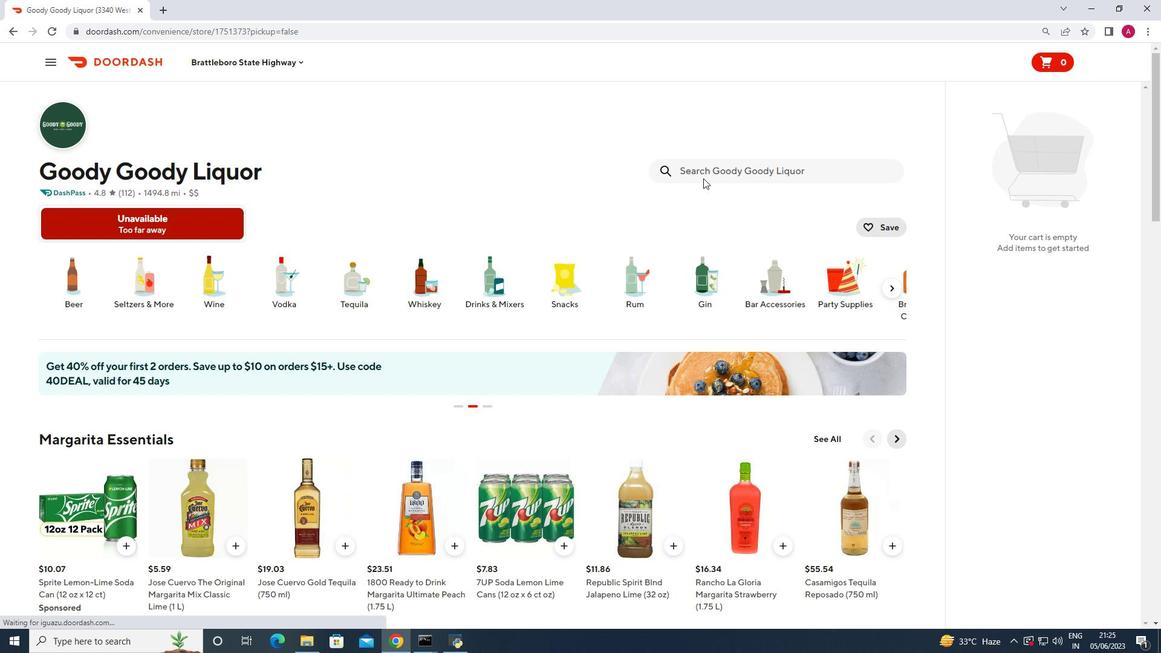 
Action: Mouse pressed left at (707, 170)
Screenshot: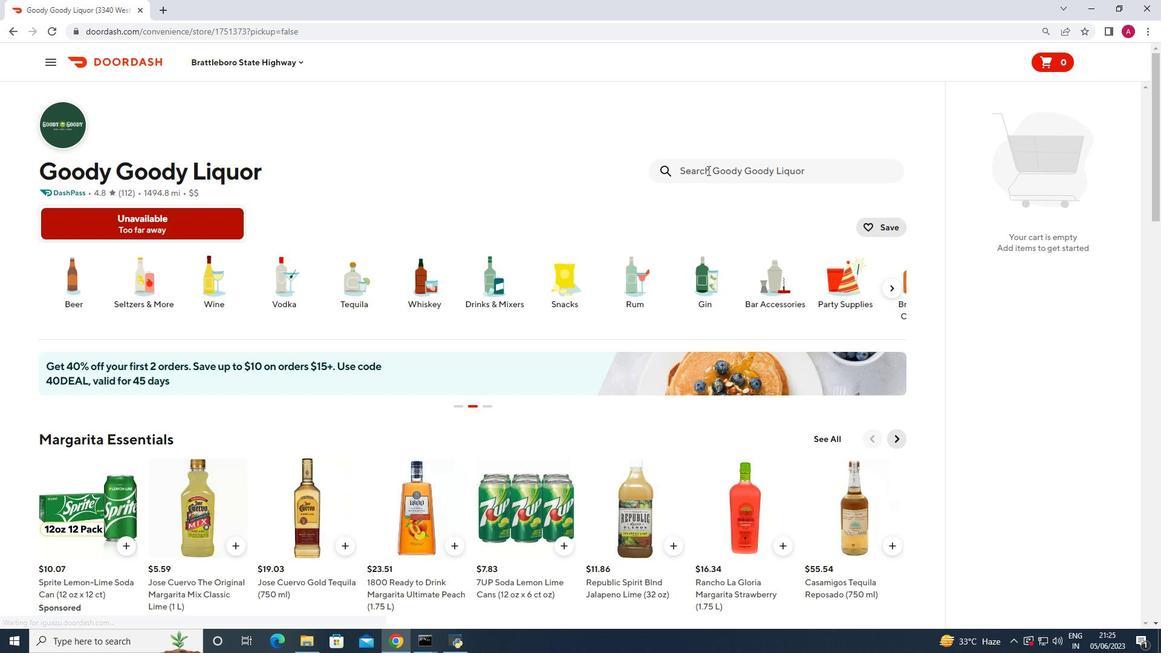 
Action: Key pressed heinken<Key.enter>
Screenshot: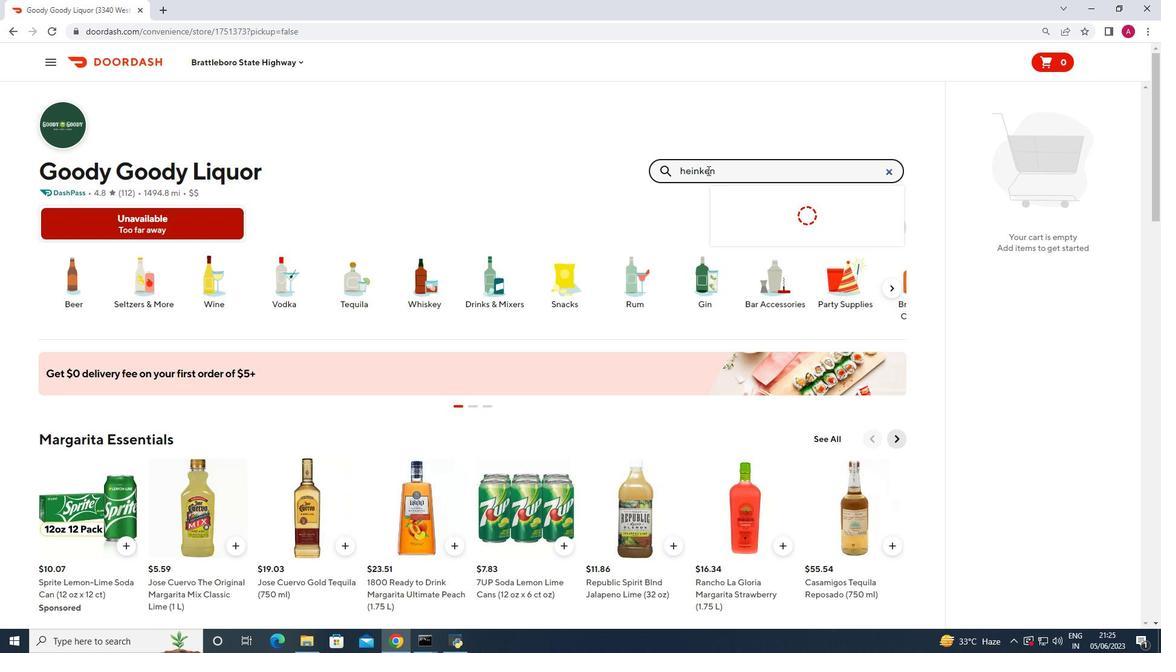 
Action: Mouse moved to (117, 313)
Screenshot: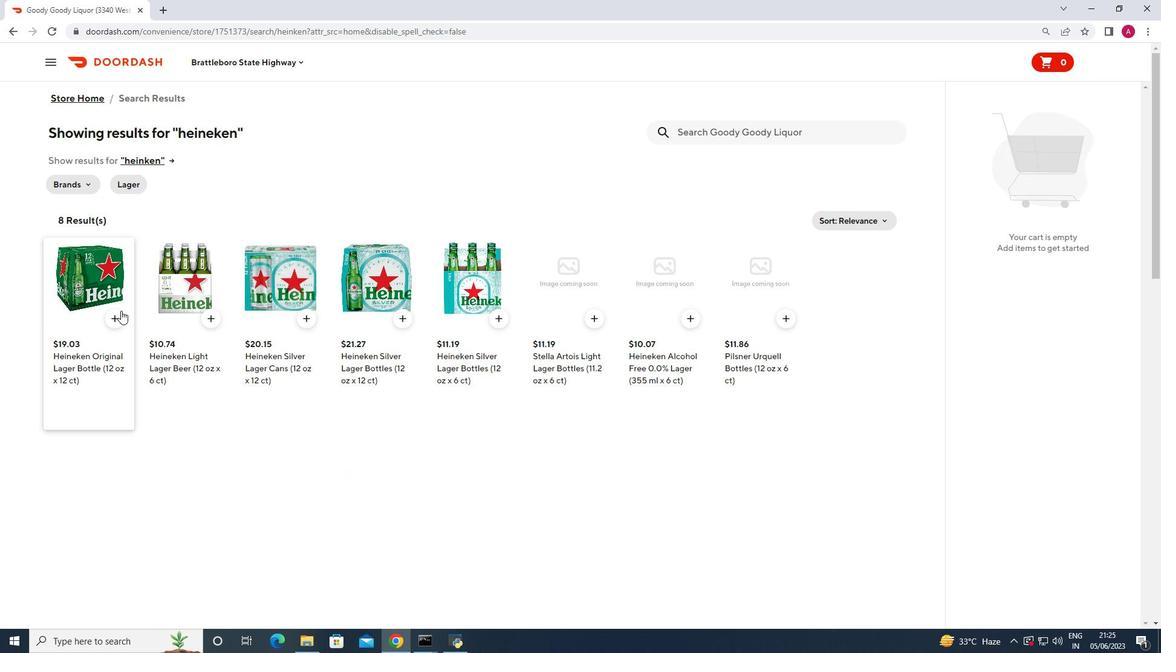 
Action: Mouse pressed left at (117, 313)
Screenshot: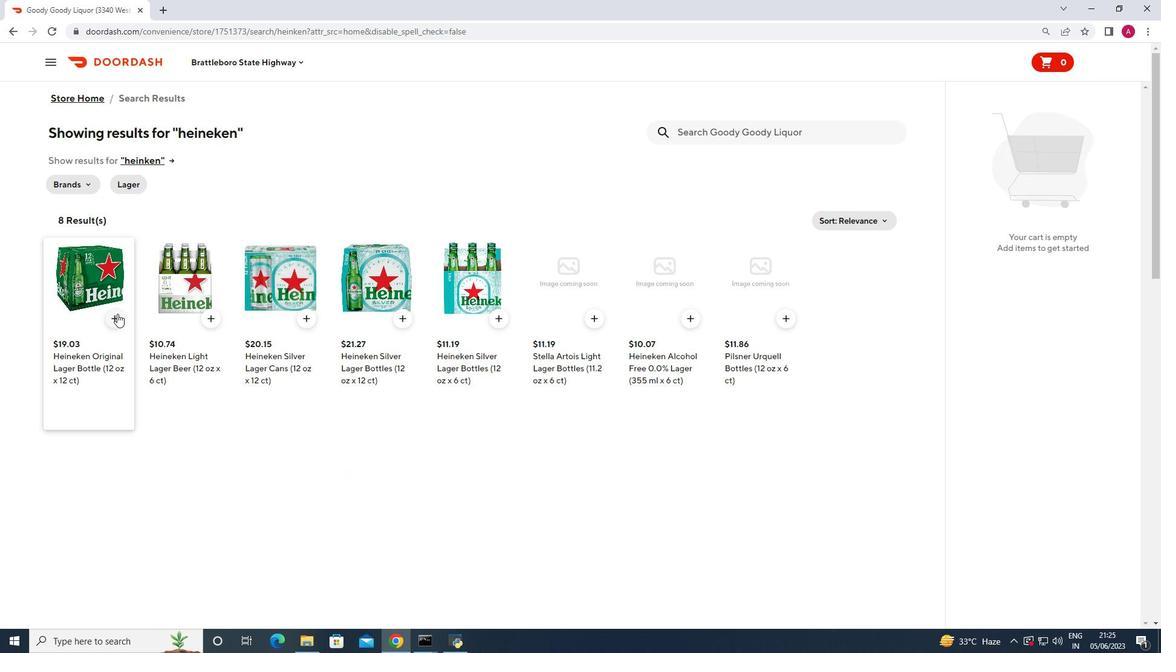 
Action: Mouse moved to (1126, 195)
Screenshot: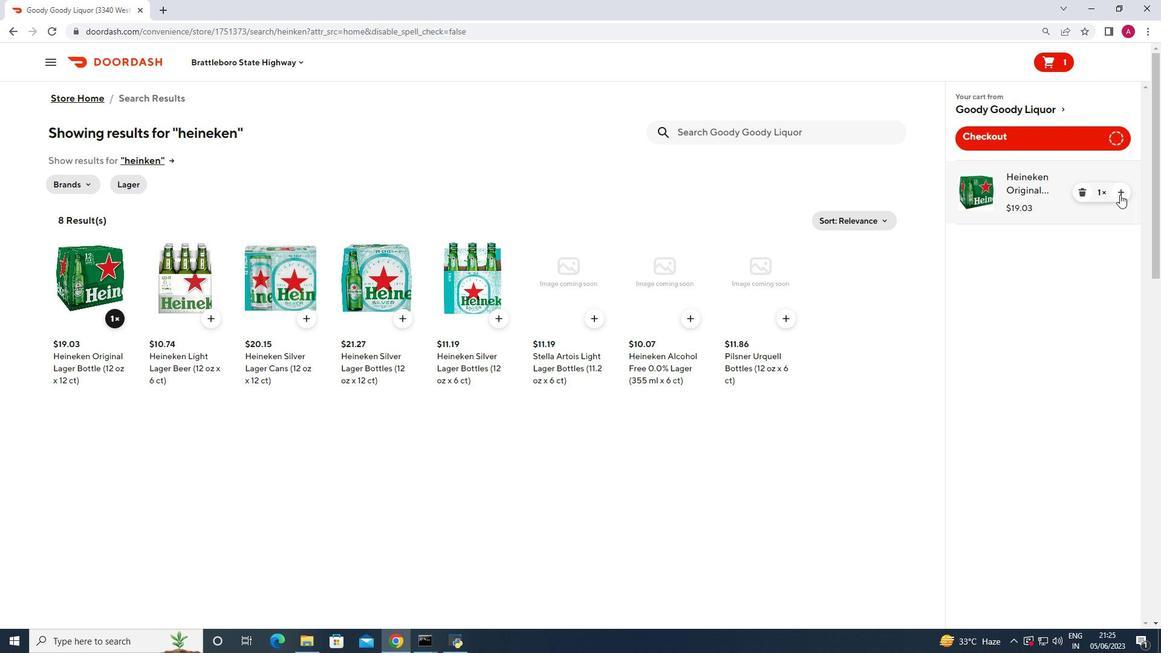 
Action: Mouse pressed left at (1126, 195)
Screenshot: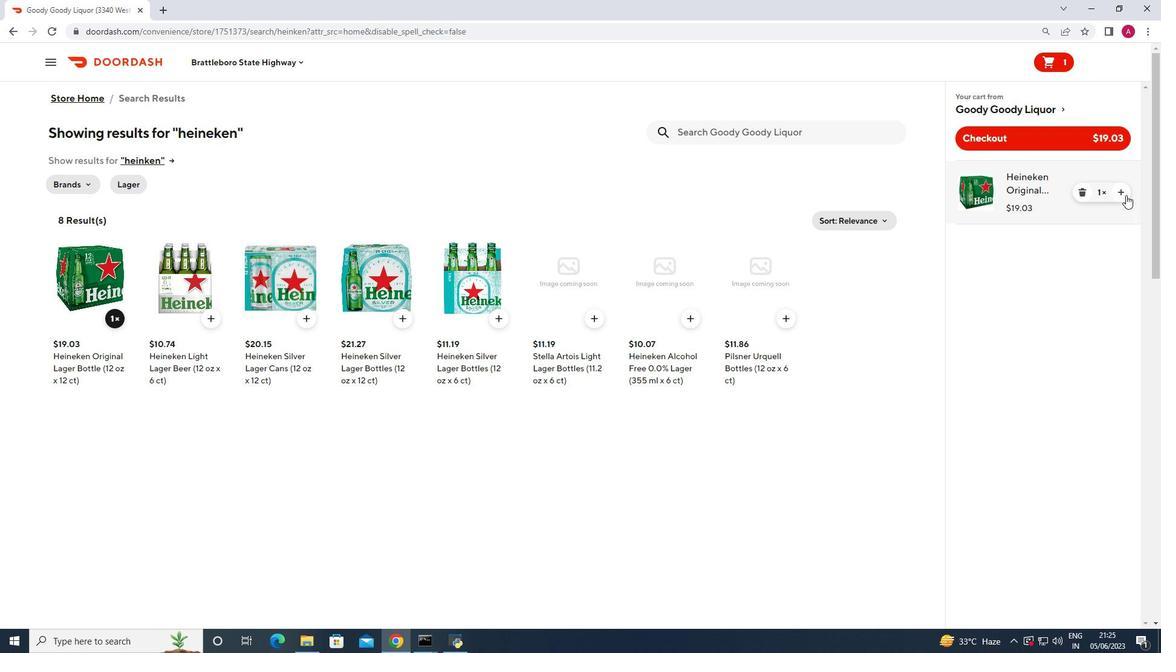 
Action: Mouse moved to (716, 132)
Screenshot: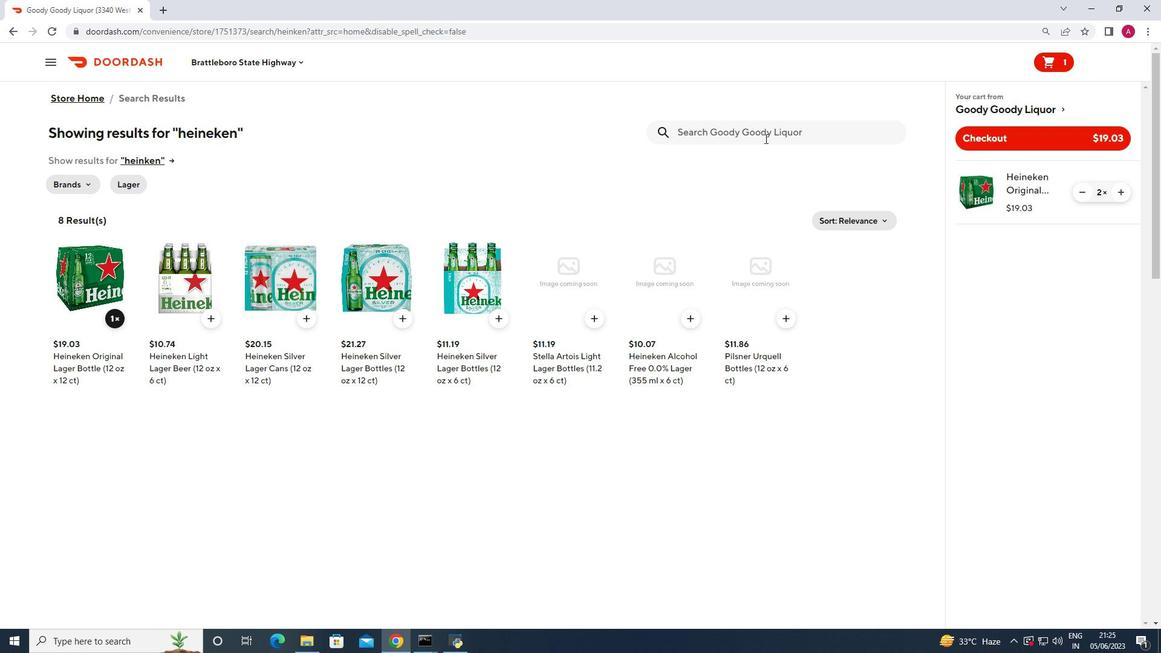 
Action: Mouse pressed left at (716, 132)
Screenshot: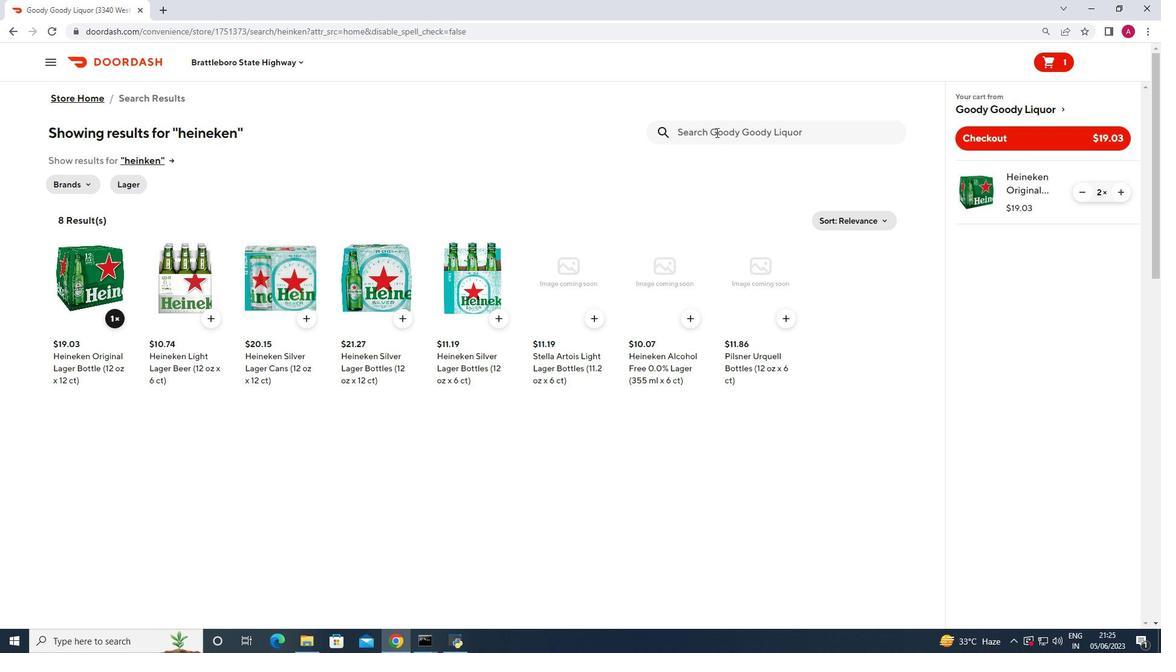 
Action: Key pressed peller<Key.space>family<Key.space>cabernet<Key.space>merlot<Key.space>12.5<Key.shift>%<Key.space><Key.enter>
Screenshot: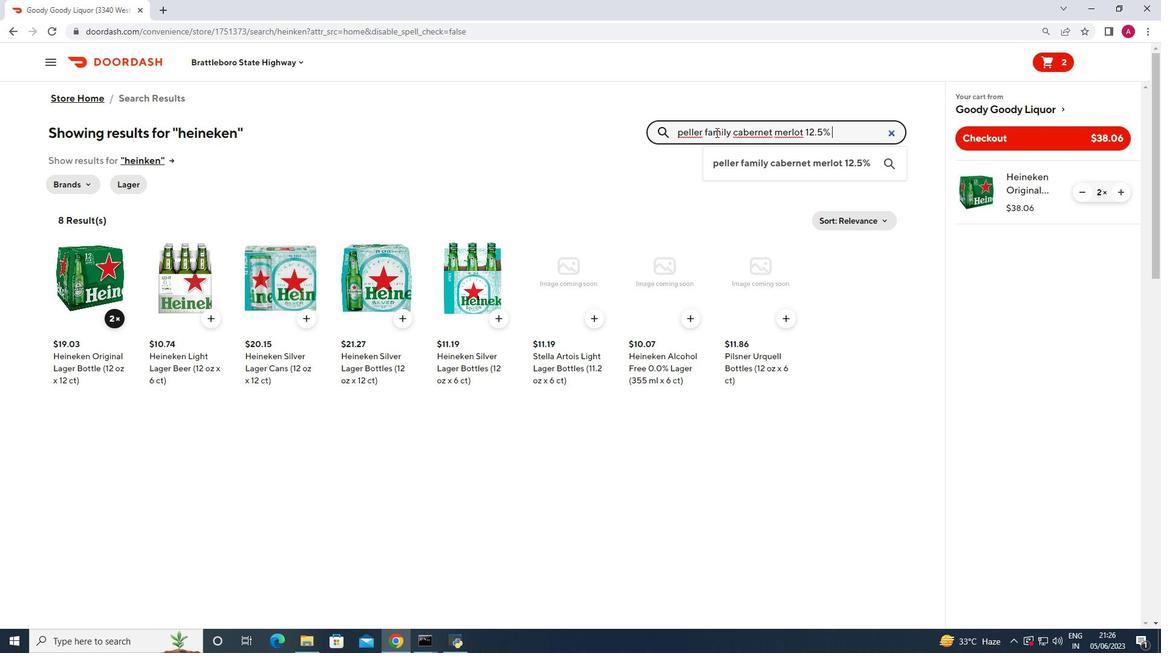 
Action: Mouse pressed left at (716, 132)
Screenshot: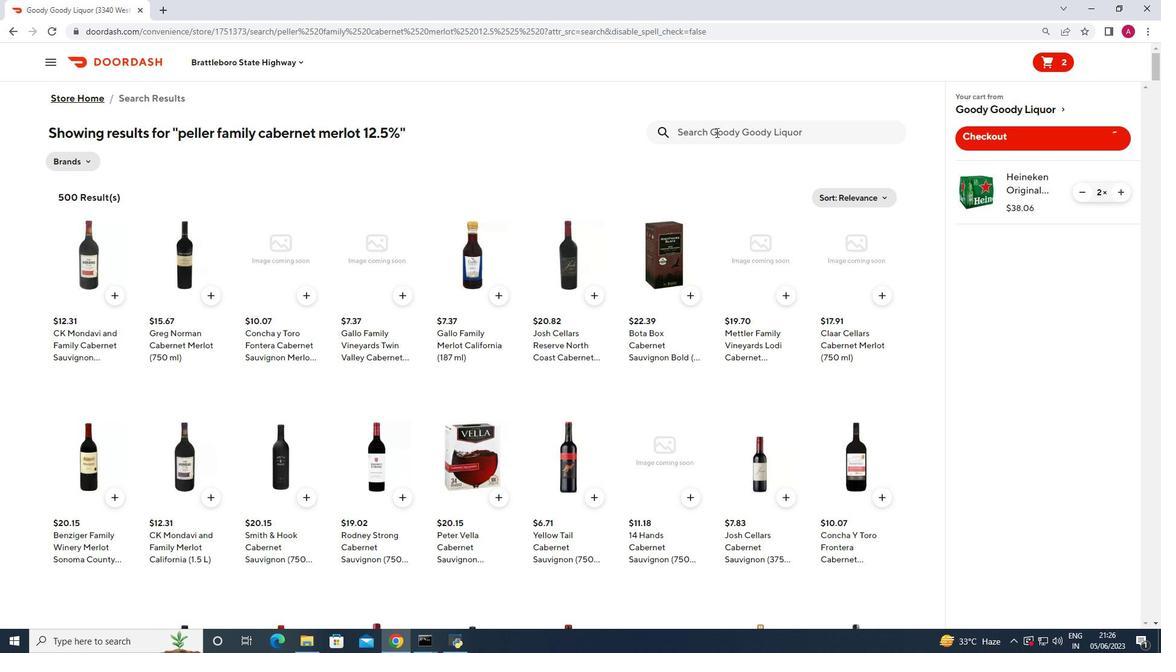 
Action: Key pressed coke<Key.space><Key.enter>
Screenshot: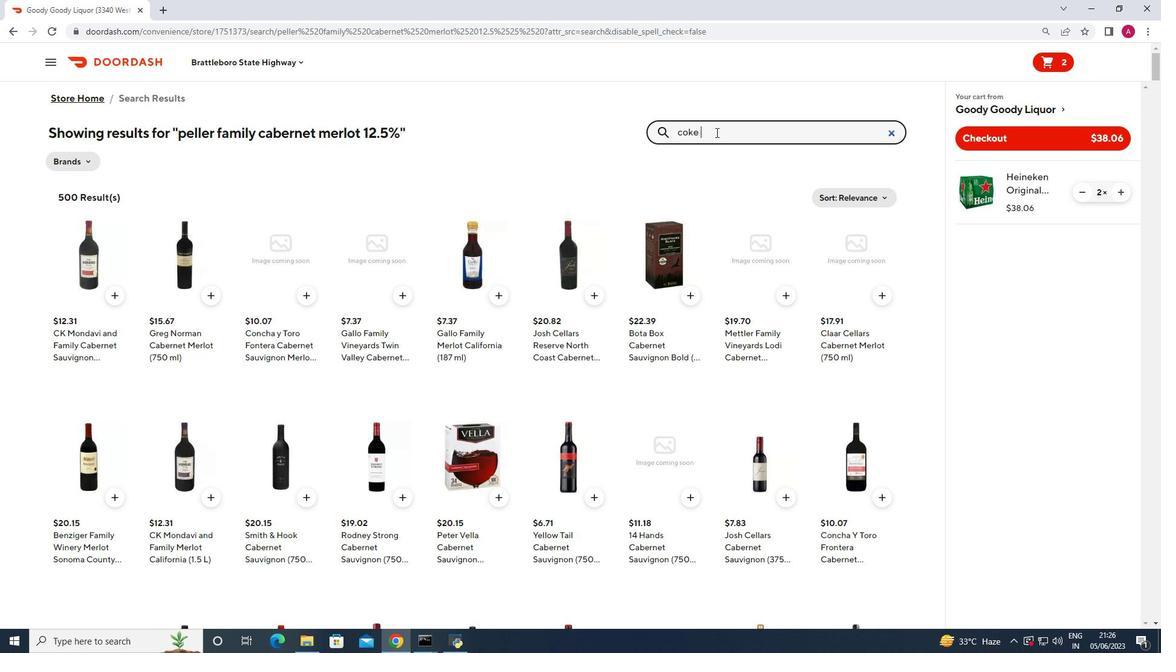
Action: Mouse moved to (120, 292)
Screenshot: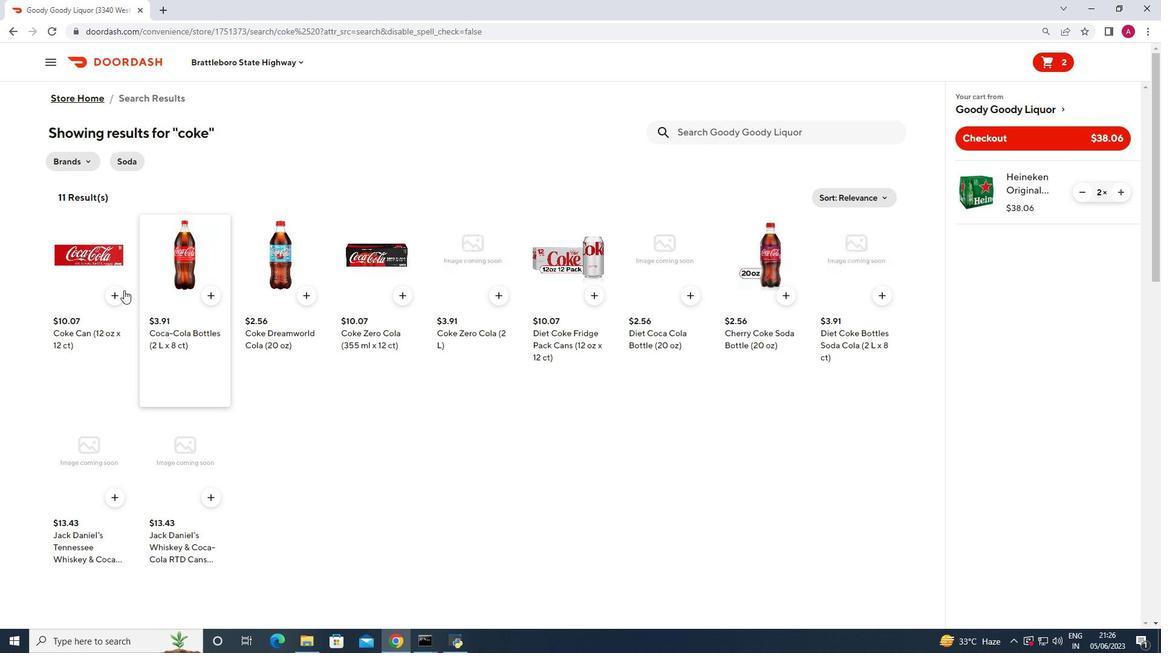 
Action: Mouse pressed left at (120, 292)
Screenshot: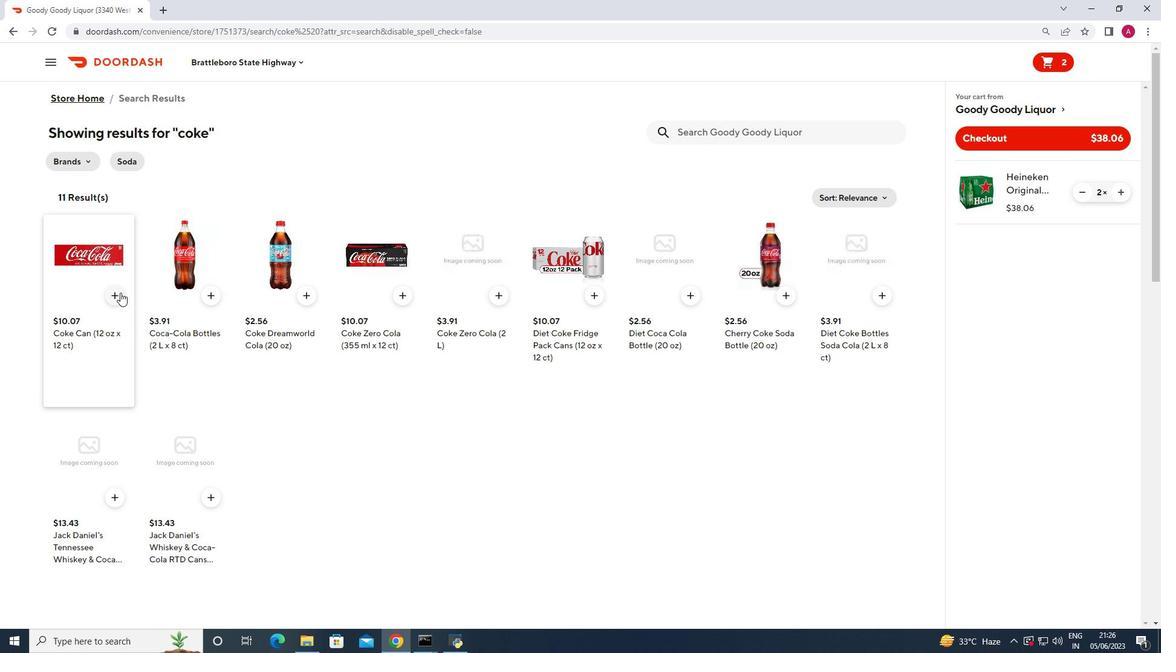 
Action: Mouse moved to (1128, 254)
Screenshot: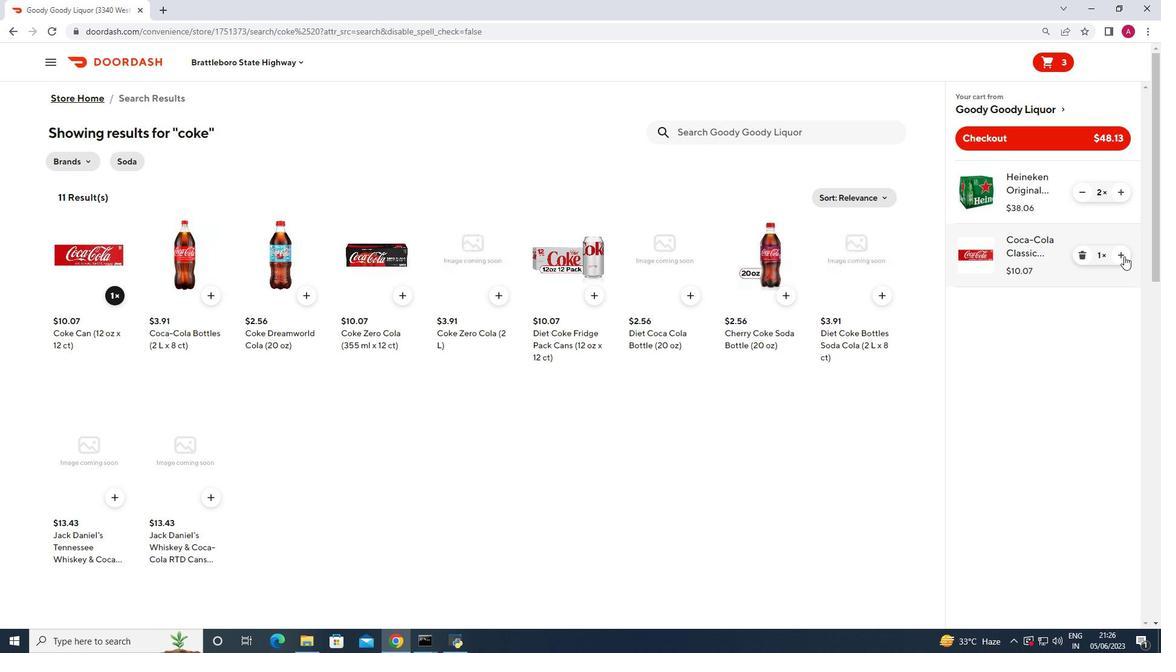 
Action: Mouse pressed left at (1128, 254)
Screenshot: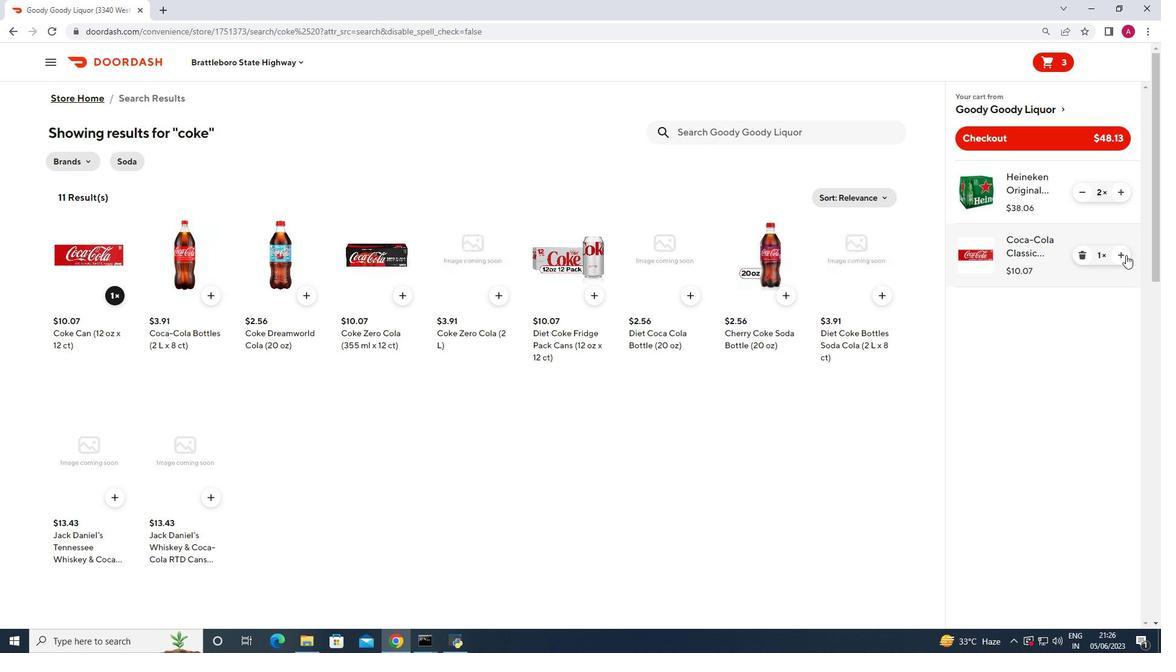 
Action: Mouse pressed left at (1128, 254)
Screenshot: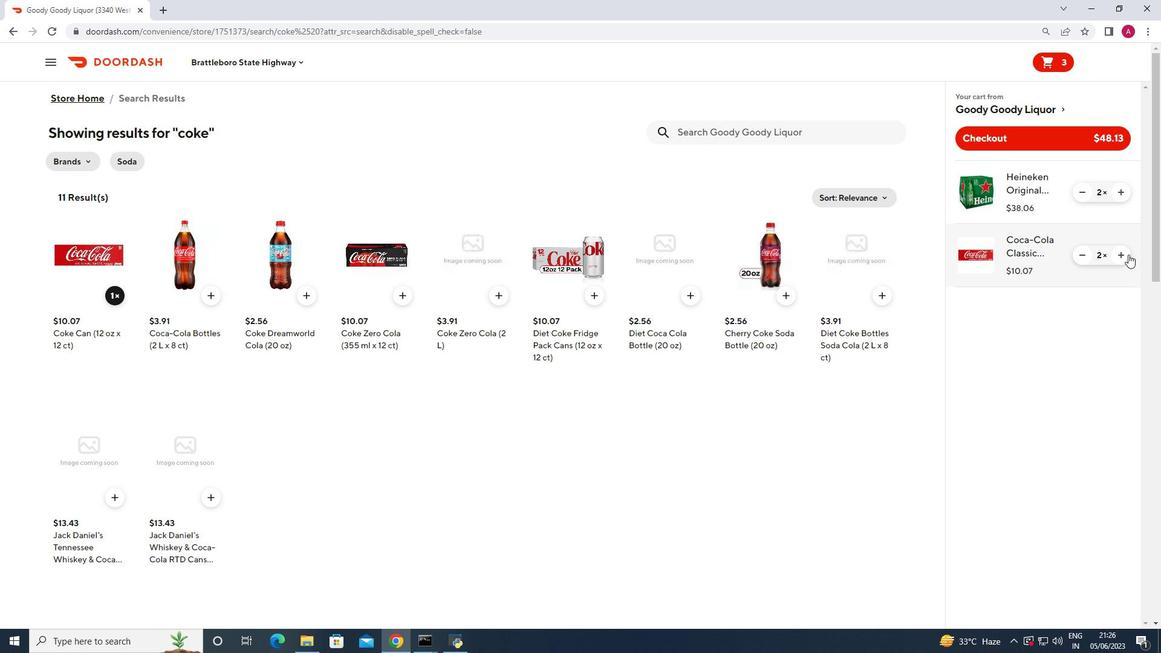 
Action: Mouse pressed left at (1128, 254)
Screenshot: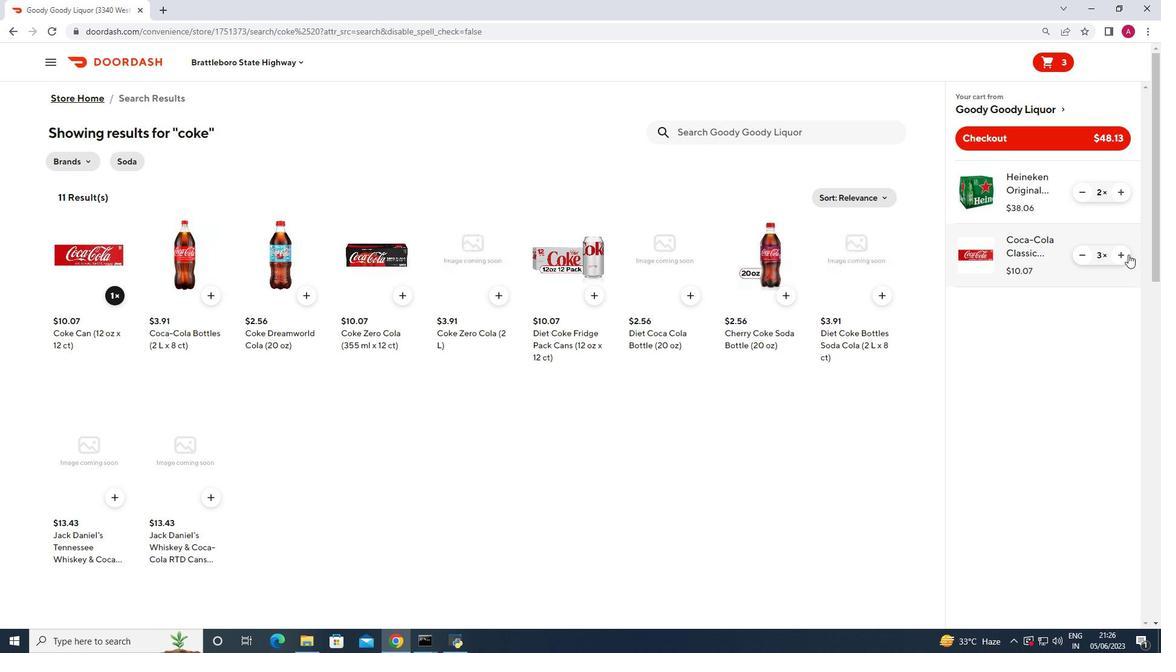 
Action: Mouse pressed left at (1128, 254)
Screenshot: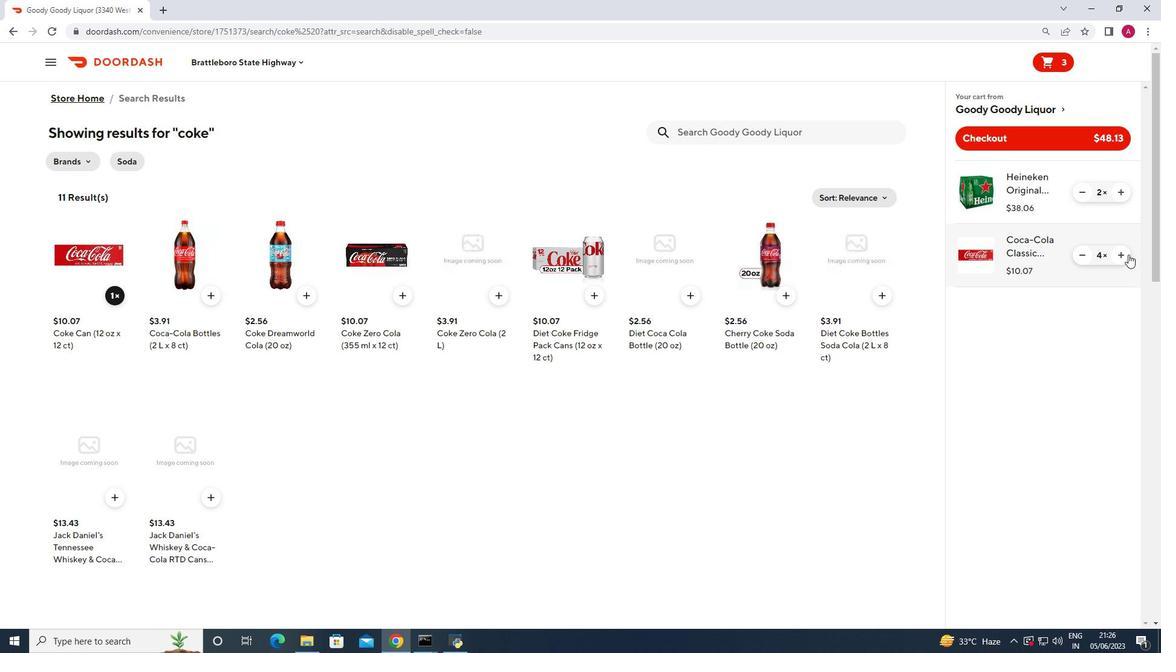 
Action: Mouse pressed left at (1128, 254)
Screenshot: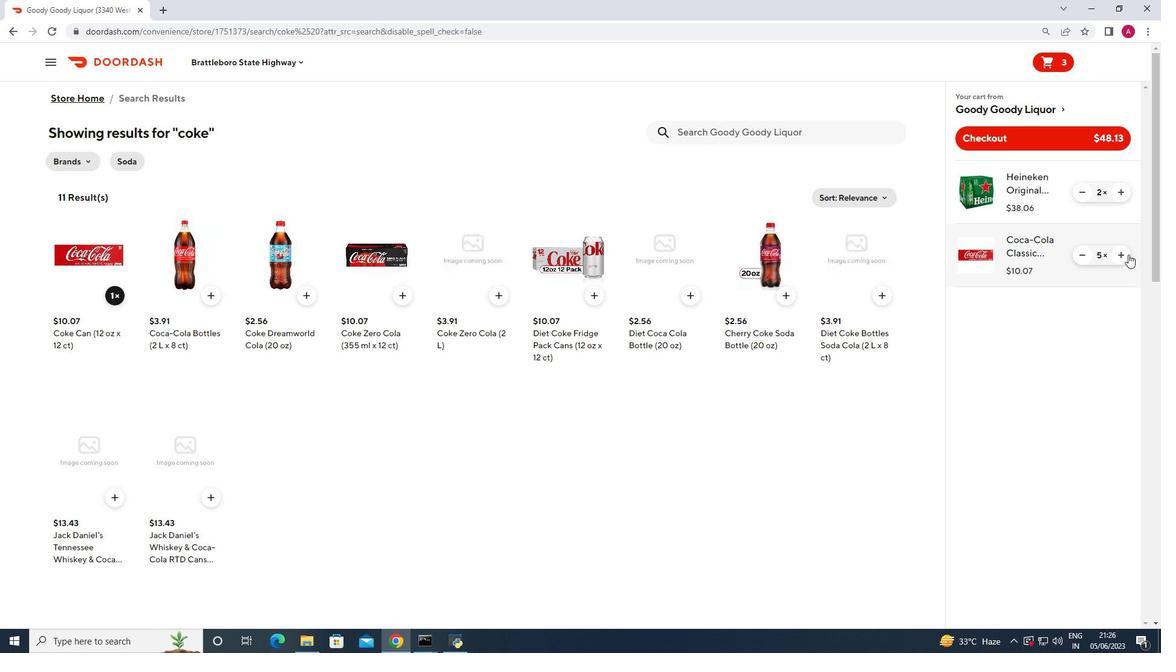 
Action: Mouse moved to (704, 136)
Screenshot: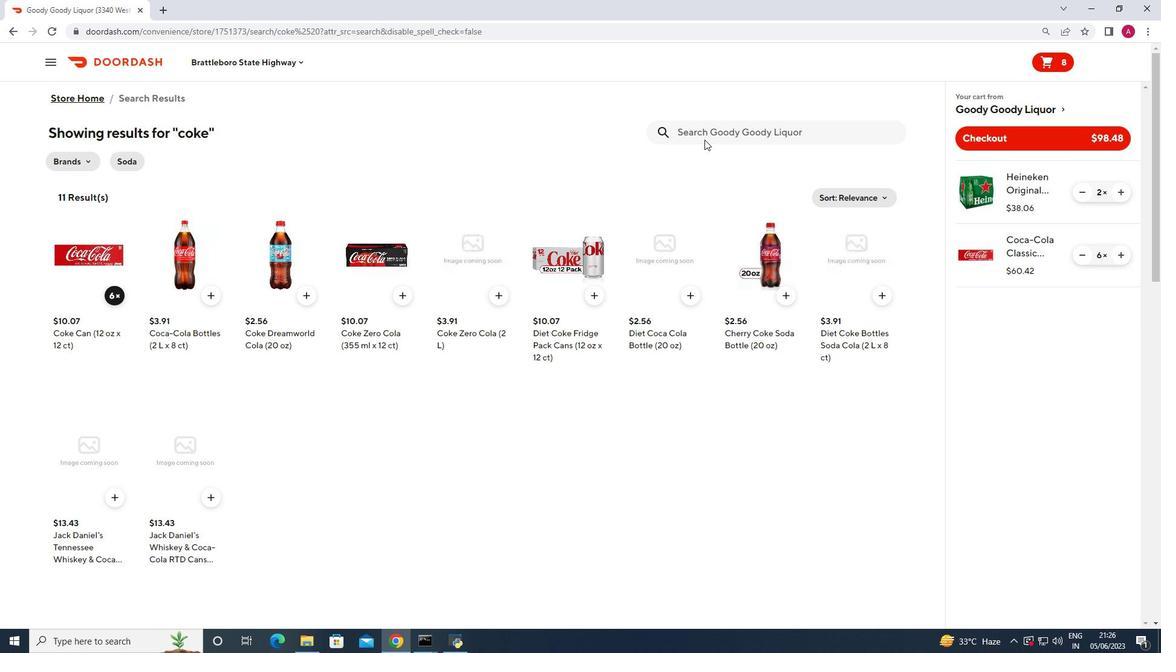 
Action: Mouse pressed left at (704, 136)
Screenshot: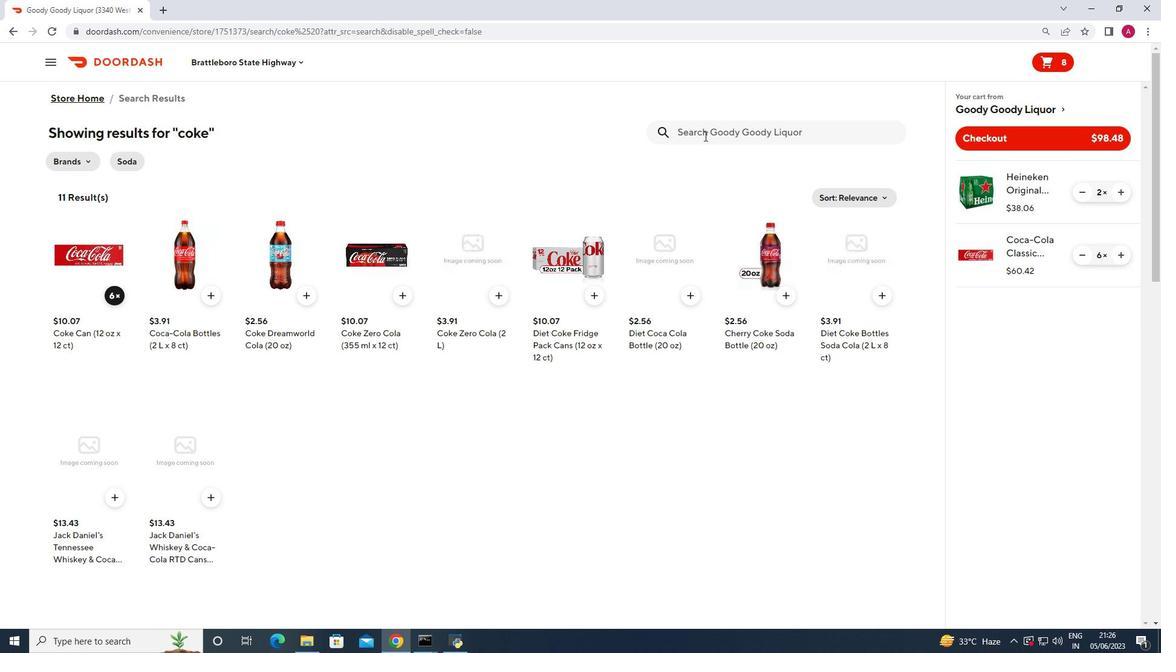 
Action: Key pressed miller<Key.space>lite<Key.space>6<Key.space>pack<Key.space>cans<Key.enter>
Screenshot: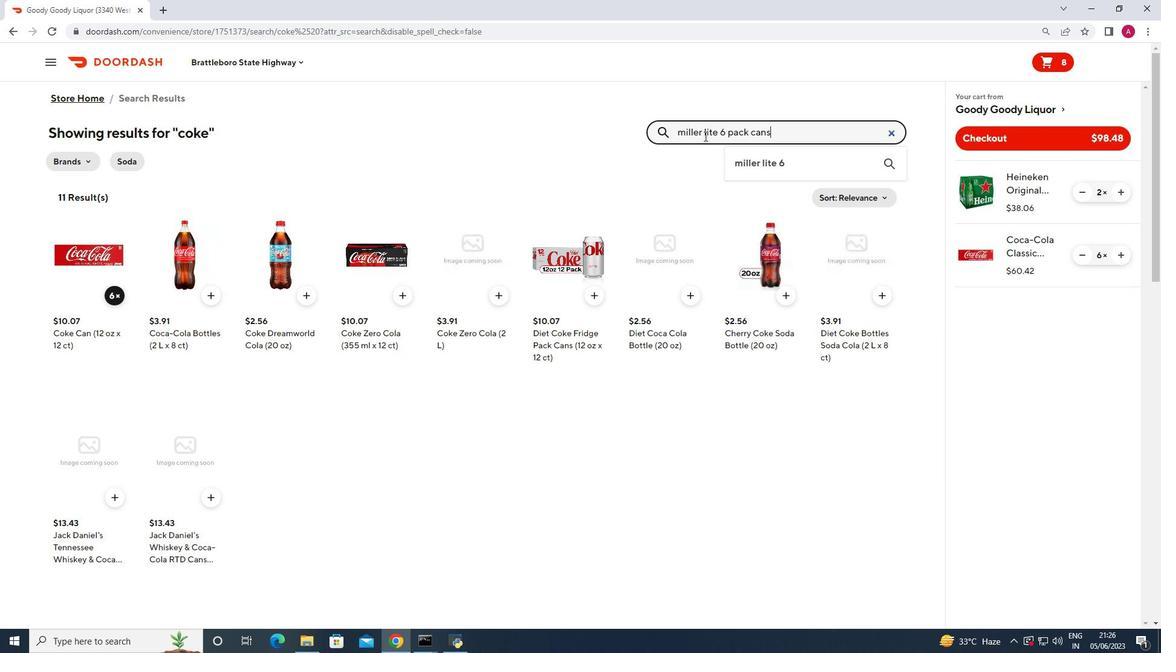 
Action: Mouse moved to (693, 136)
Screenshot: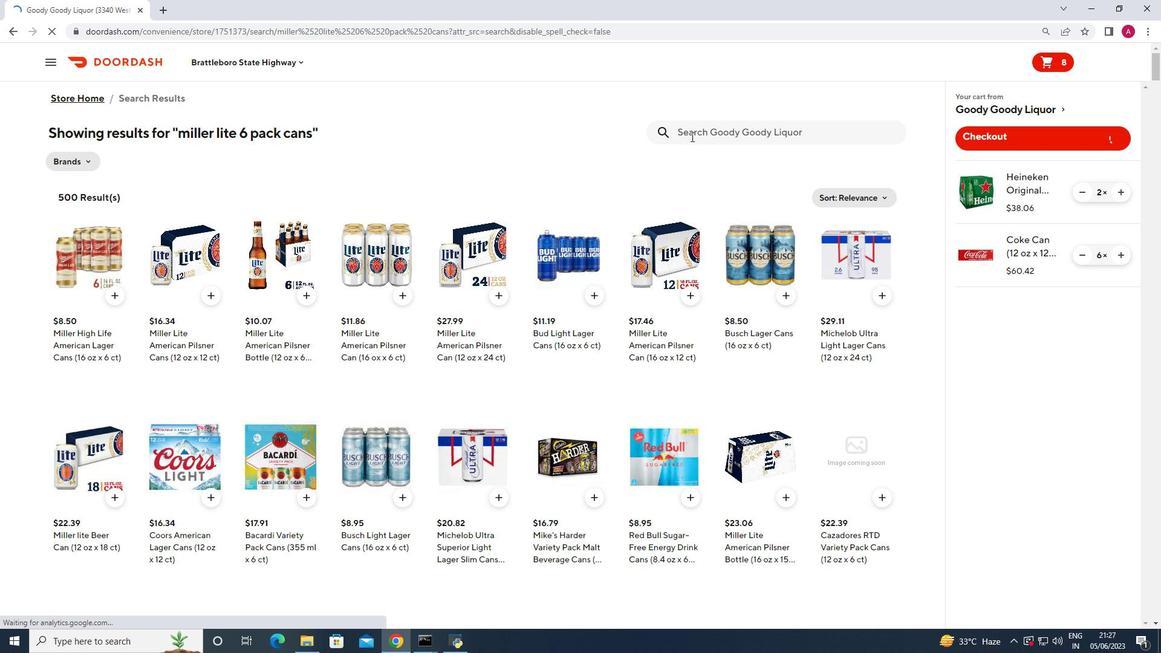 
Action: Mouse pressed left at (693, 136)
Screenshot: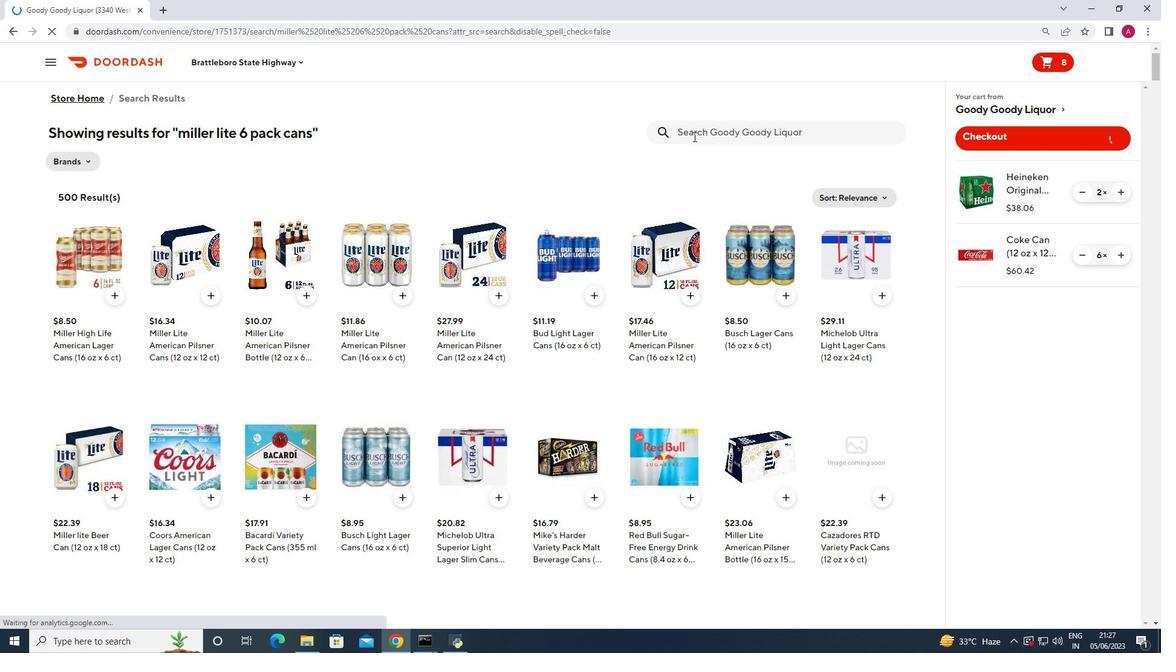 
Action: Mouse moved to (694, 136)
Screenshot: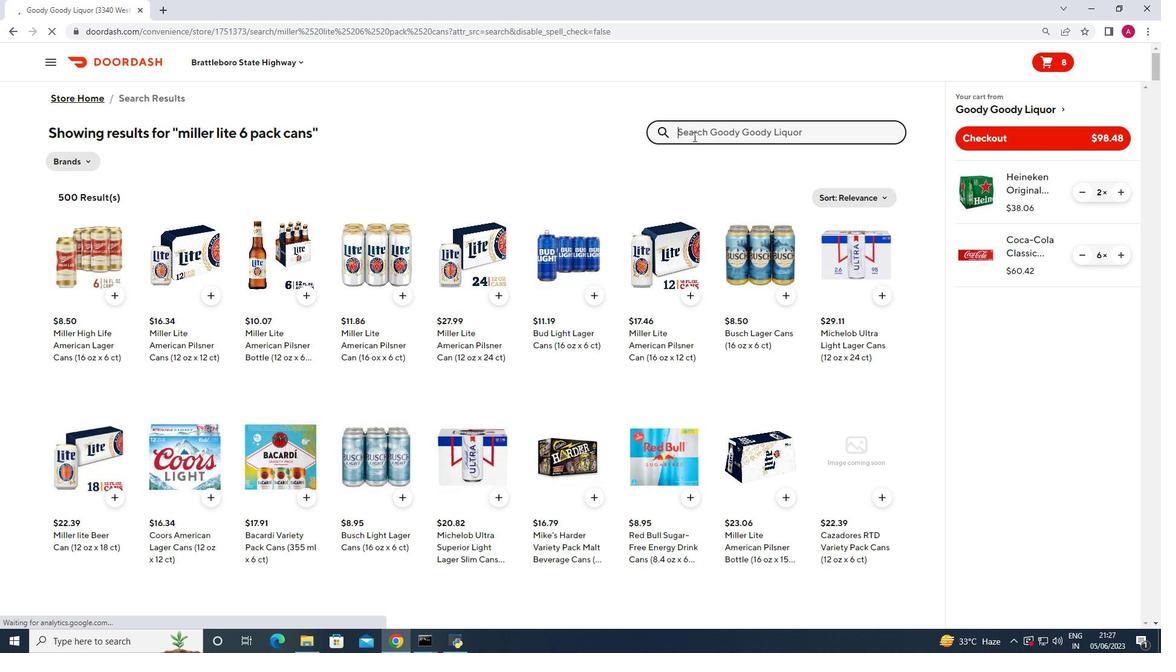 
Action: Key pressed bulleit<Key.space>bourbon<Key.space><Key.enter>
Screenshot: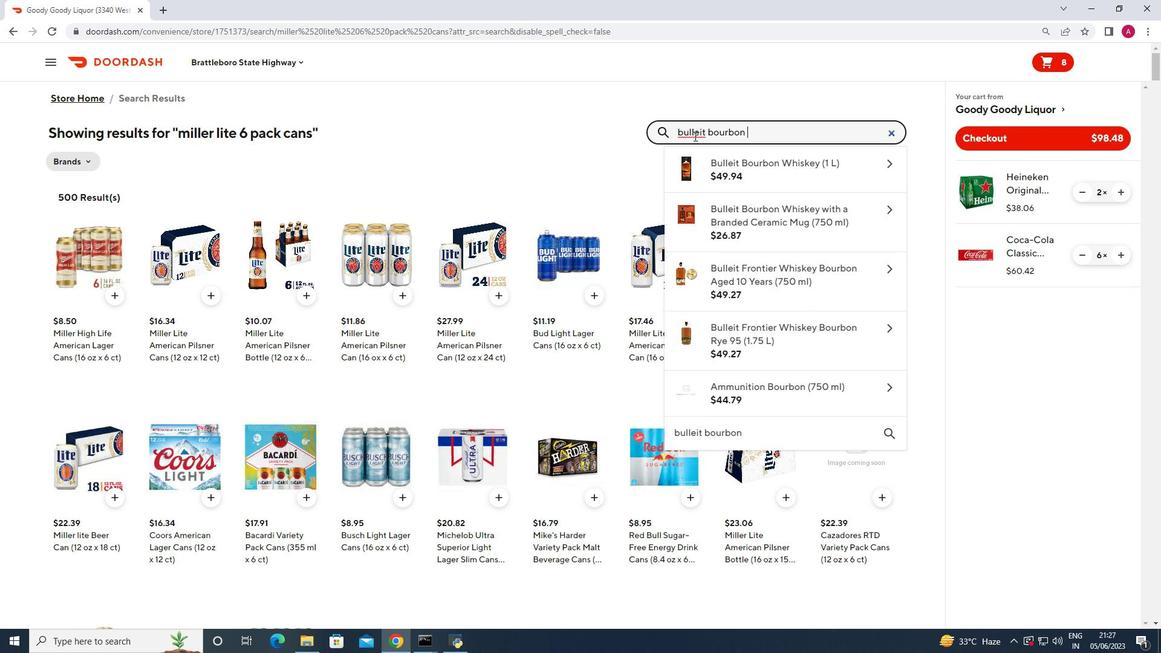 
Action: Mouse moved to (986, 139)
Screenshot: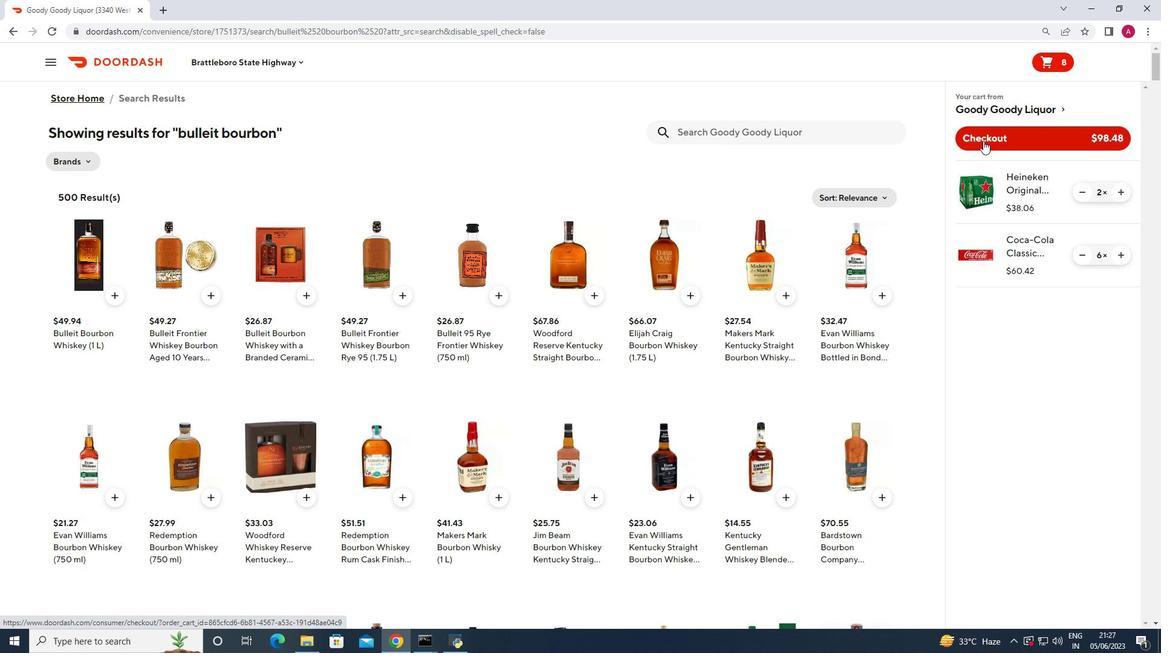
Action: Mouse pressed left at (986, 139)
Screenshot: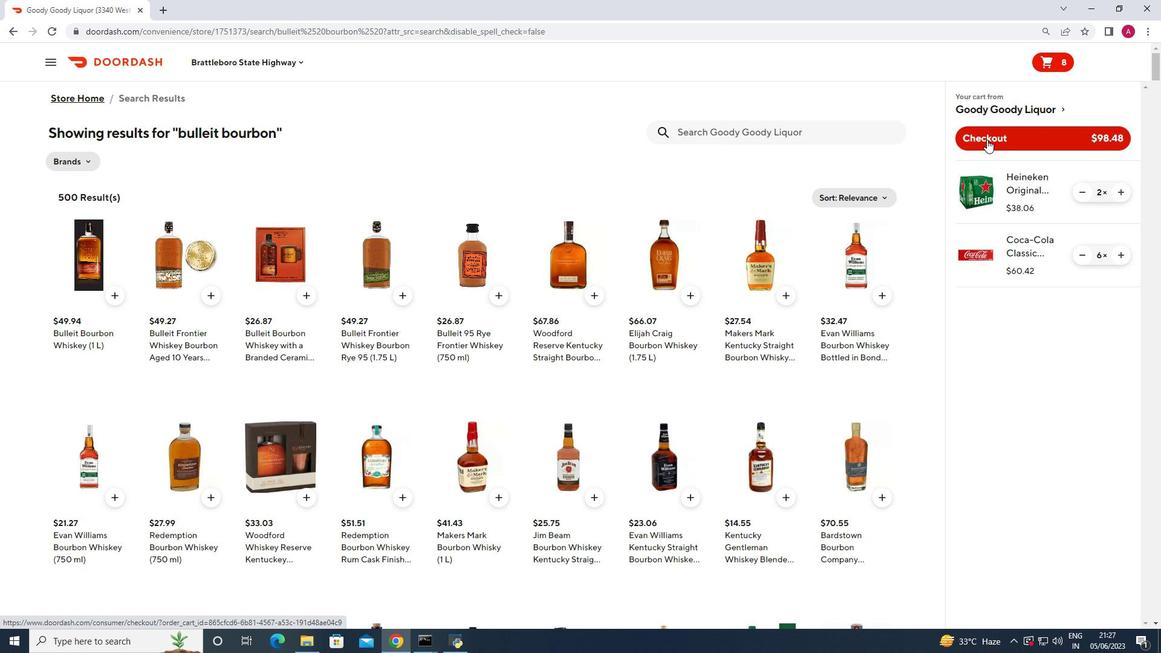 
